 Task: Look for space in Épinal, France from 2nd June, 2023 to 15th June, 2023 for 2 adults in price range Rs.10000 to Rs.15000. Place can be entire place with 1  bedroom having 1 bed and 1 bathroom. Property type can be house, flat, guest house, hotel. Booking option can be shelf check-in. Required host language is English.
Action: Mouse moved to (306, 194)
Screenshot: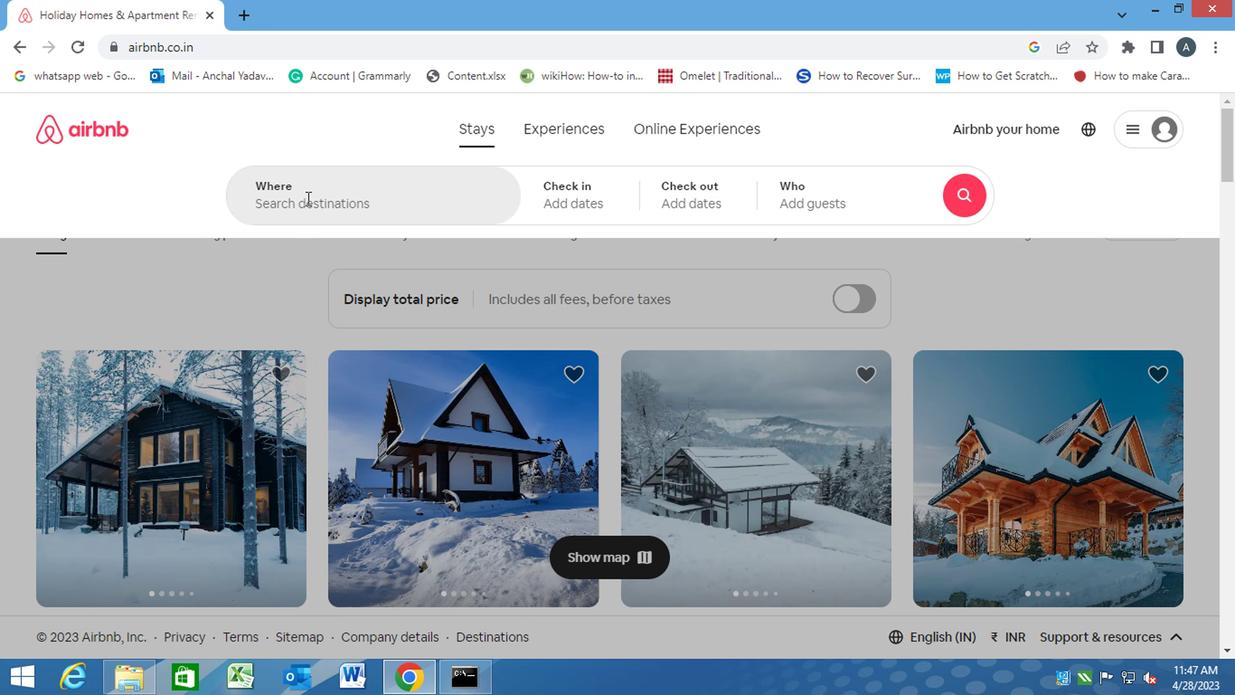
Action: Mouse pressed left at (306, 194)
Screenshot: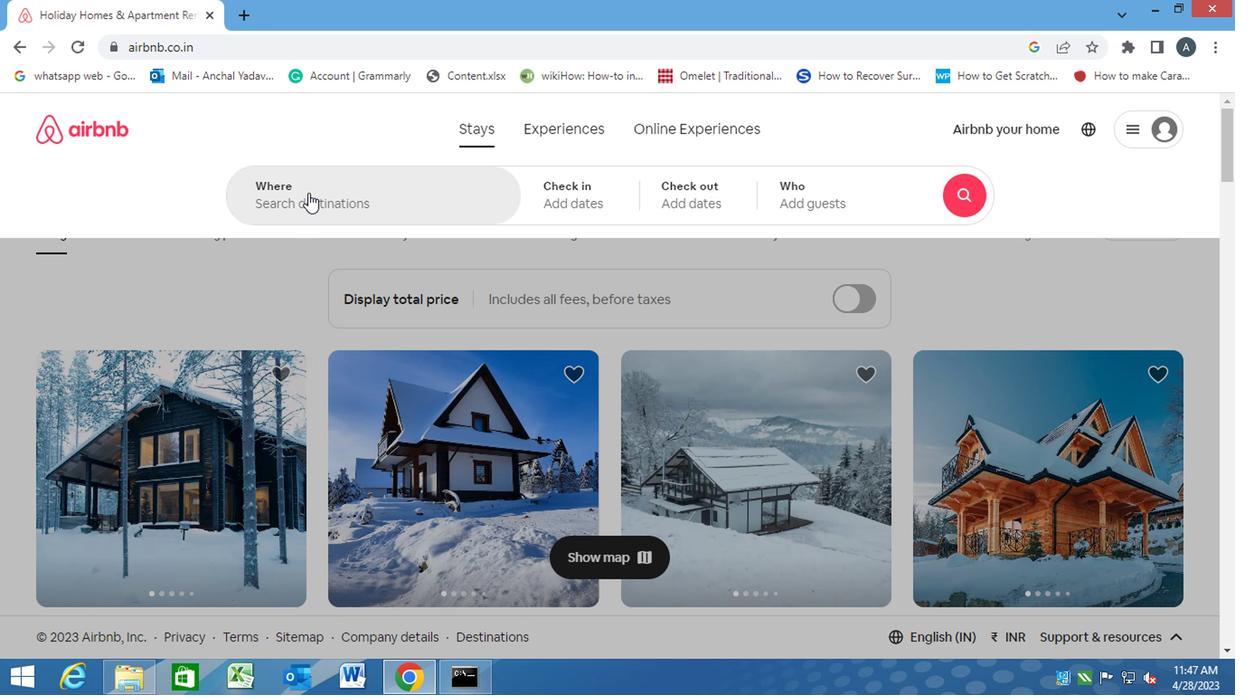 
Action: Mouse moved to (288, 220)
Screenshot: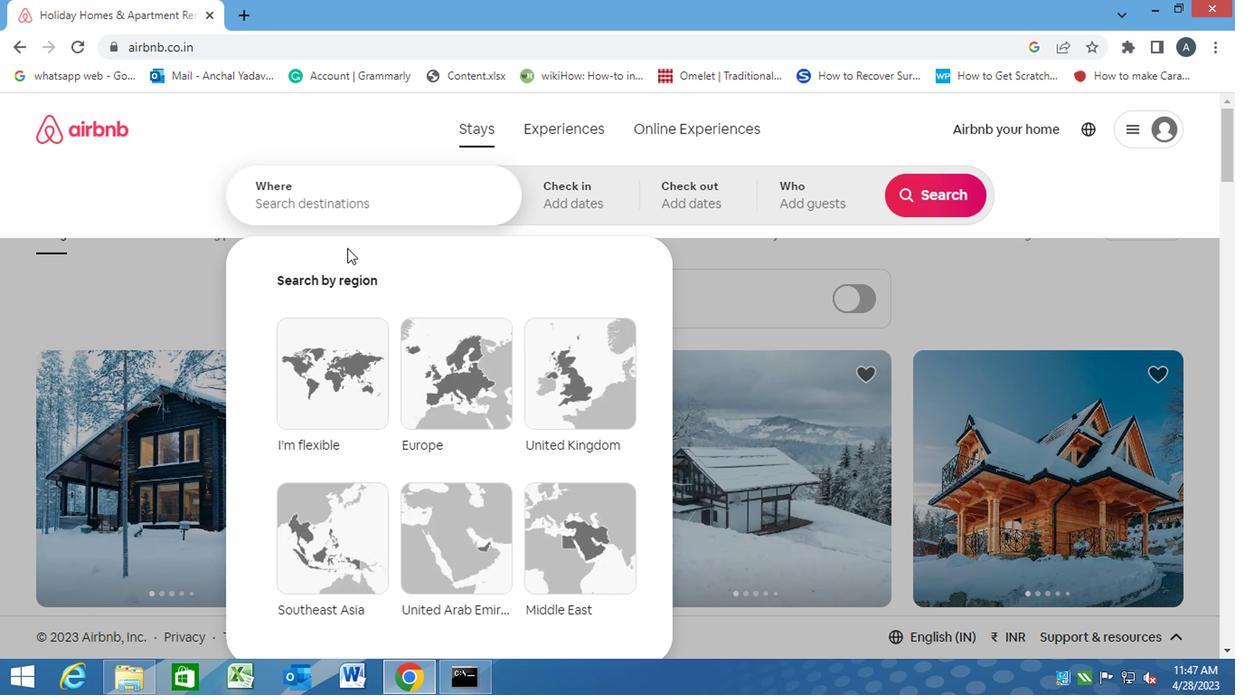 
Action: Key pressed e<Key.caps_lock>pinal,<Key.space><Key.caps_lock>f<Key.caps_lock>rance<Key.enter>
Screenshot: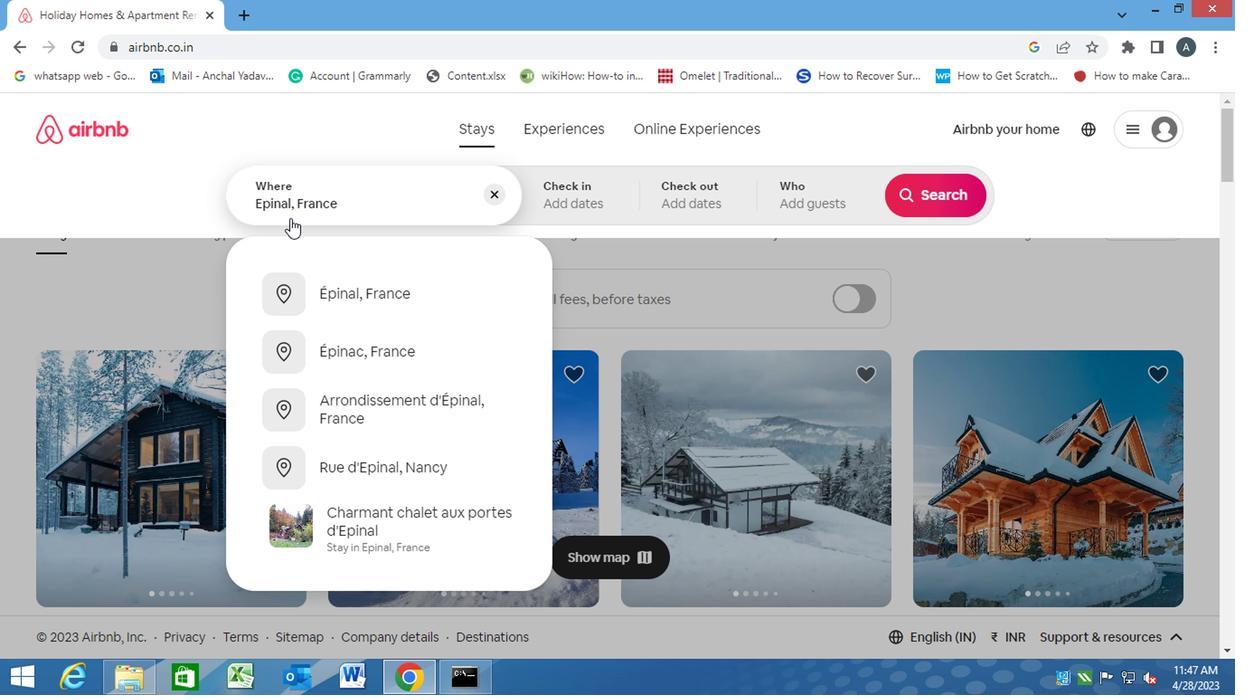 
Action: Mouse moved to (918, 335)
Screenshot: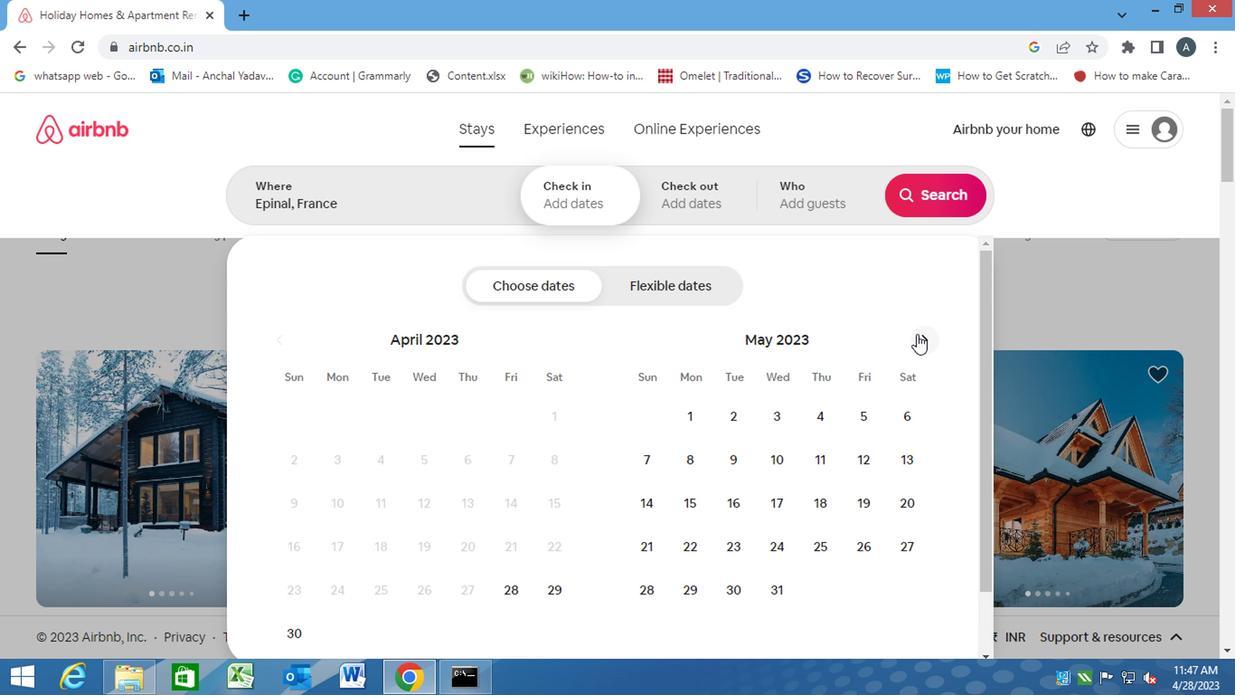
Action: Mouse pressed left at (918, 335)
Screenshot: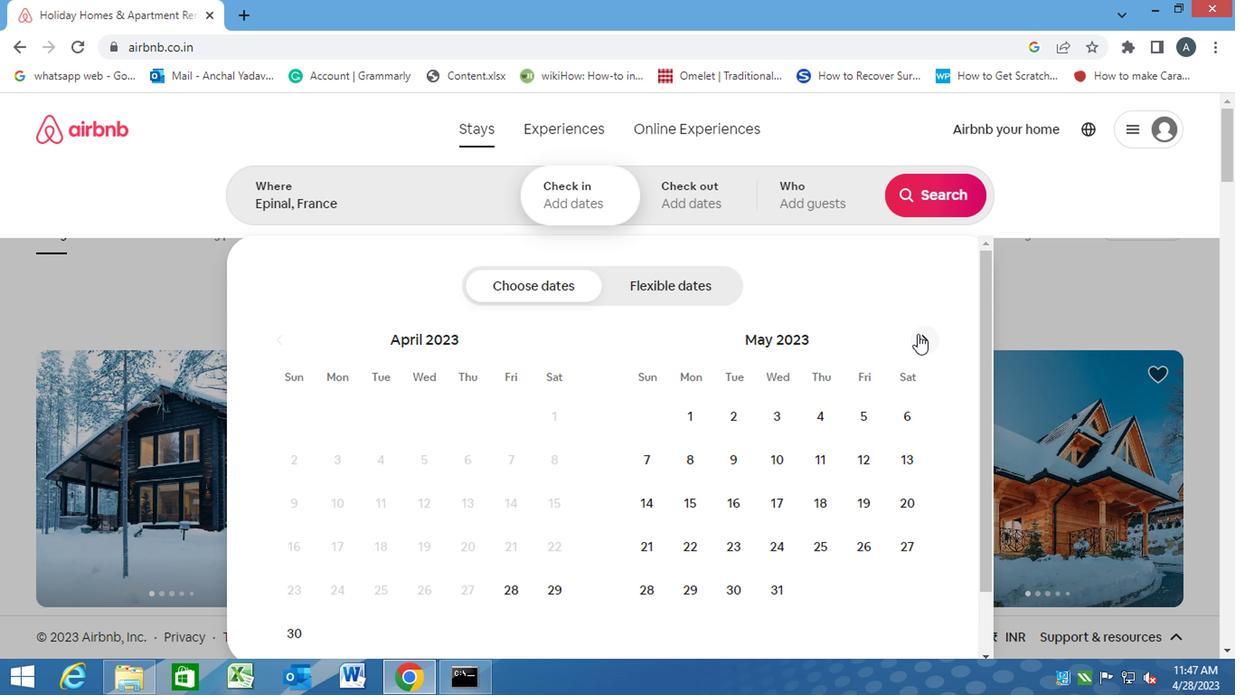 
Action: Mouse moved to (859, 416)
Screenshot: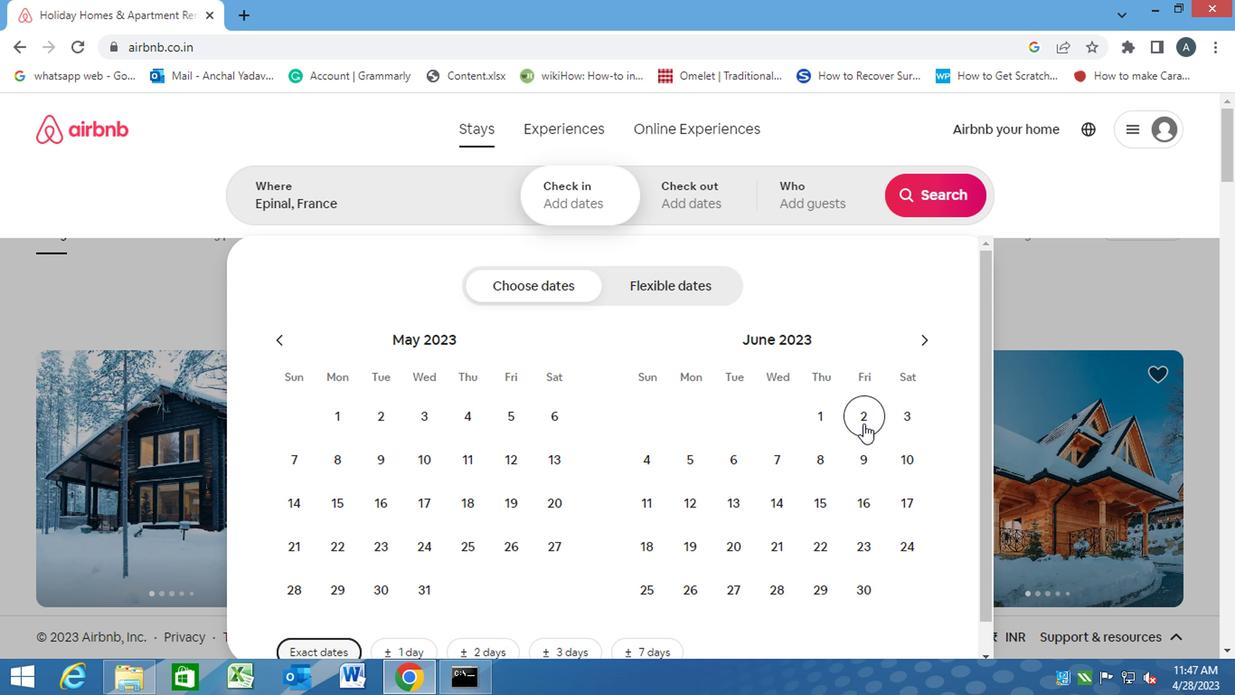 
Action: Mouse pressed left at (859, 416)
Screenshot: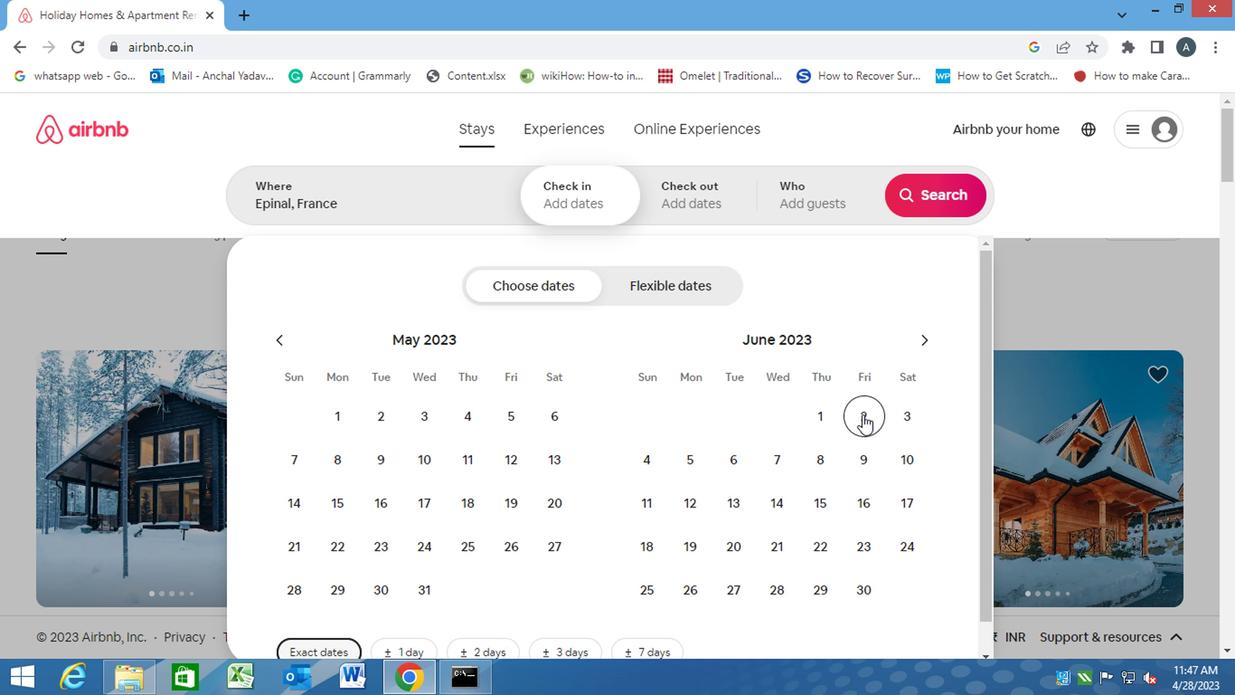 
Action: Mouse moved to (823, 504)
Screenshot: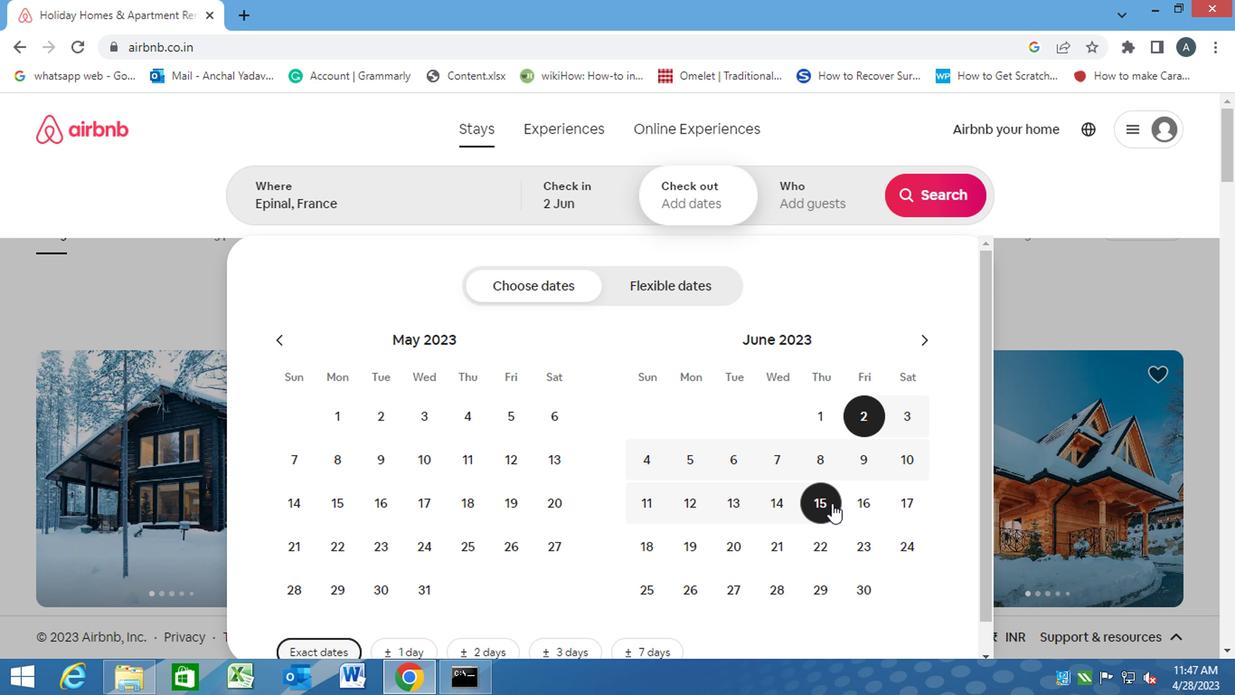 
Action: Mouse pressed left at (823, 504)
Screenshot: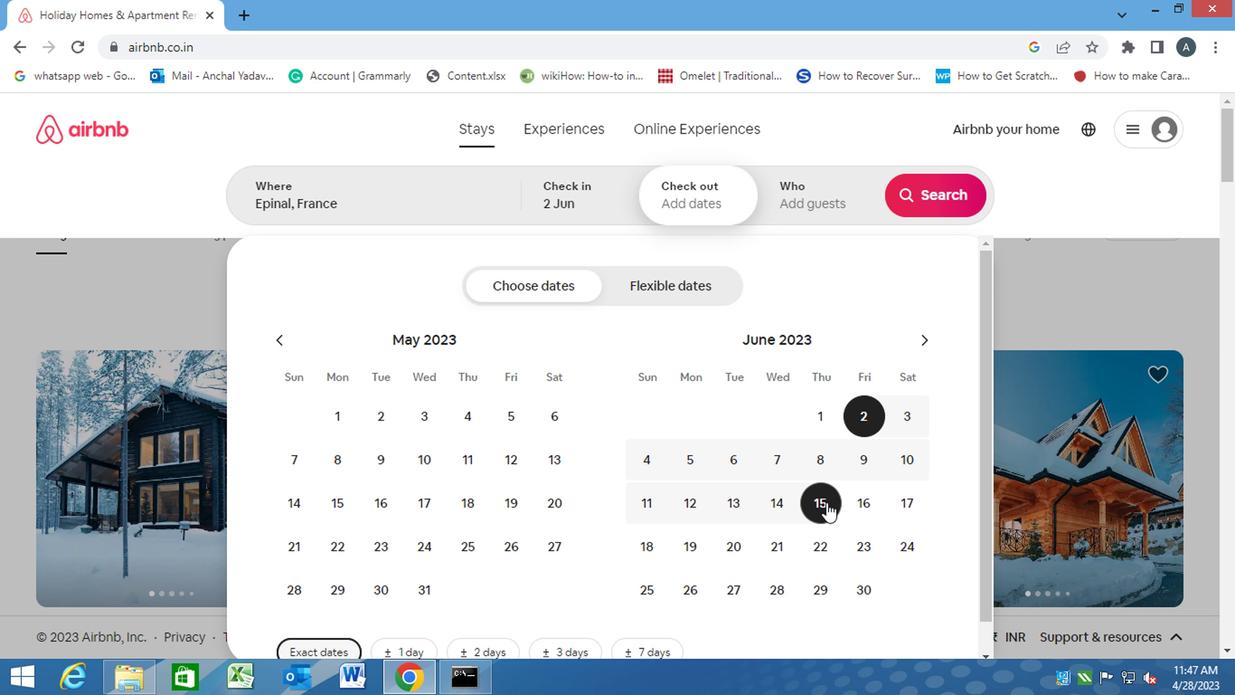 
Action: Mouse moved to (792, 200)
Screenshot: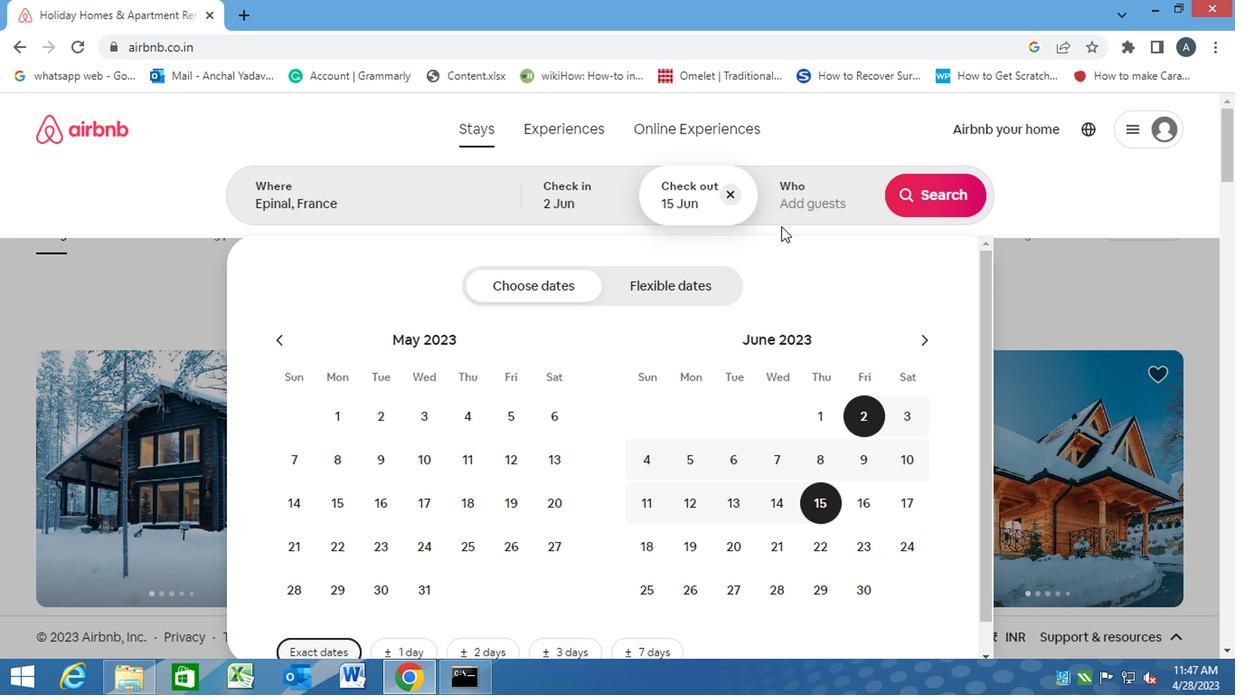 
Action: Mouse pressed left at (792, 200)
Screenshot: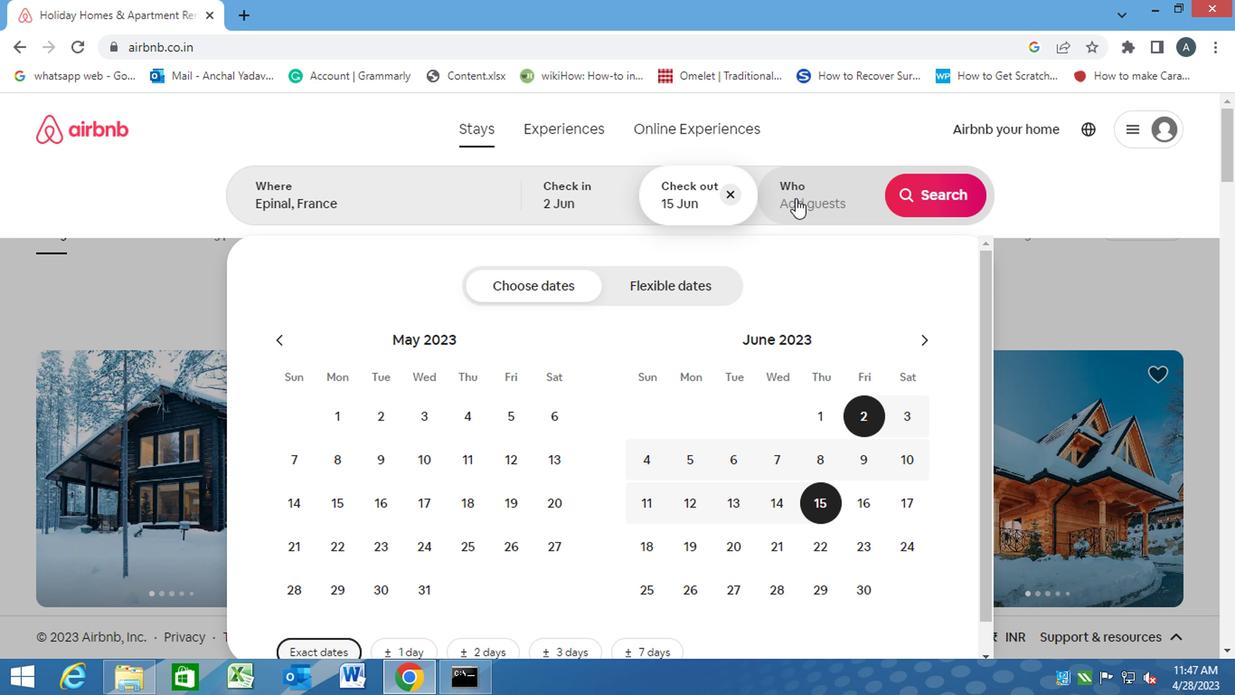 
Action: Mouse moved to (944, 288)
Screenshot: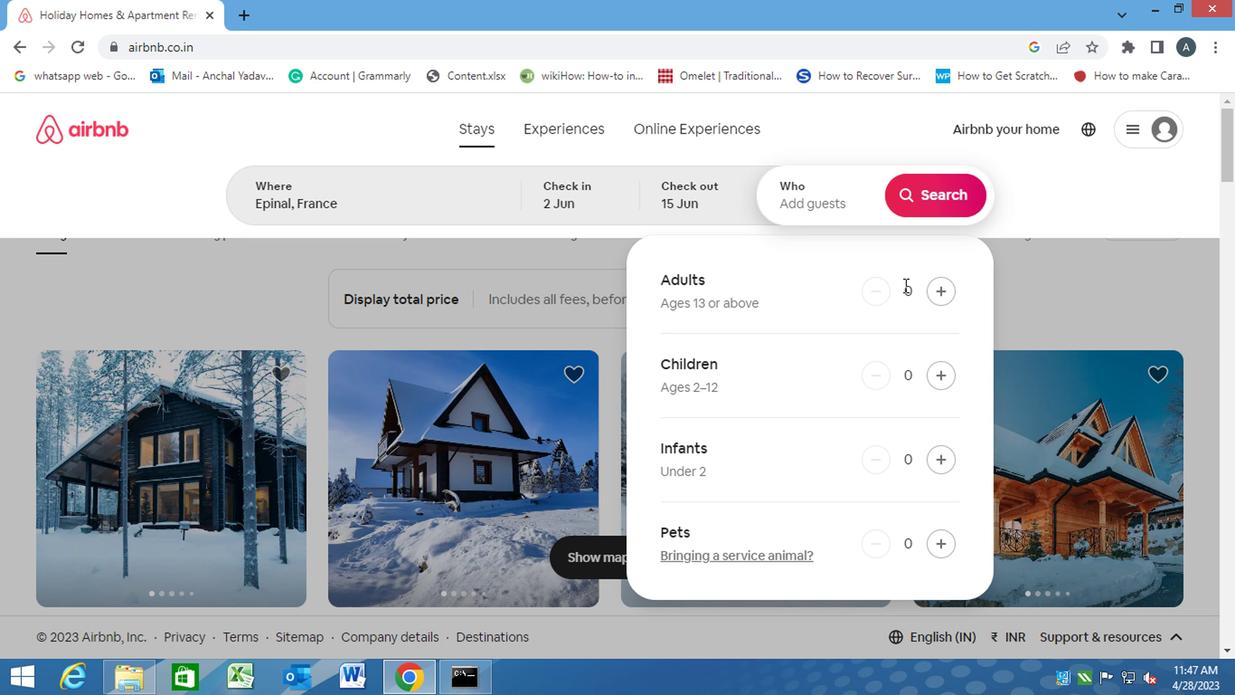 
Action: Mouse pressed left at (944, 288)
Screenshot: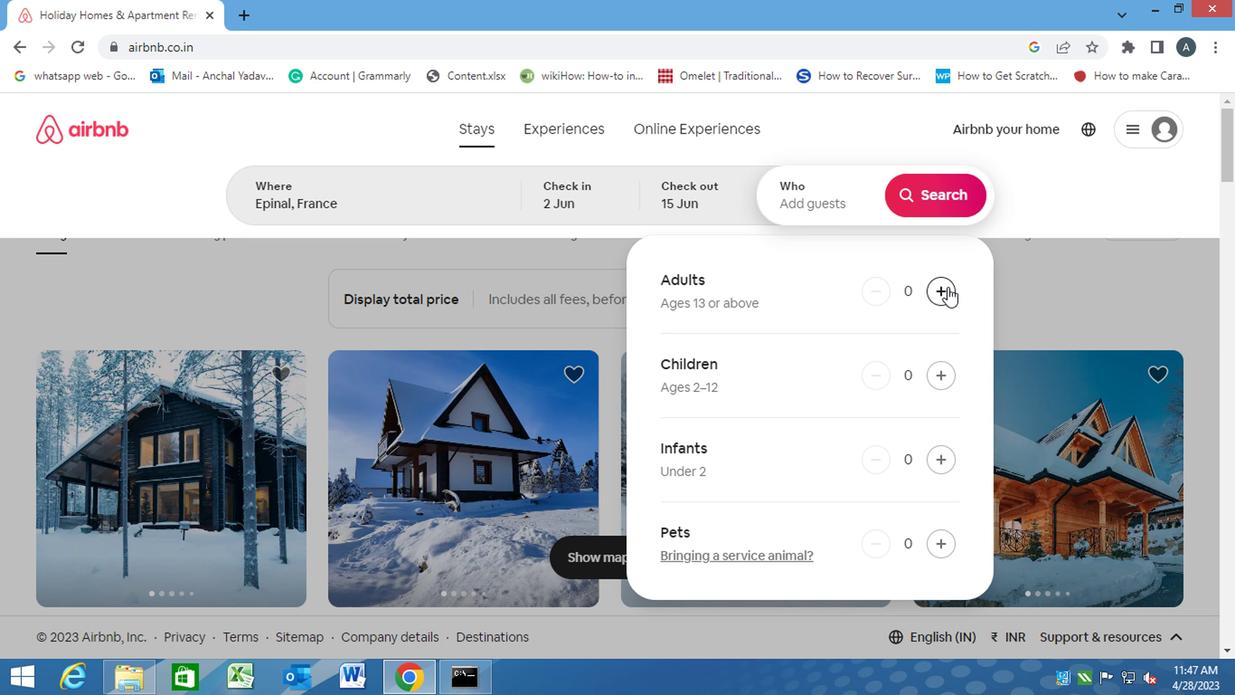 
Action: Mouse pressed left at (944, 288)
Screenshot: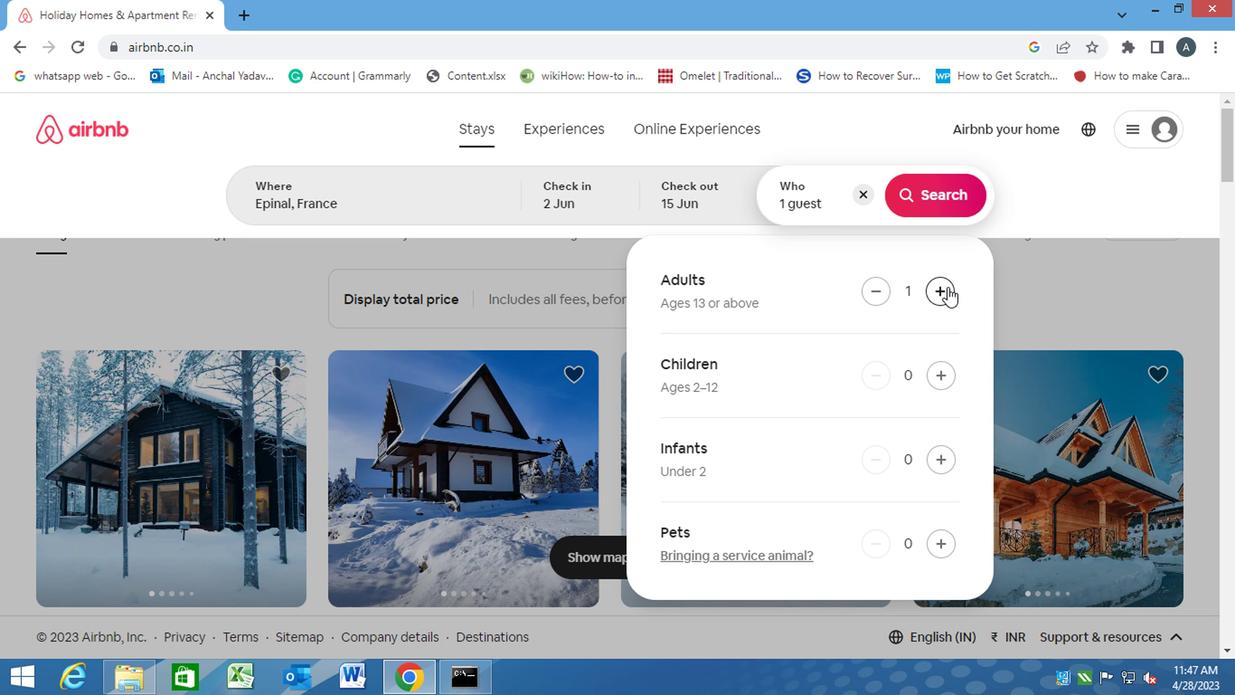 
Action: Mouse moved to (925, 192)
Screenshot: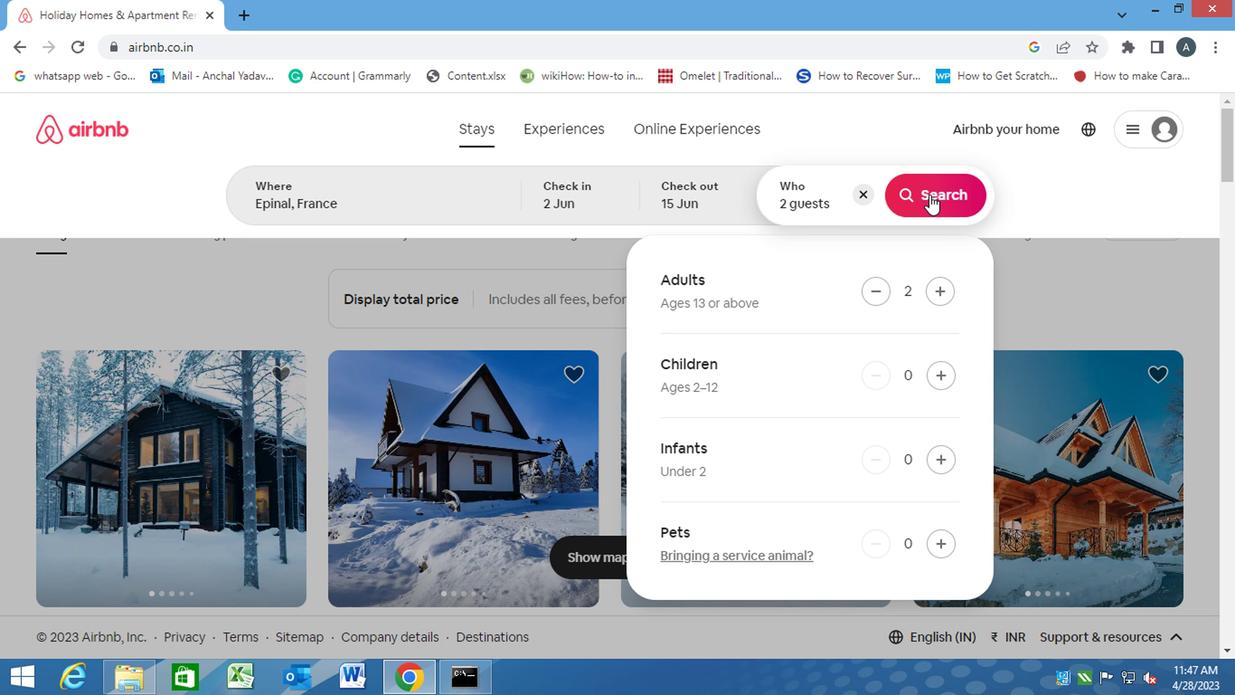 
Action: Mouse pressed left at (925, 192)
Screenshot: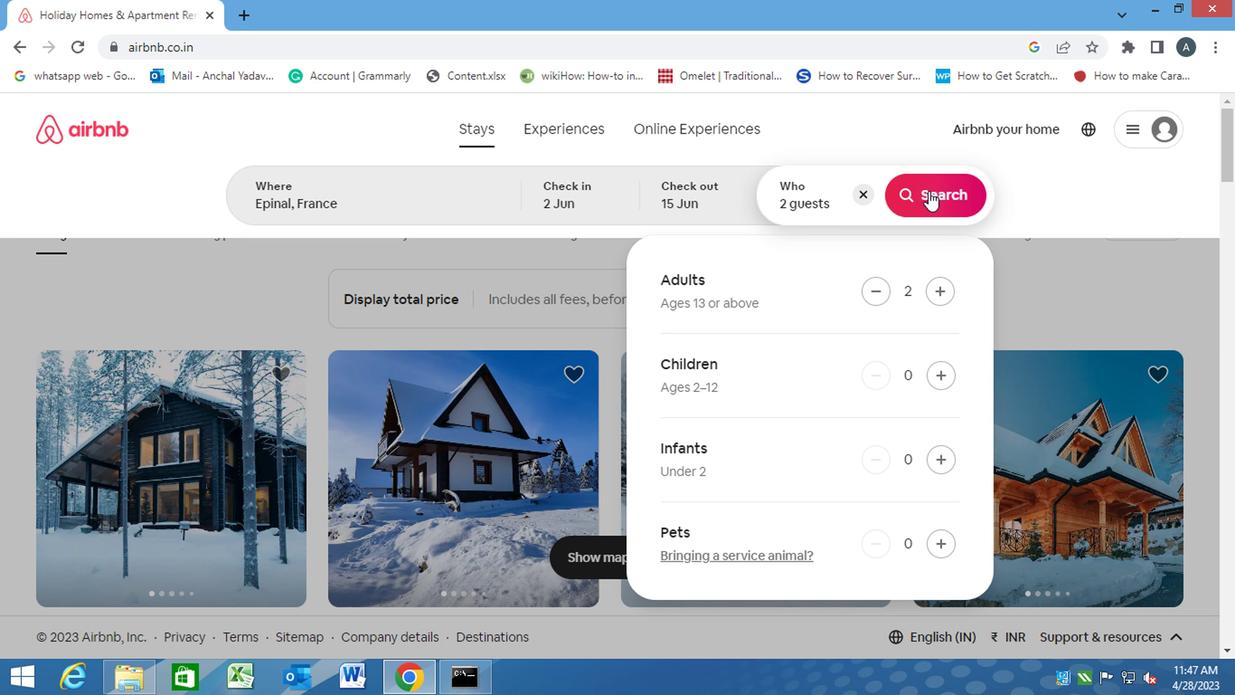 
Action: Mouse moved to (1153, 208)
Screenshot: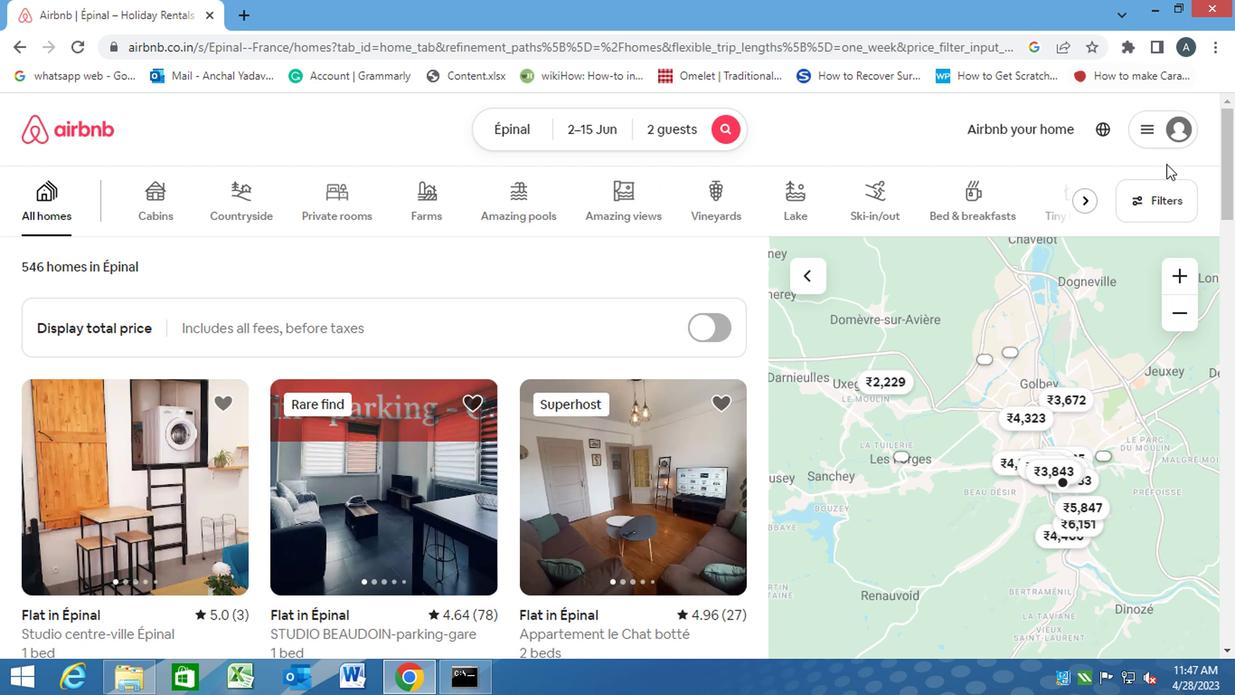 
Action: Mouse pressed left at (1153, 208)
Screenshot: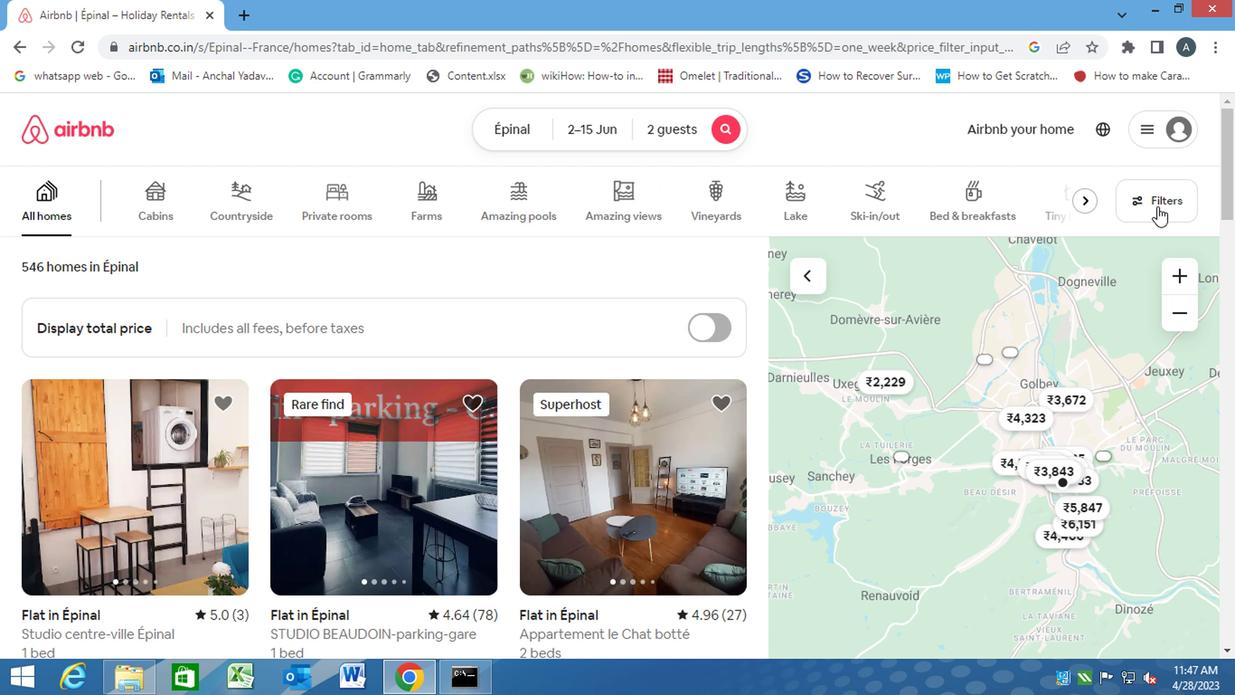 
Action: Mouse moved to (393, 429)
Screenshot: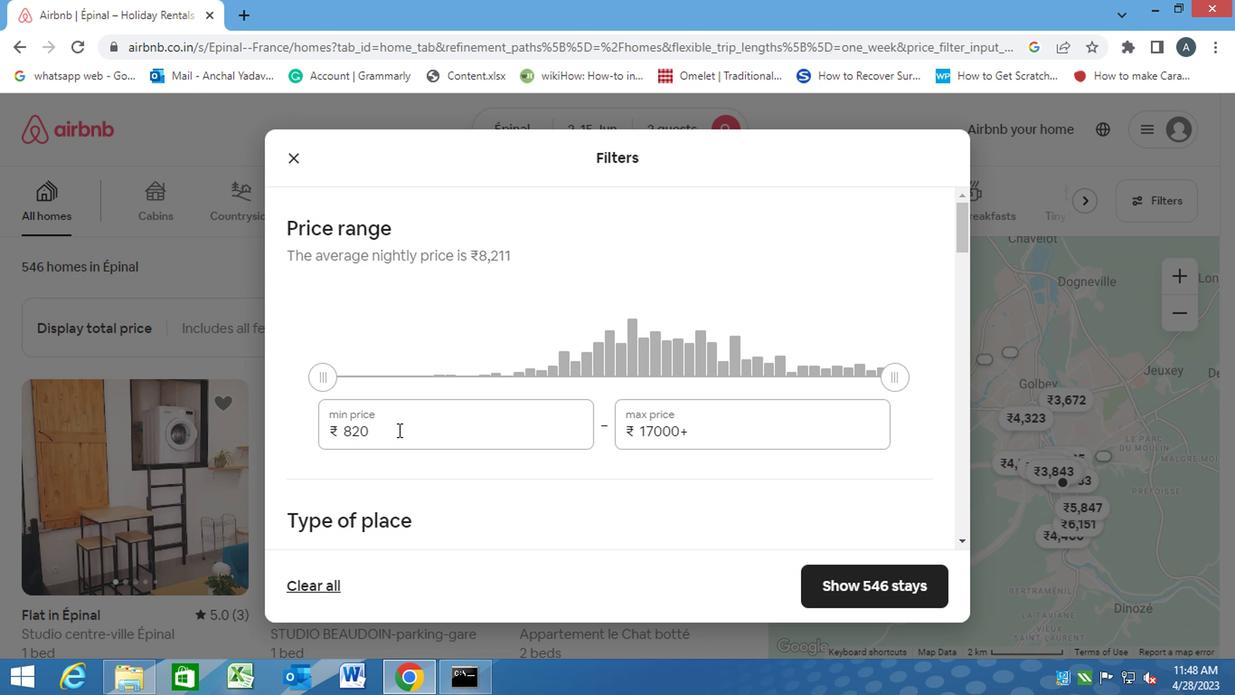 
Action: Mouse pressed left at (393, 429)
Screenshot: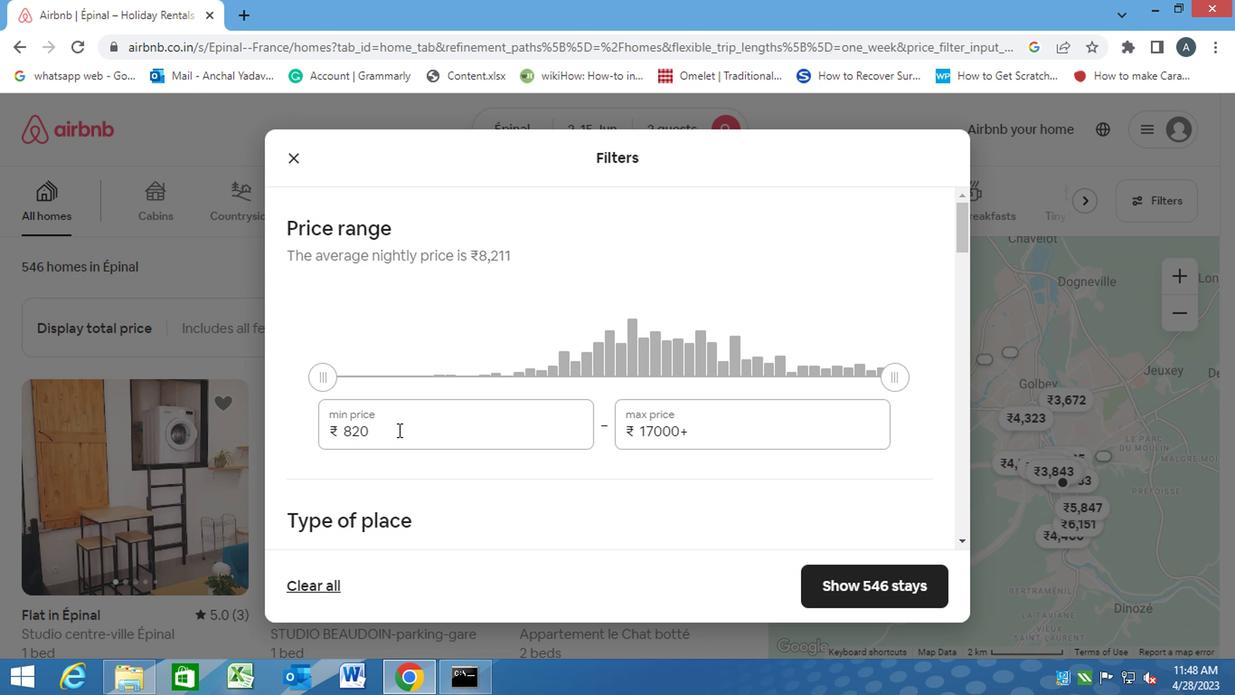 
Action: Mouse moved to (301, 438)
Screenshot: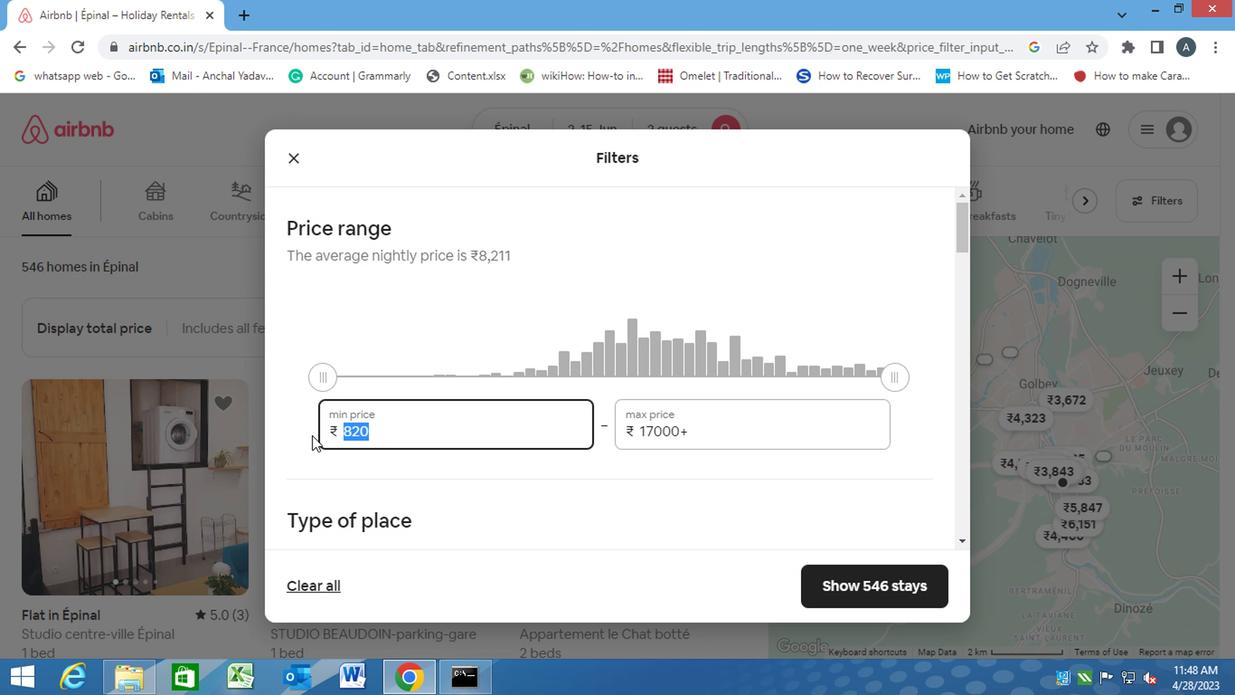 
Action: Key pressed 10000<Key.tab><Key.backspace><Key.backspace><Key.backspace><Key.backspace><Key.backspace><Key.backspace><Key.backspace><Key.backspace><Key.backspace><Key.backspace><Key.backspace><Key.backspace><Key.backspace><Key.backspace><Key.backspace><Key.backspace><Key.backspace><Key.backspace><Key.backspace><Key.backspace><Key.backspace><Key.backspace><Key.backspace><Key.backspace><Key.backspace><Key.backspace><Key.backspace>15000
Screenshot: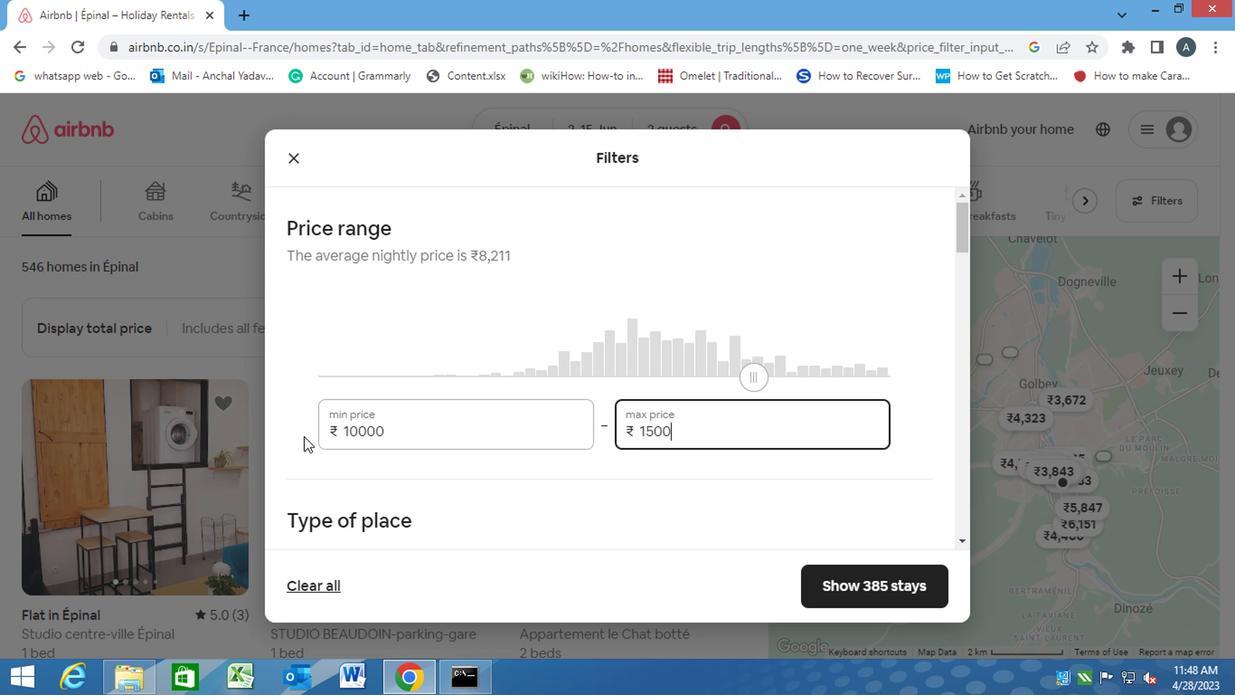 
Action: Mouse moved to (411, 476)
Screenshot: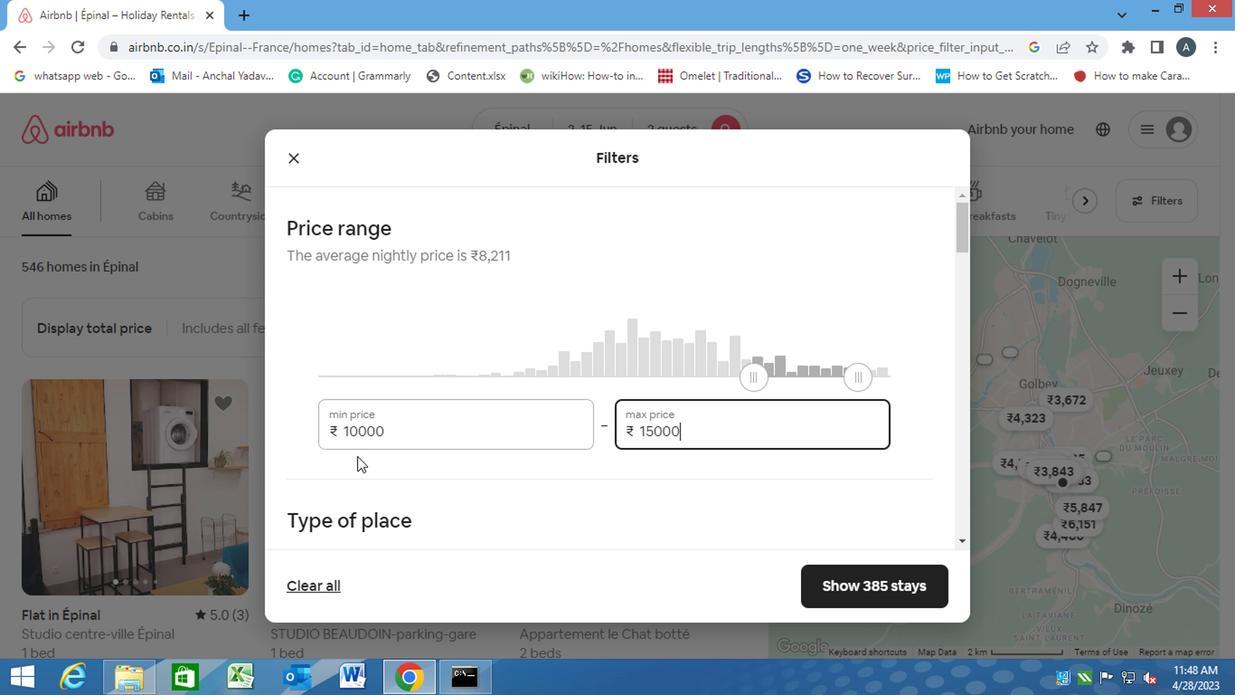 
Action: Mouse pressed left at (411, 476)
Screenshot: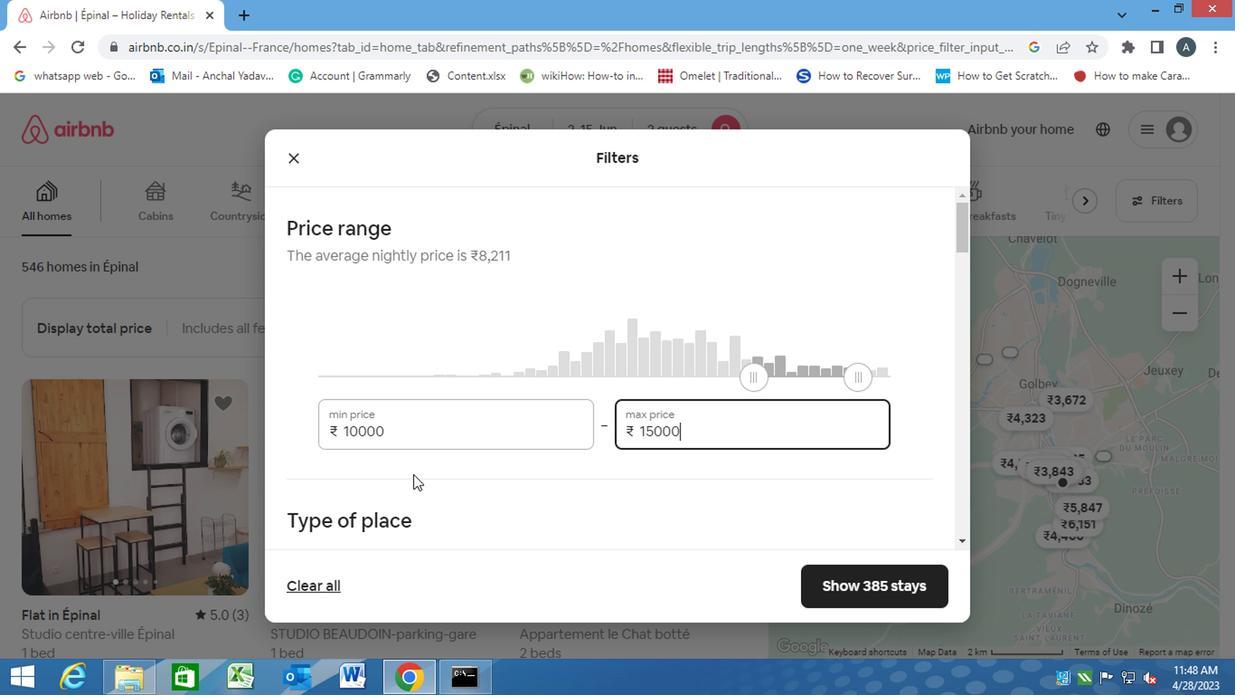 
Action: Mouse moved to (411, 478)
Screenshot: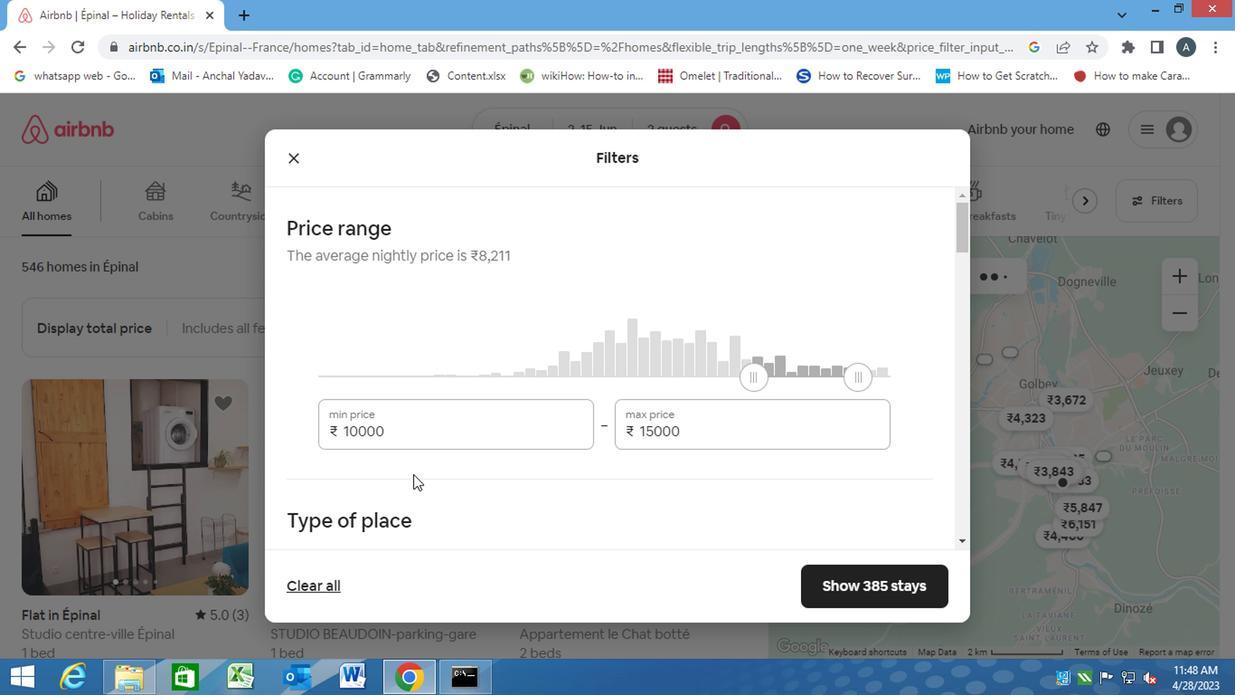 
Action: Mouse scrolled (411, 478) with delta (0, 0)
Screenshot: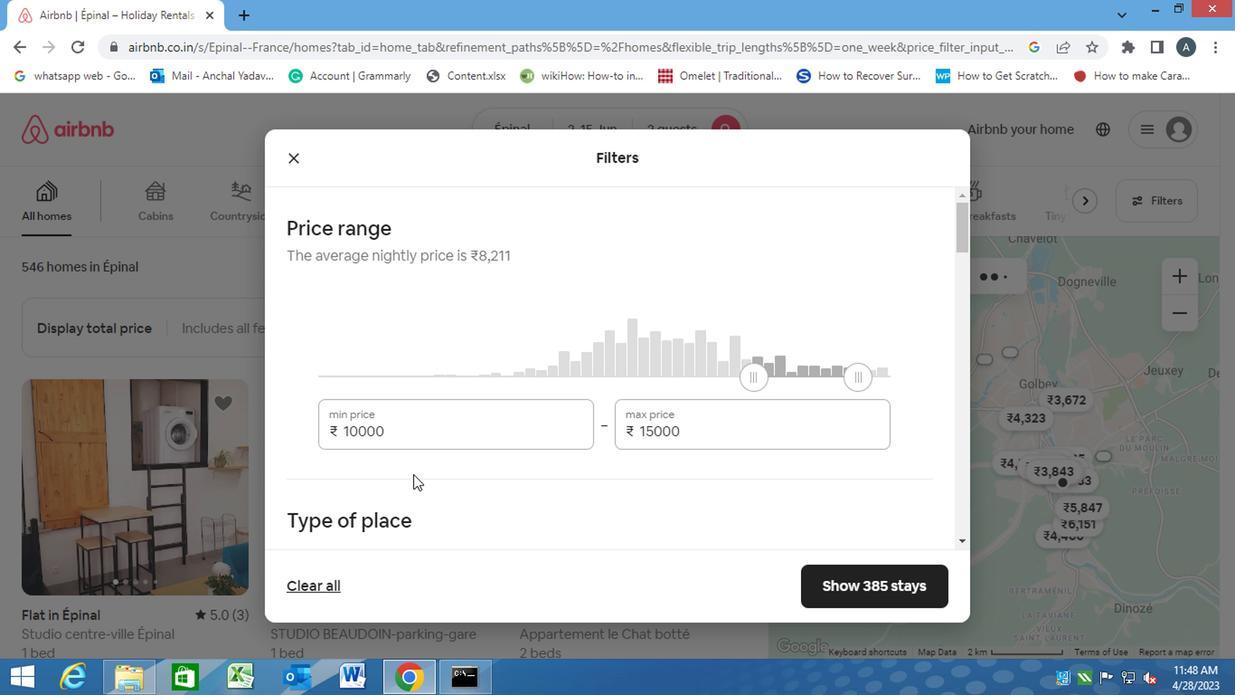 
Action: Mouse moved to (411, 481)
Screenshot: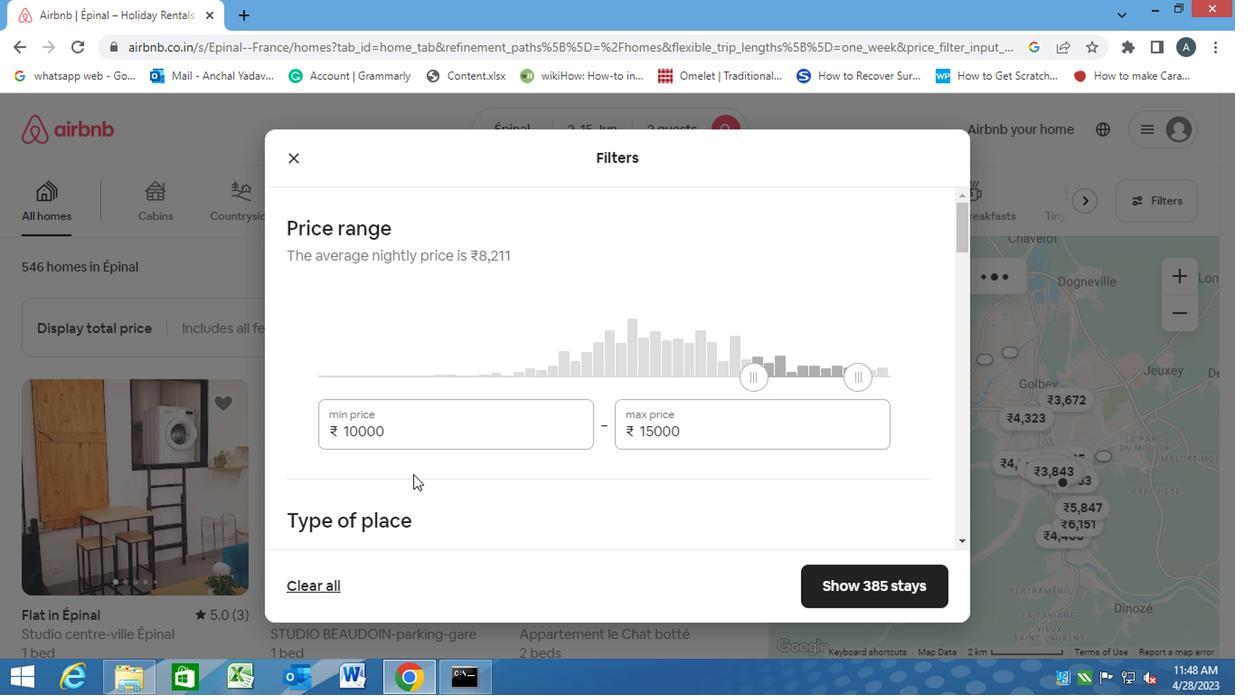 
Action: Mouse scrolled (411, 480) with delta (0, 0)
Screenshot: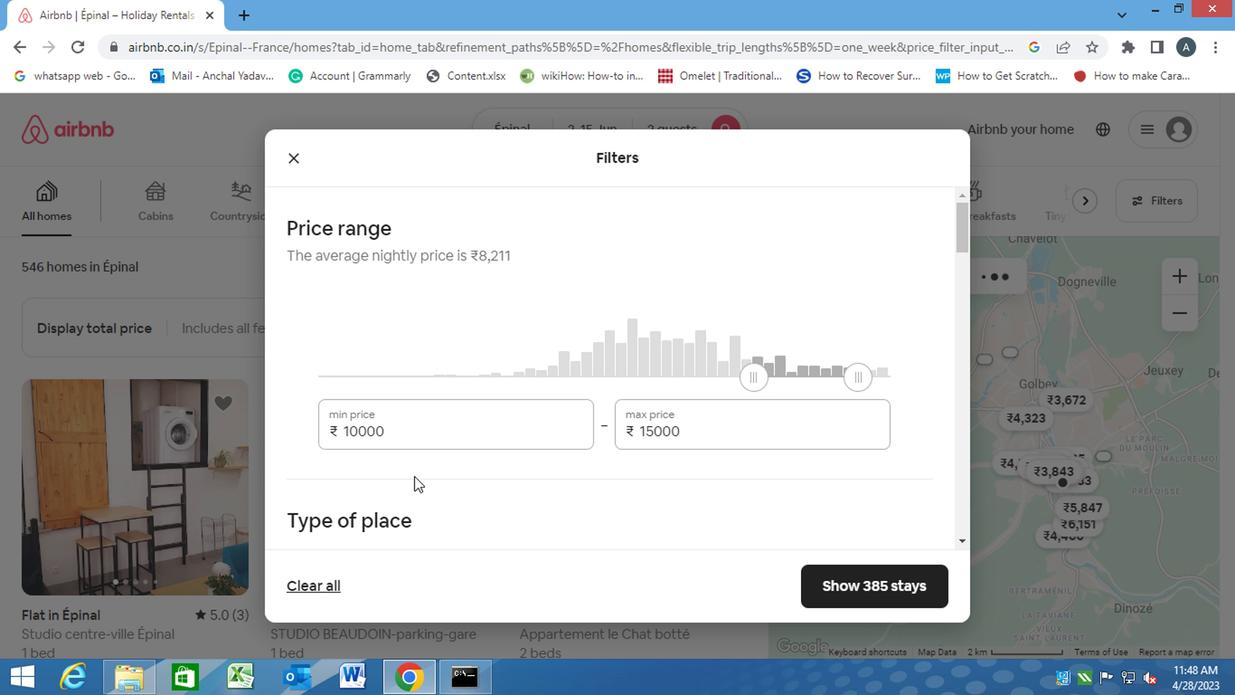
Action: Mouse scrolled (411, 480) with delta (0, 0)
Screenshot: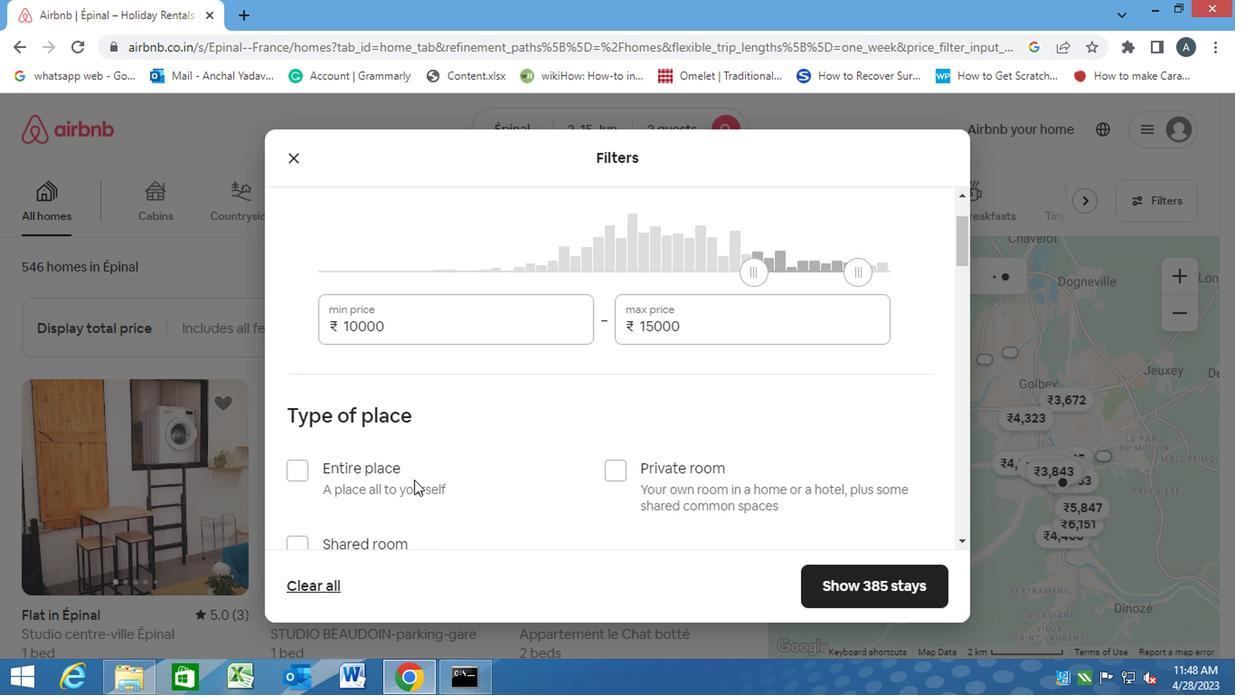 
Action: Mouse moved to (294, 296)
Screenshot: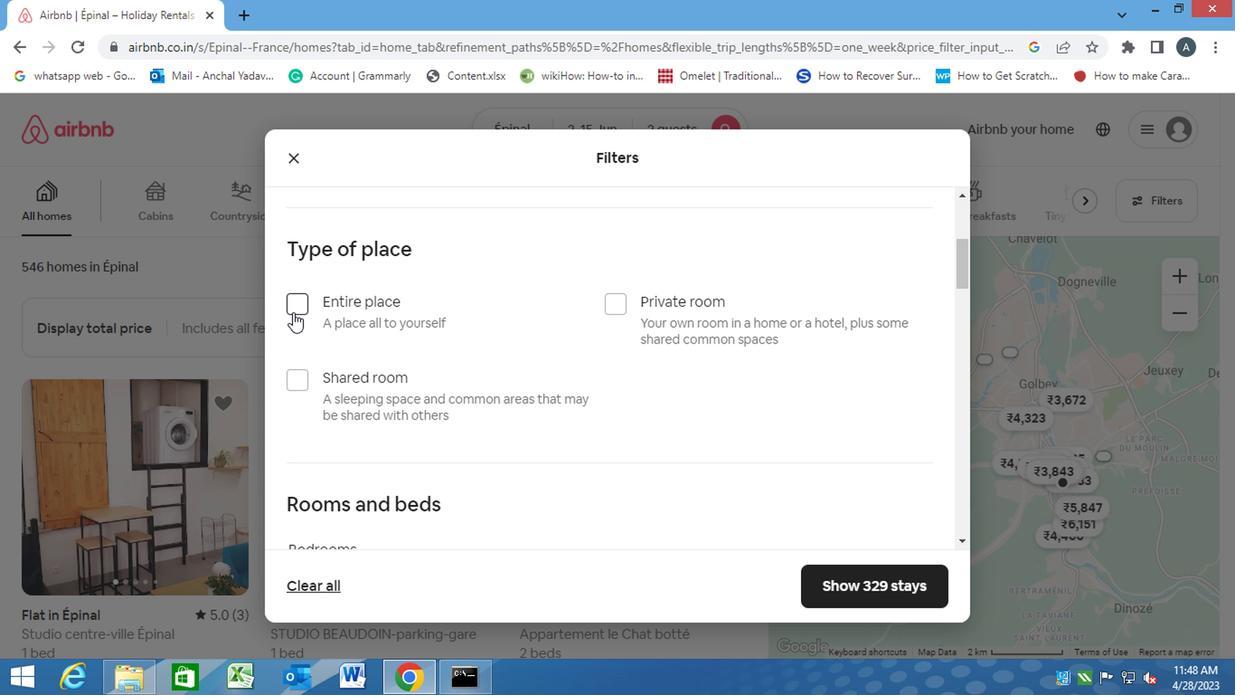 
Action: Mouse pressed left at (294, 296)
Screenshot: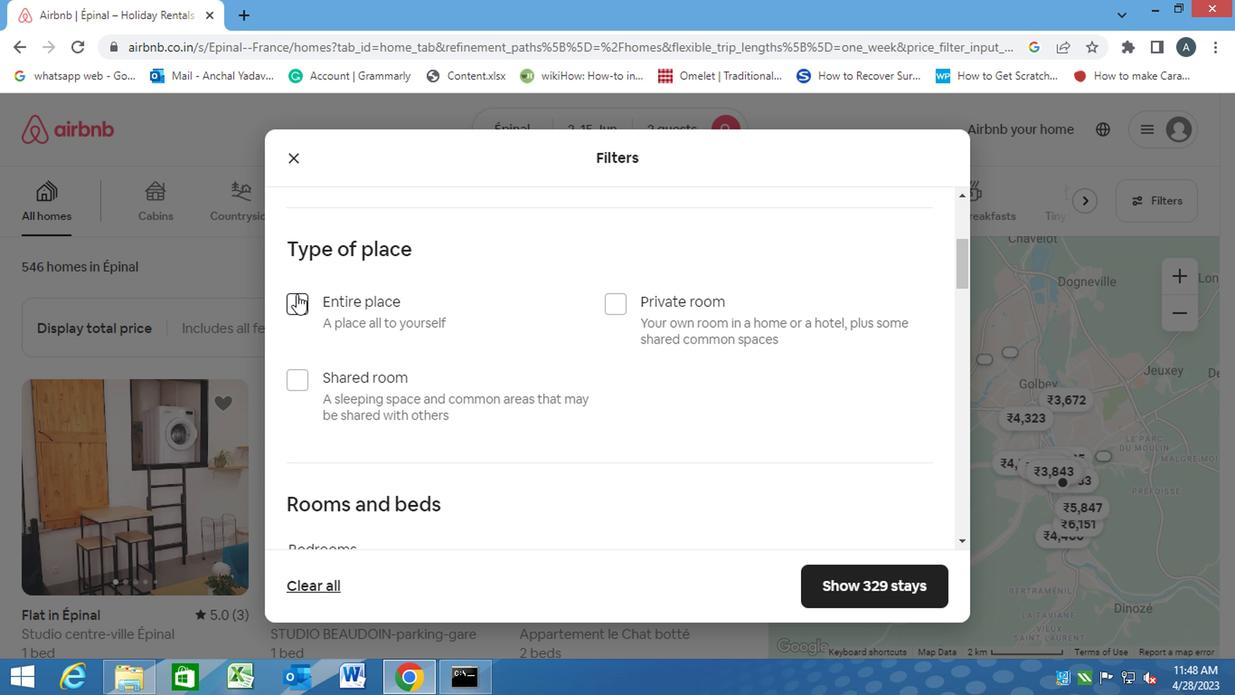 
Action: Mouse moved to (459, 366)
Screenshot: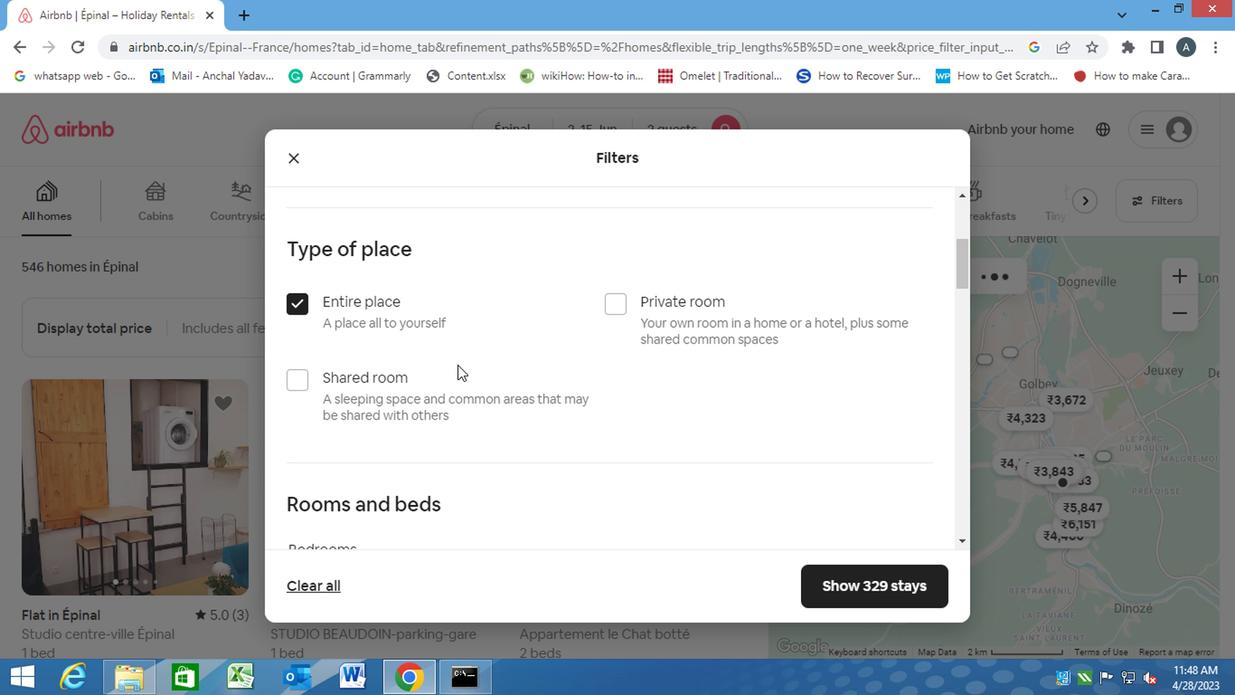 
Action: Mouse scrolled (459, 366) with delta (0, 0)
Screenshot: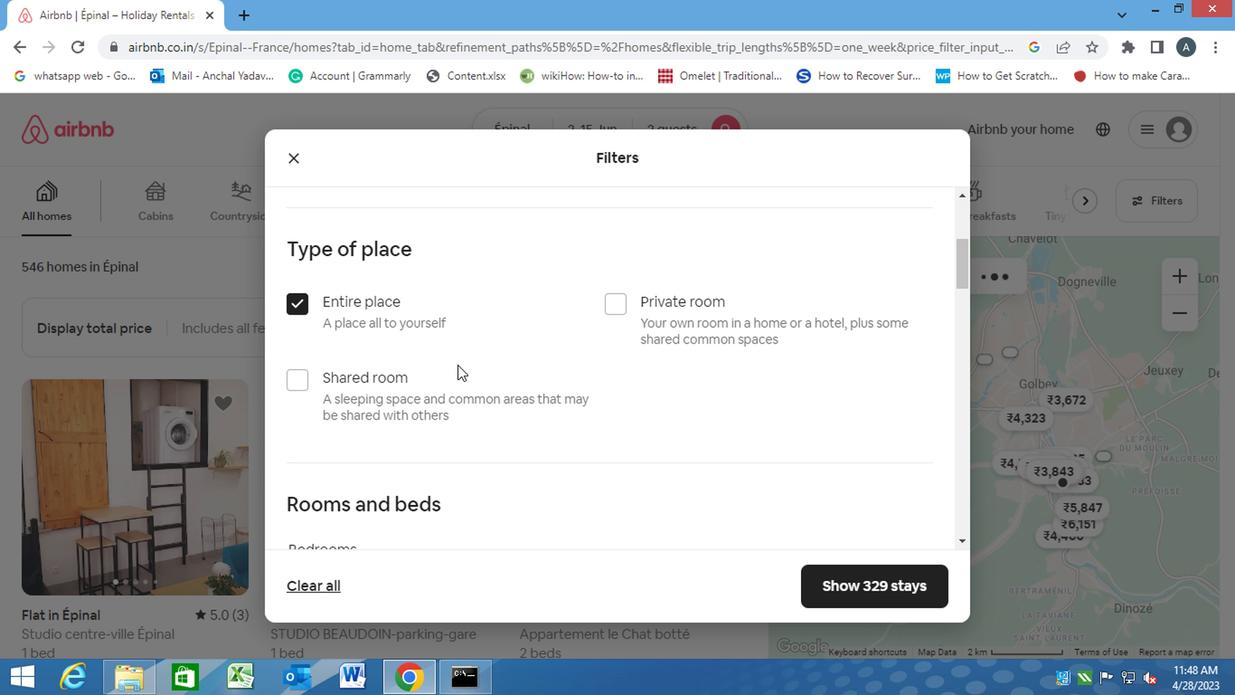 
Action: Mouse moved to (460, 368)
Screenshot: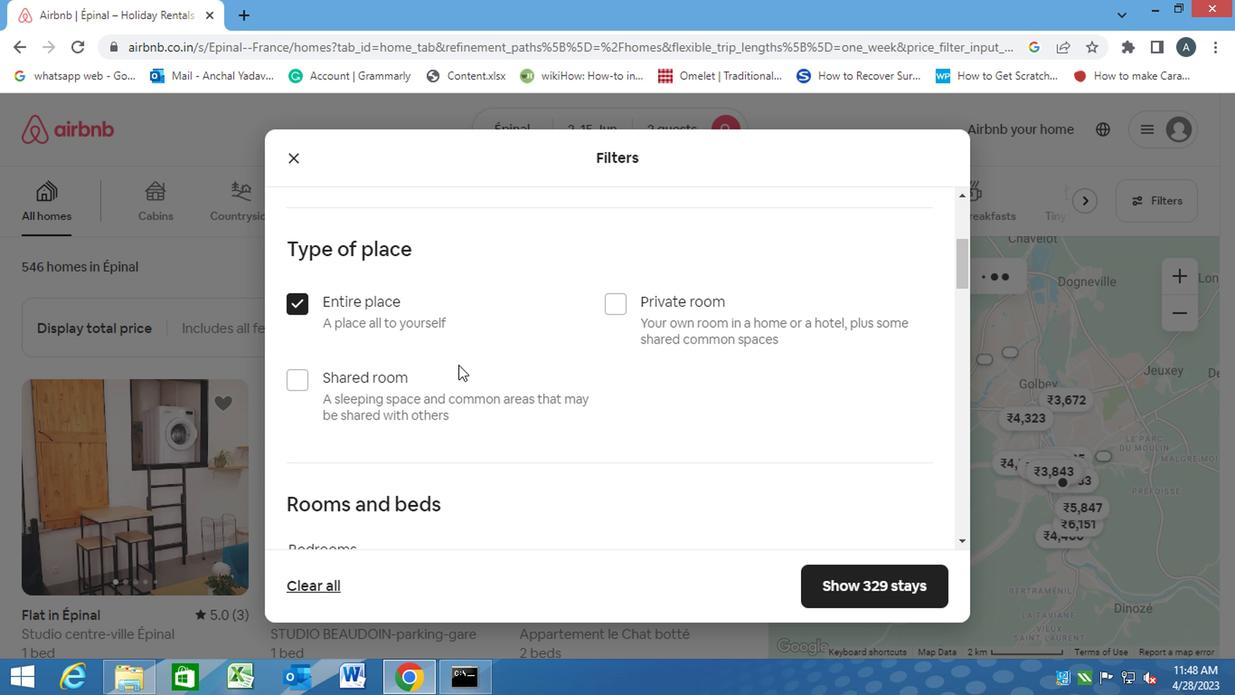 
Action: Mouse scrolled (460, 367) with delta (0, -1)
Screenshot: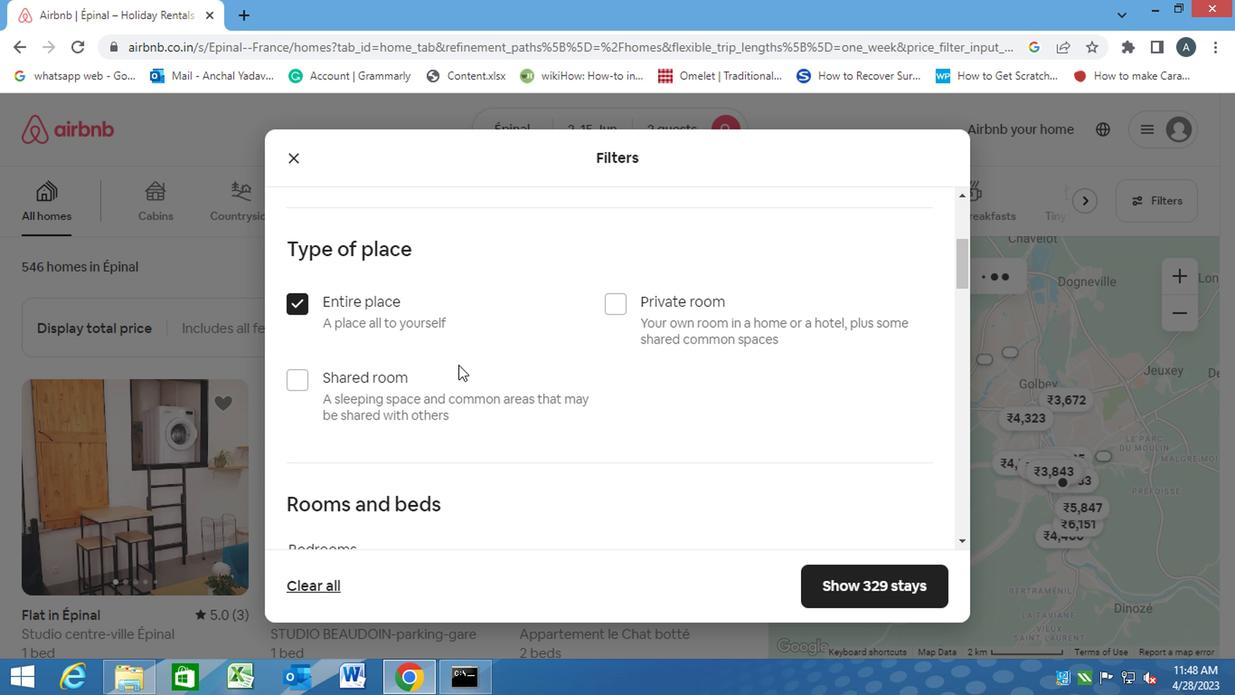 
Action: Mouse scrolled (460, 367) with delta (0, -1)
Screenshot: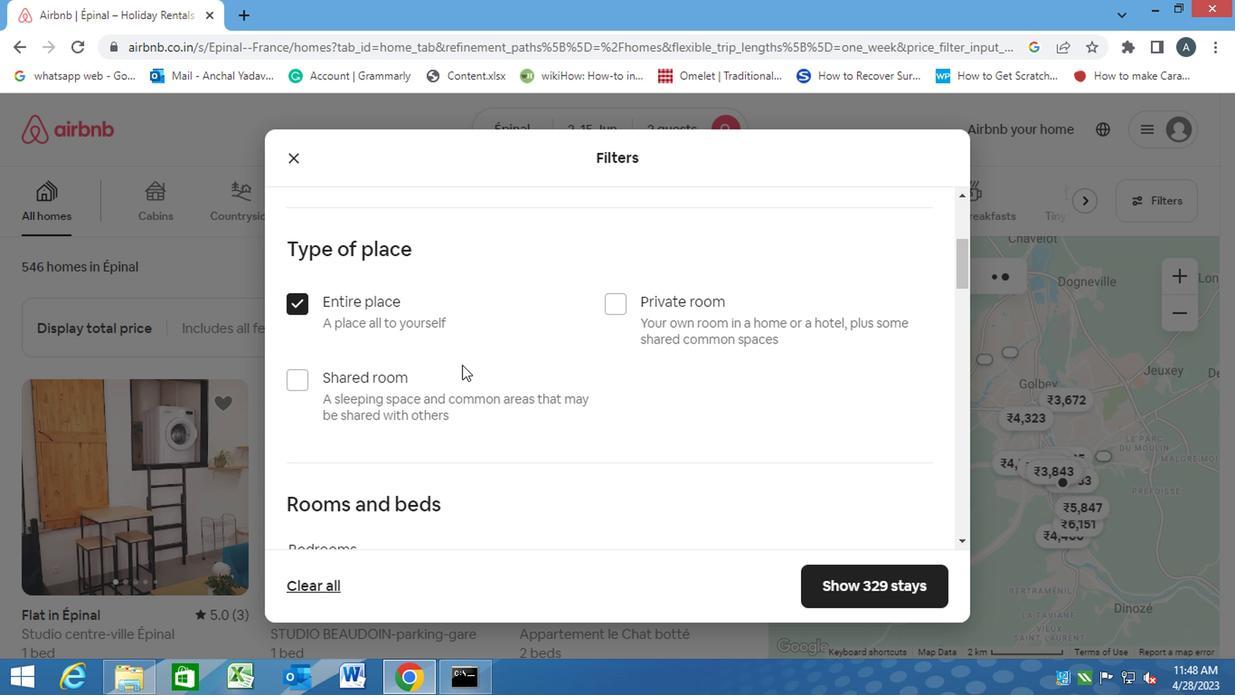 
Action: Mouse moved to (412, 326)
Screenshot: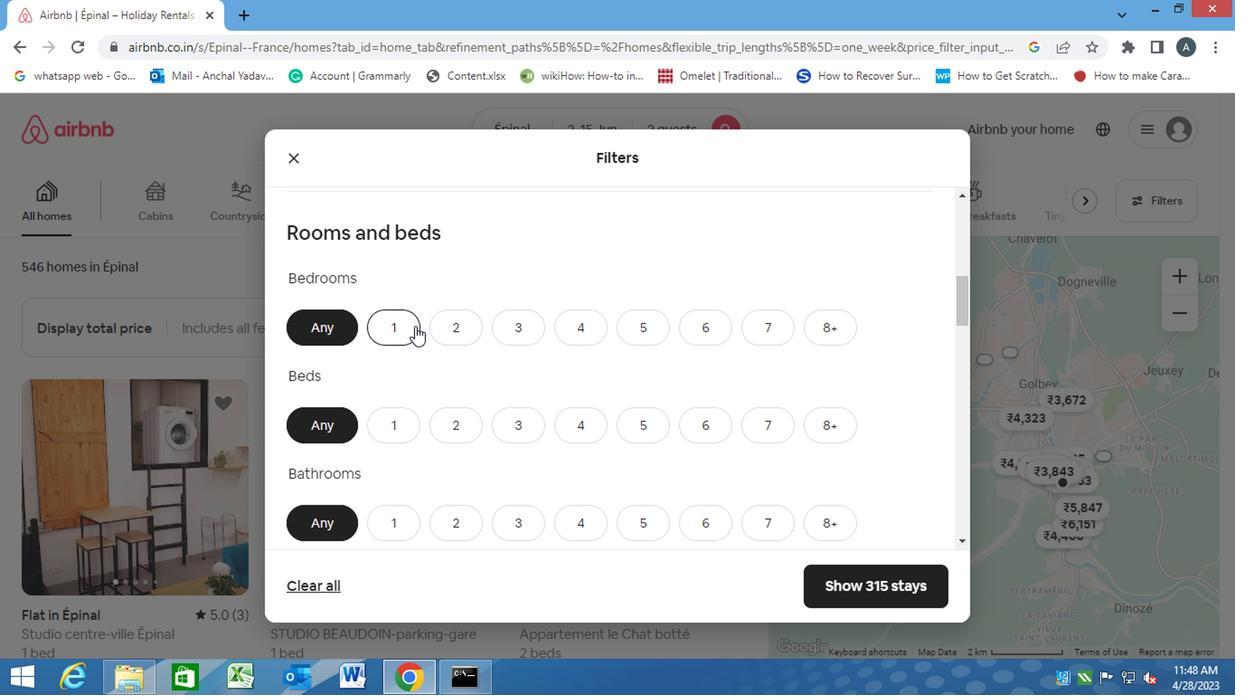 
Action: Mouse pressed left at (412, 326)
Screenshot: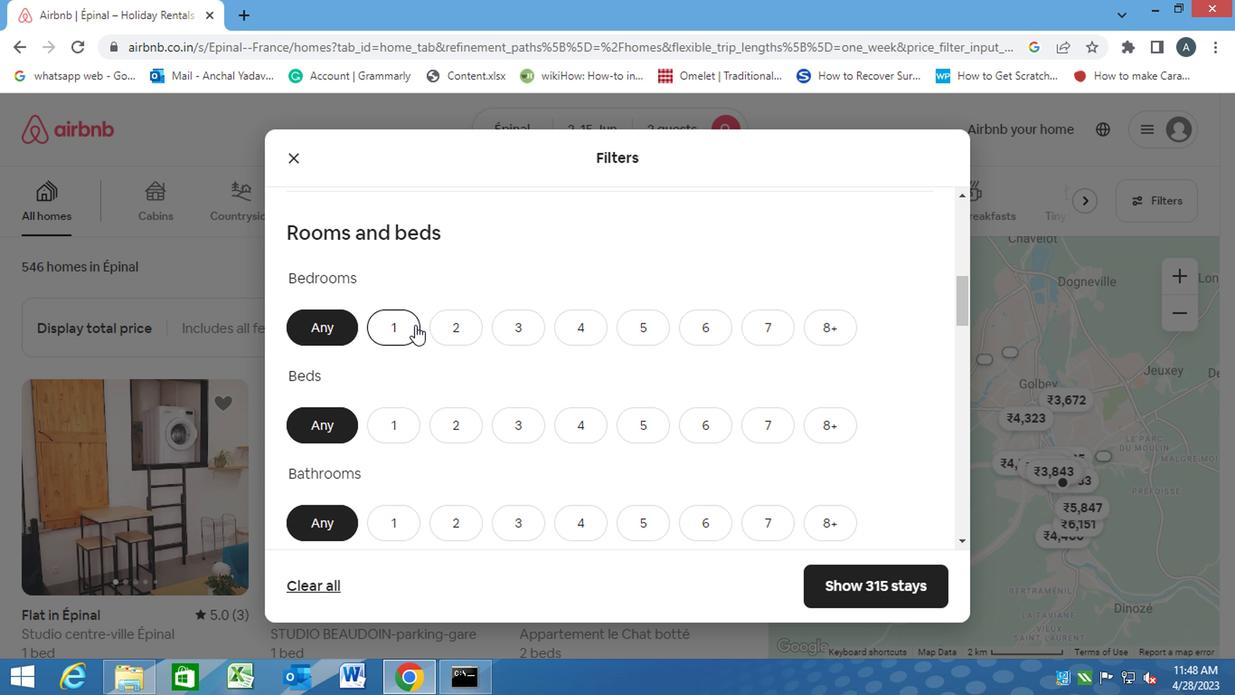 
Action: Mouse moved to (399, 407)
Screenshot: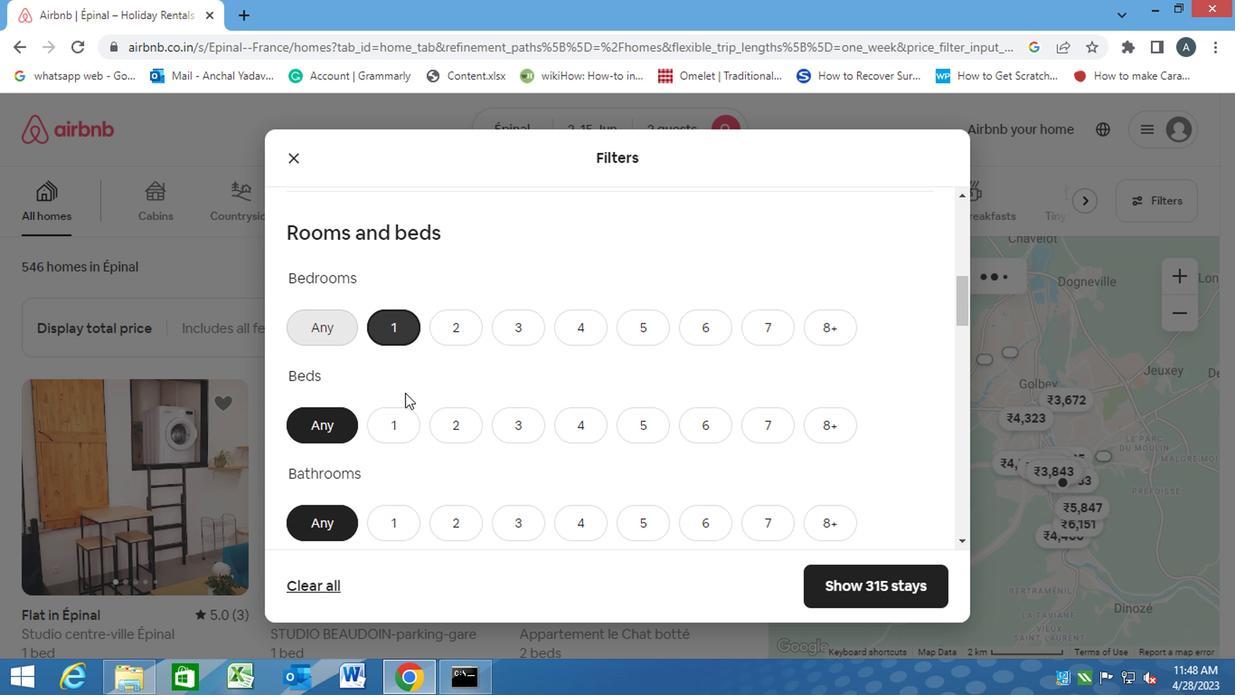 
Action: Mouse pressed left at (399, 407)
Screenshot: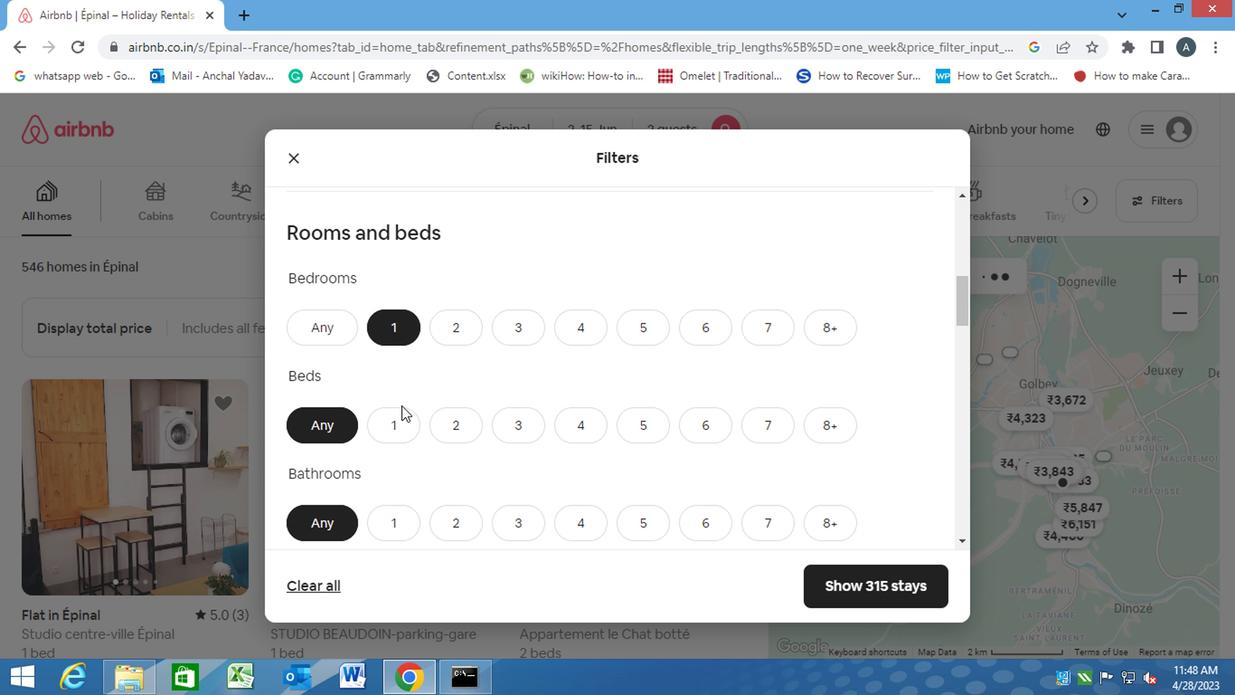 
Action: Mouse moved to (398, 425)
Screenshot: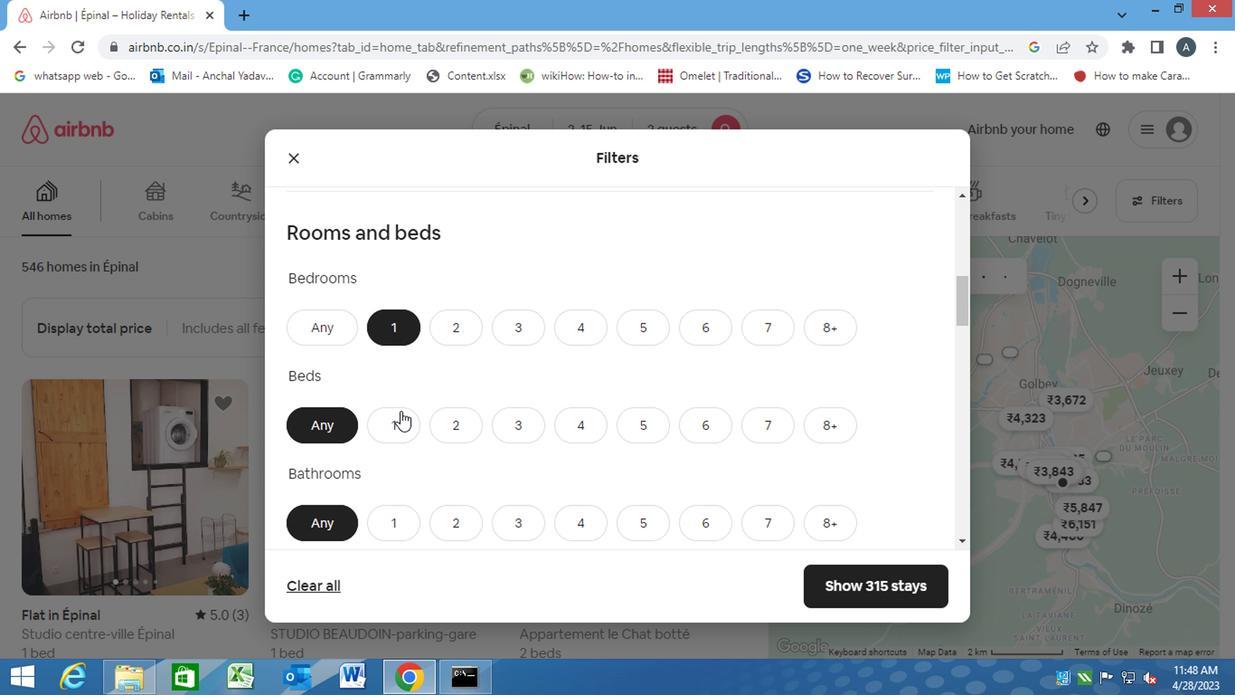 
Action: Mouse pressed left at (398, 425)
Screenshot: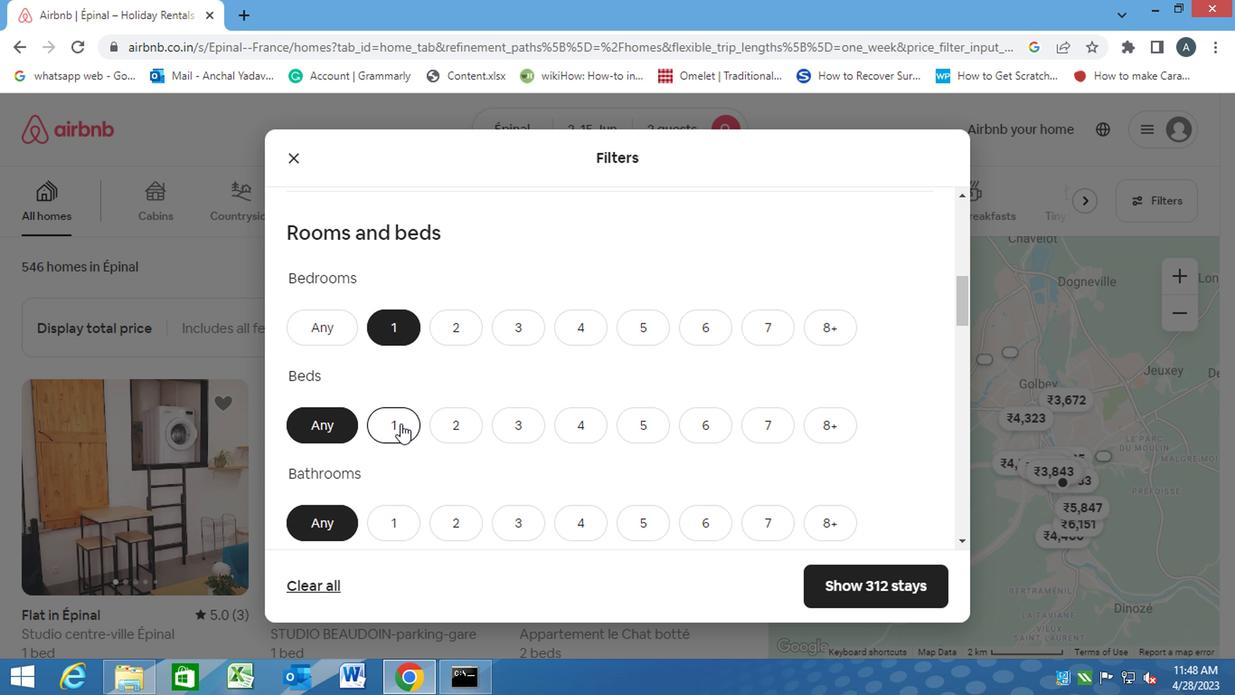 
Action: Mouse moved to (400, 525)
Screenshot: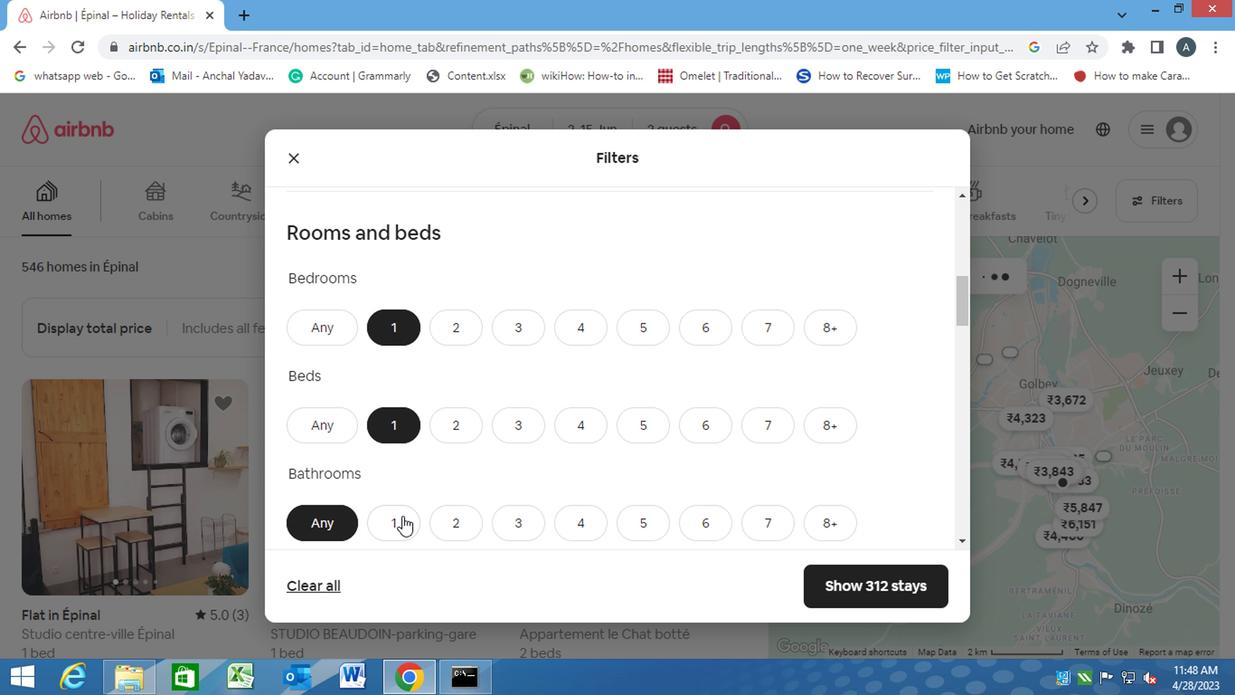 
Action: Mouse pressed left at (400, 525)
Screenshot: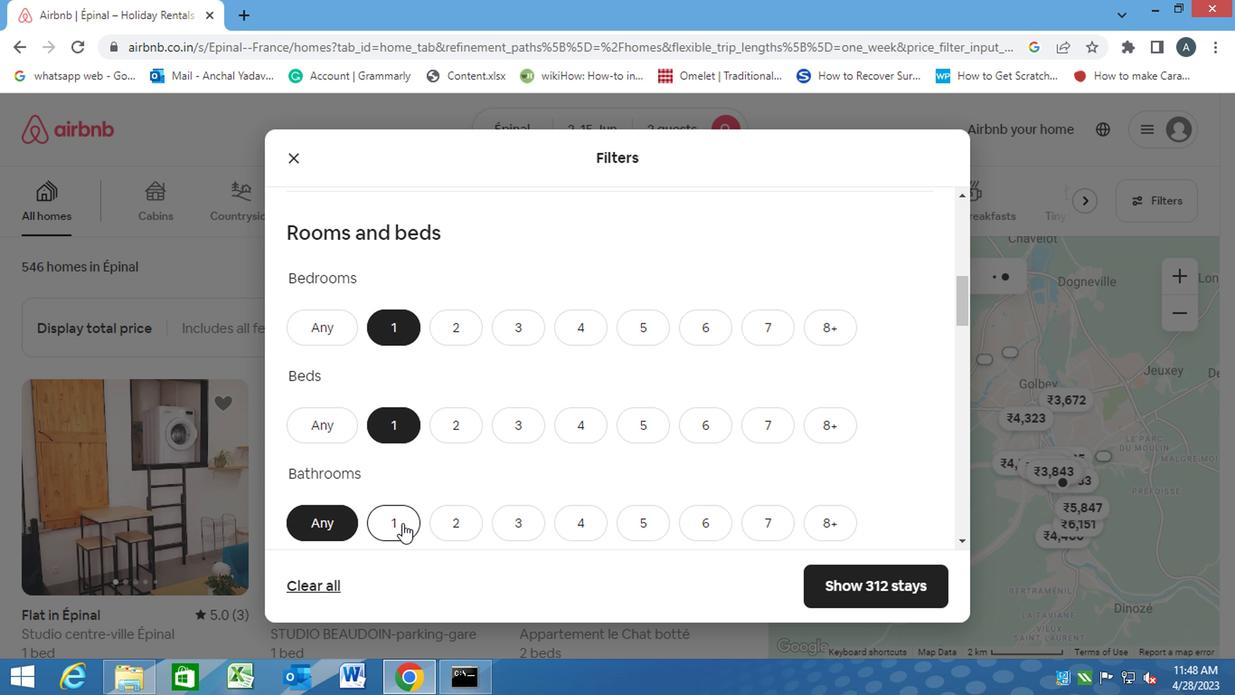 
Action: Mouse moved to (455, 514)
Screenshot: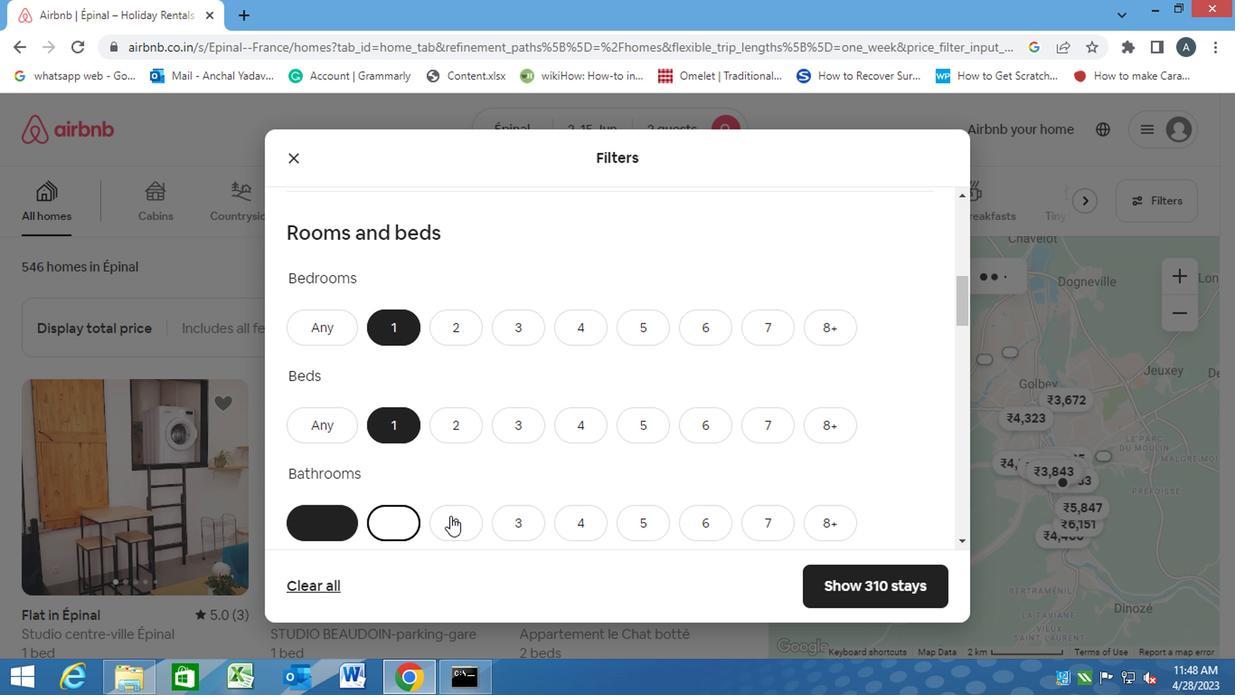 
Action: Mouse scrolled (455, 514) with delta (0, 0)
Screenshot: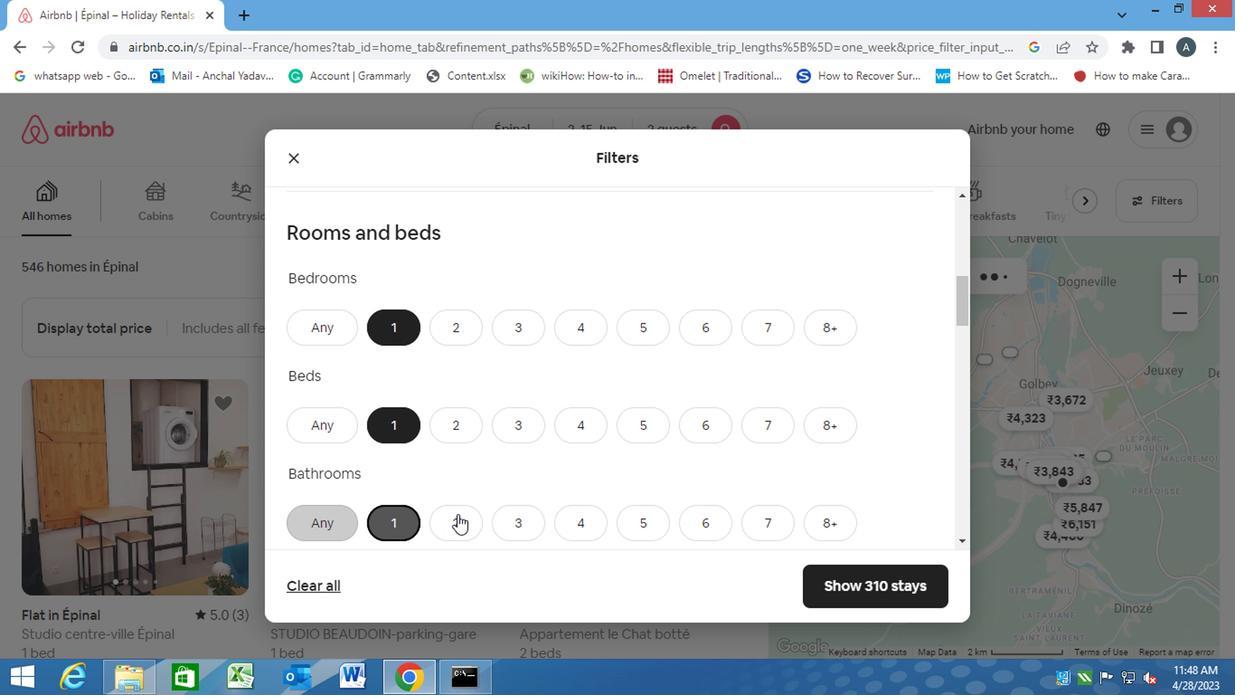 
Action: Mouse scrolled (455, 514) with delta (0, 0)
Screenshot: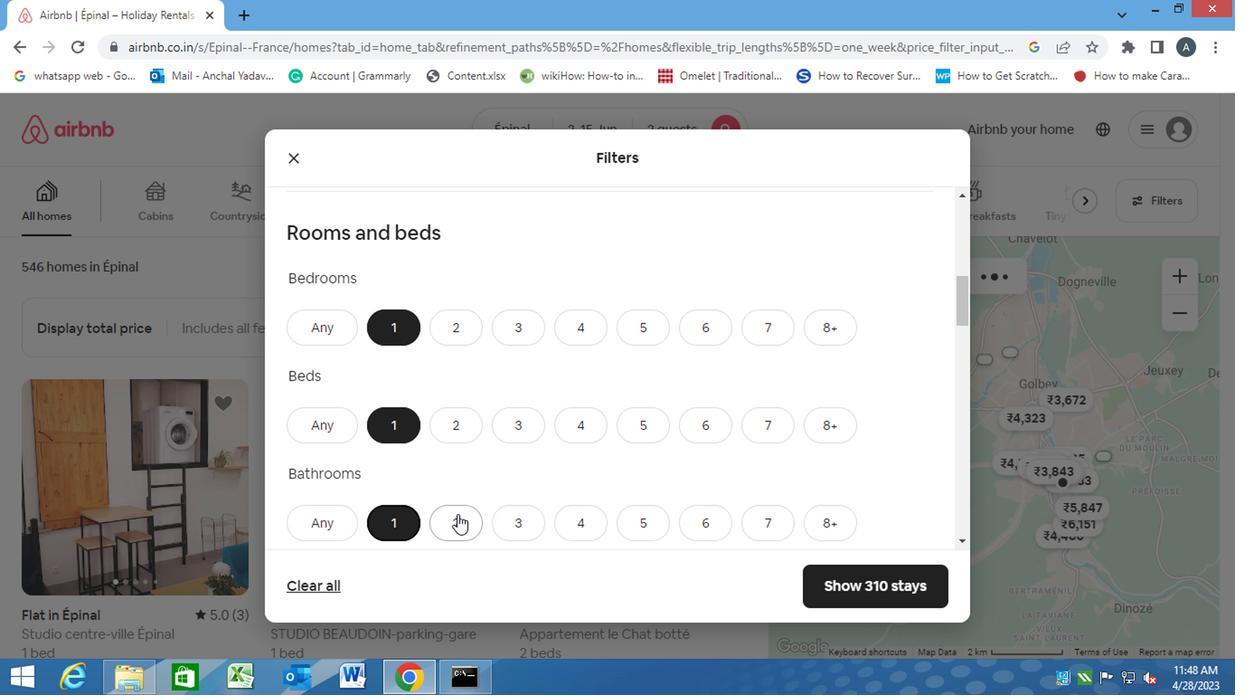 
Action: Mouse scrolled (455, 514) with delta (0, 0)
Screenshot: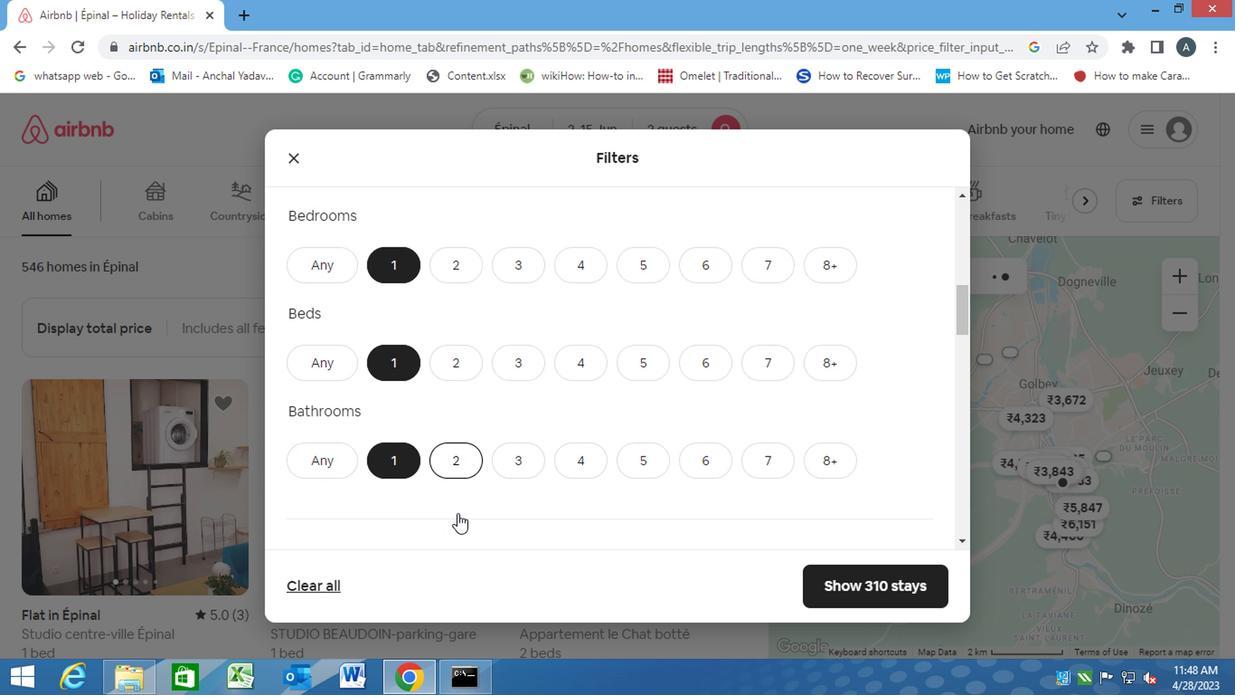 
Action: Mouse moved to (395, 455)
Screenshot: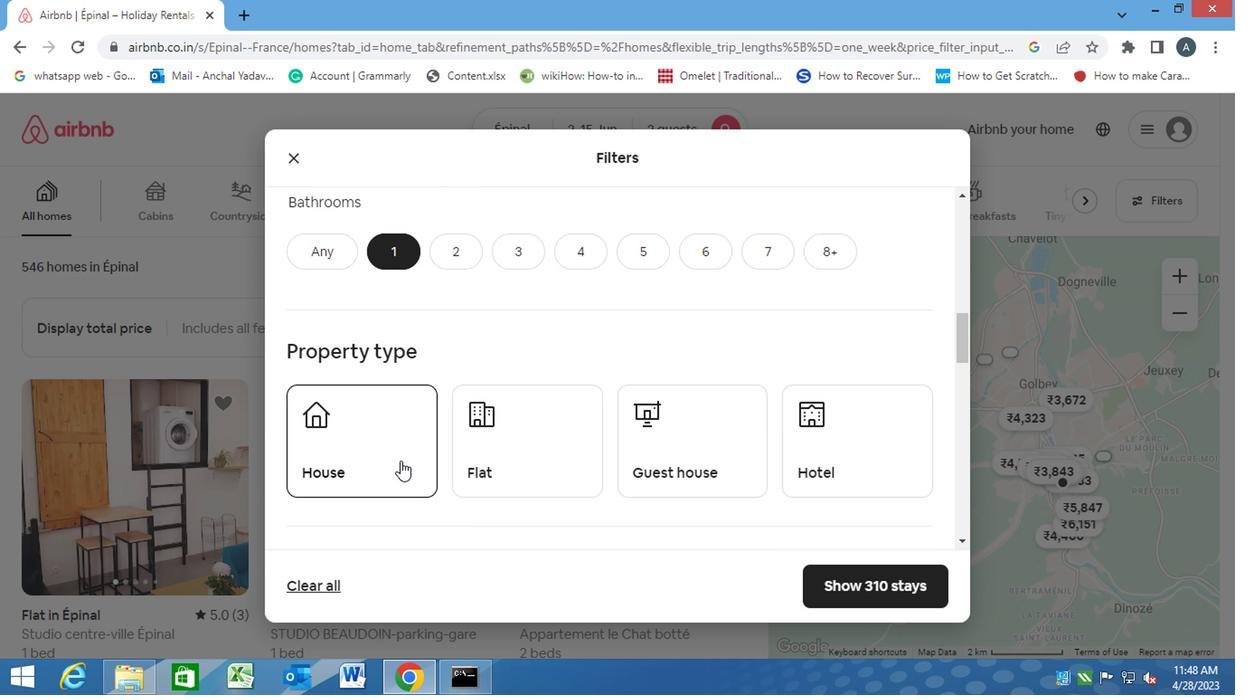 
Action: Mouse pressed left at (395, 455)
Screenshot: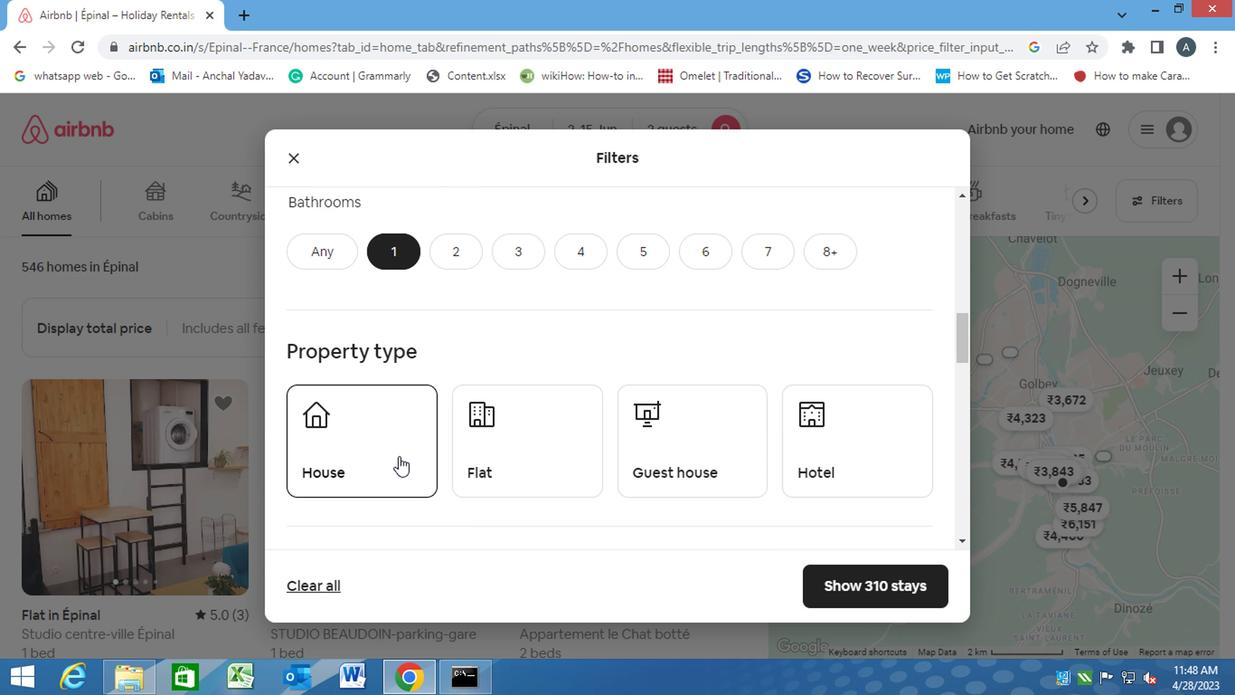 
Action: Mouse moved to (571, 438)
Screenshot: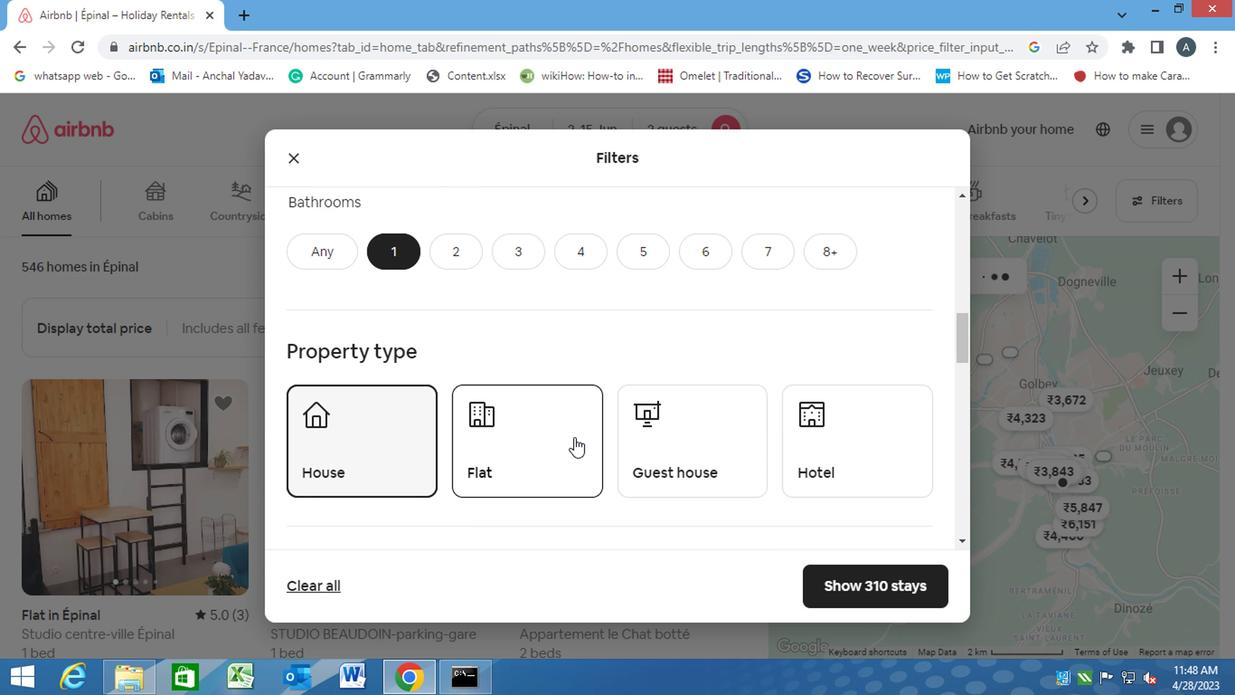 
Action: Mouse pressed left at (571, 438)
Screenshot: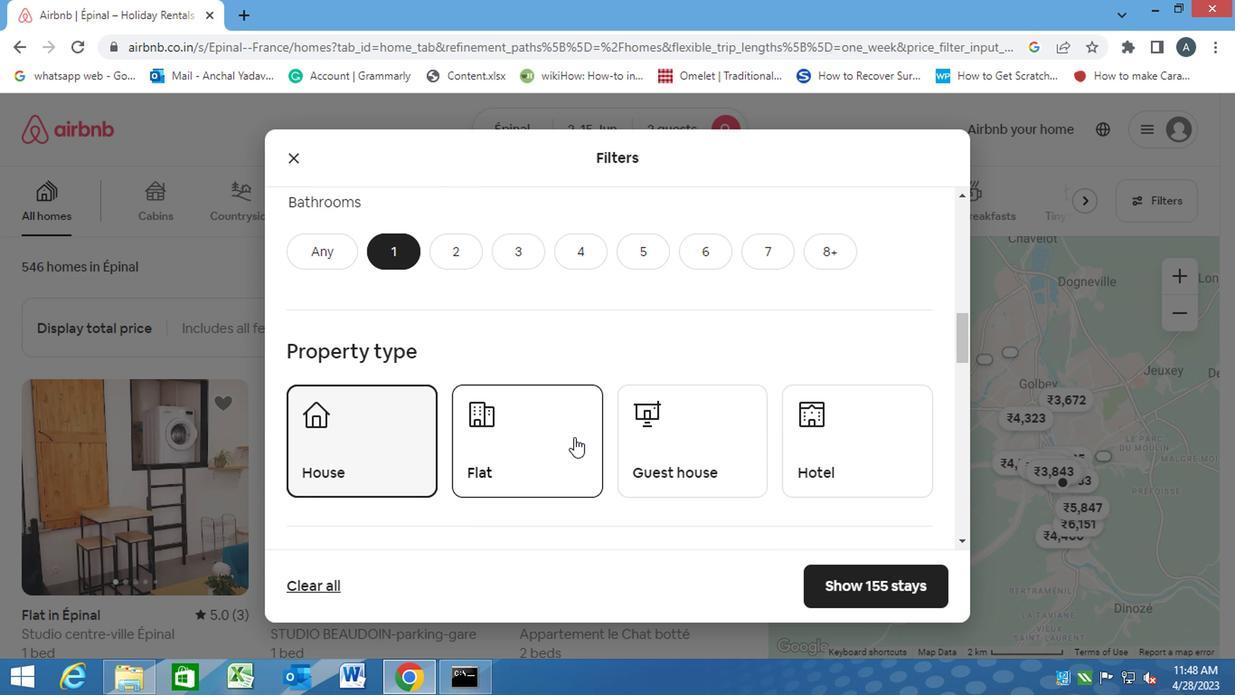 
Action: Mouse moved to (668, 447)
Screenshot: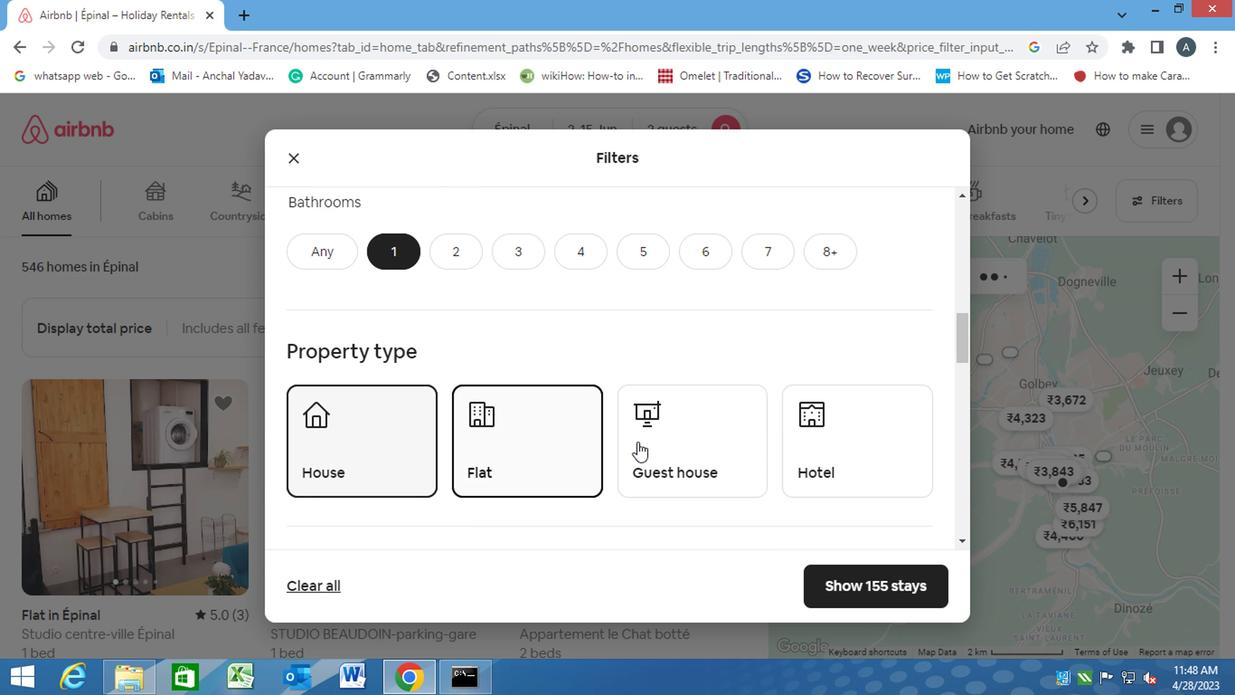 
Action: Mouse pressed left at (668, 447)
Screenshot: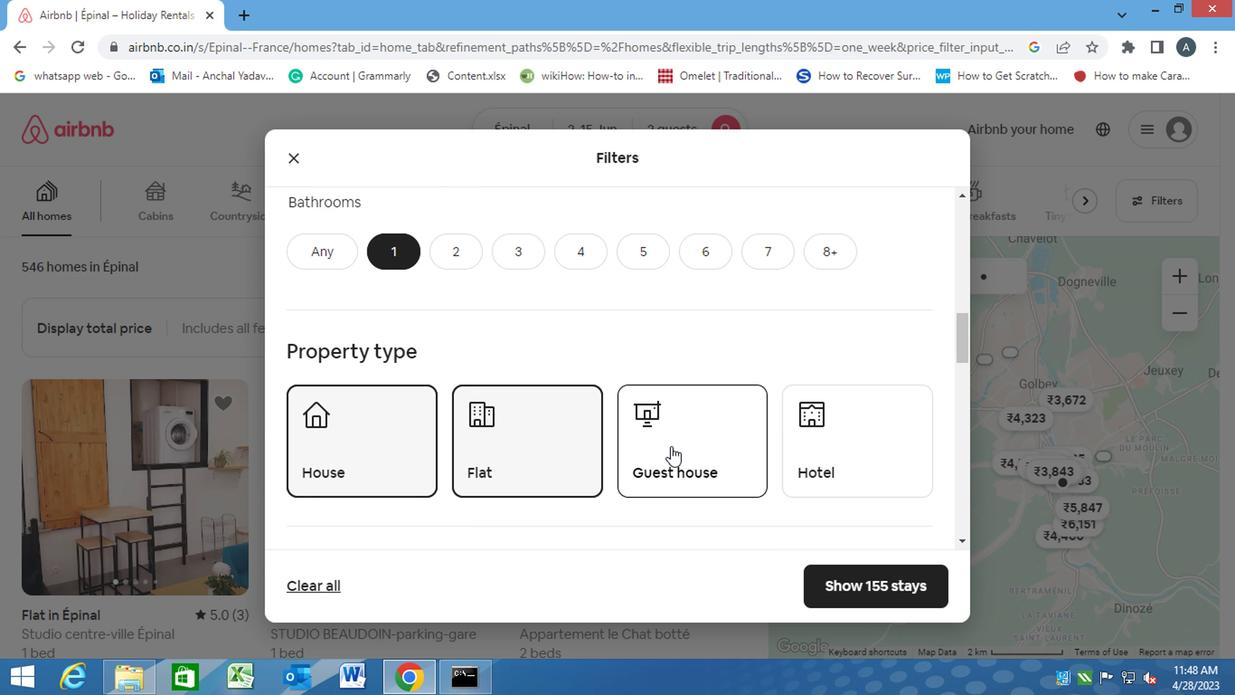 
Action: Mouse moved to (837, 461)
Screenshot: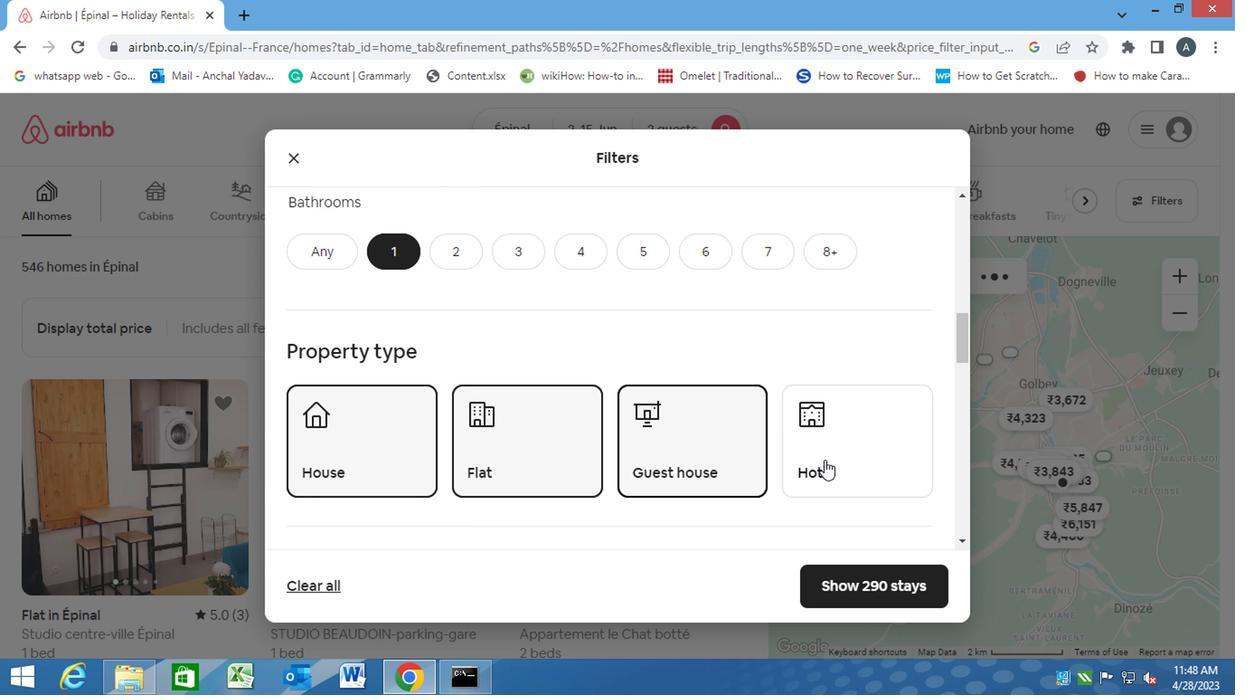
Action: Mouse pressed left at (837, 461)
Screenshot: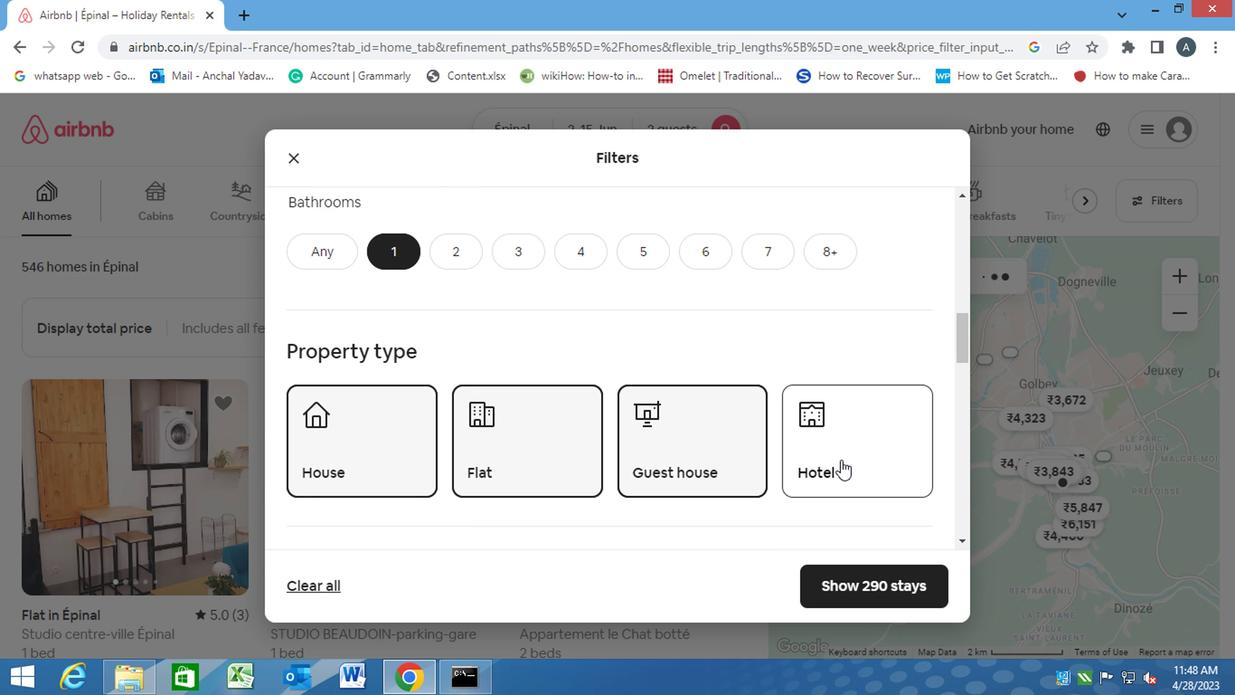 
Action: Mouse moved to (600, 466)
Screenshot: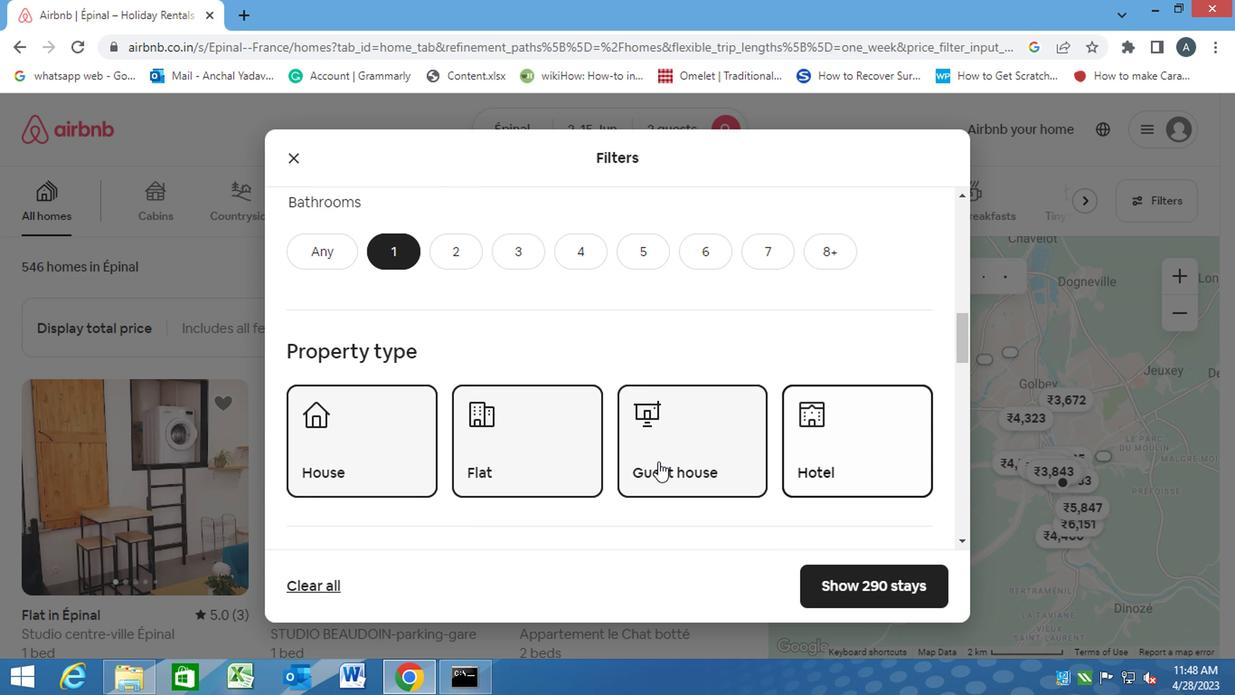 
Action: Mouse scrolled (600, 465) with delta (0, -1)
Screenshot: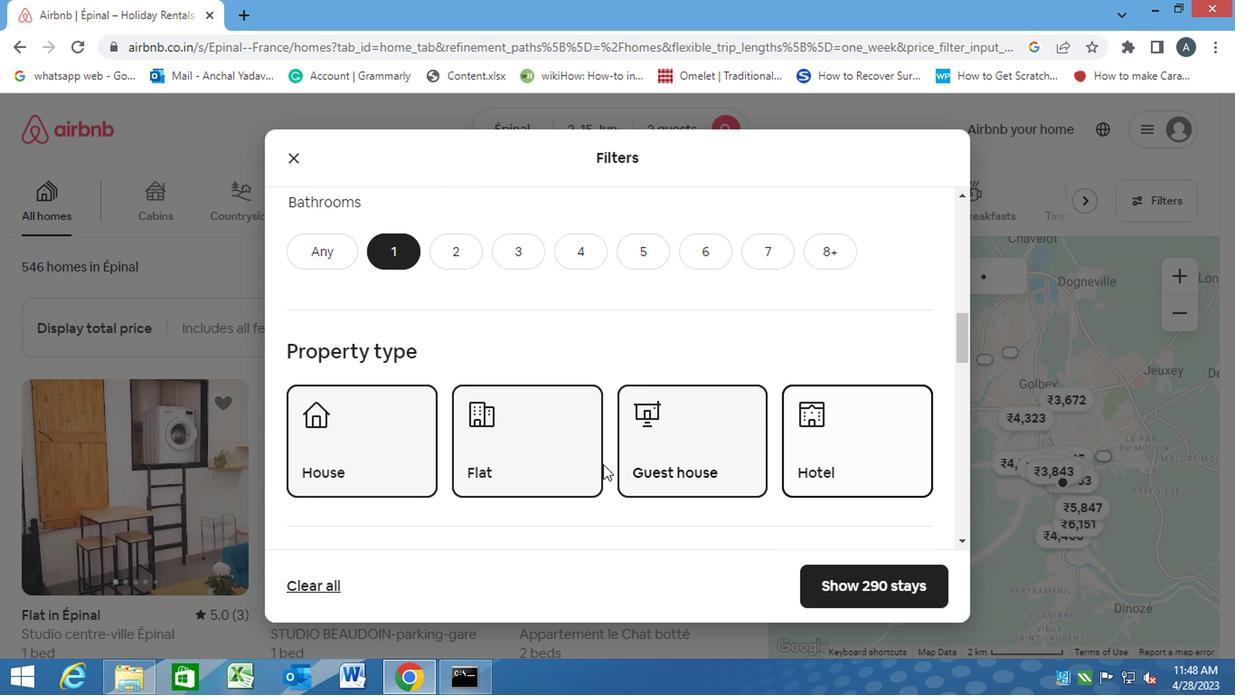
Action: Mouse moved to (600, 467)
Screenshot: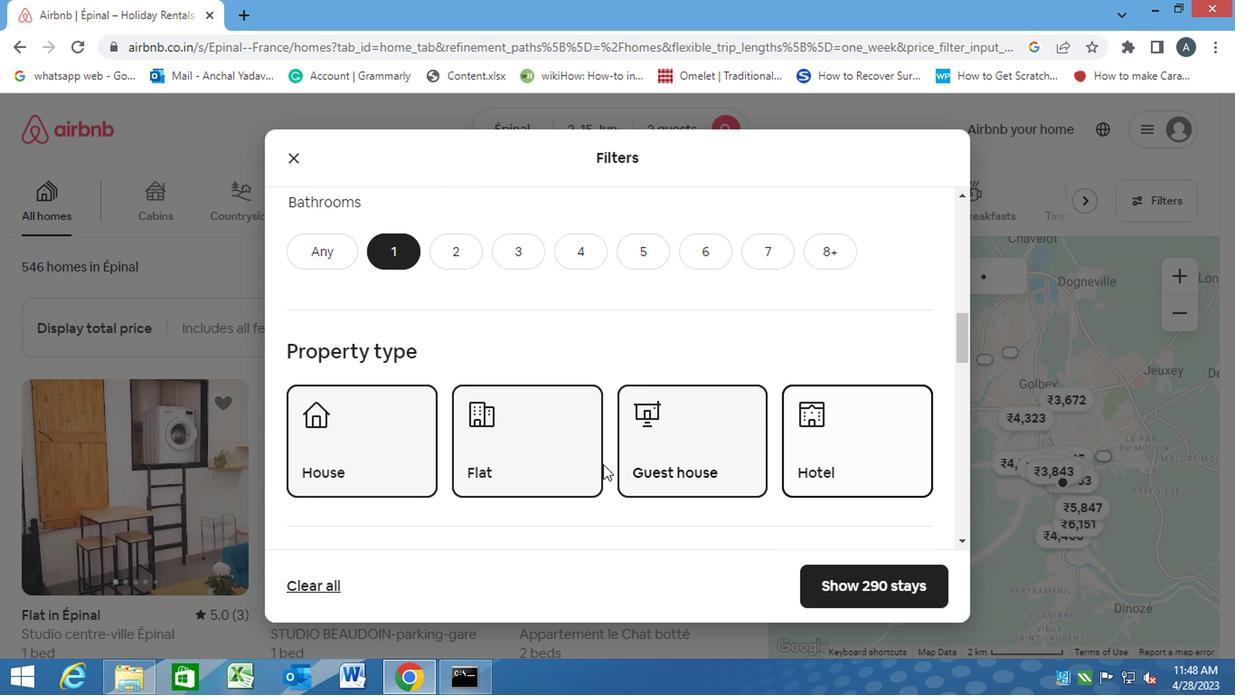 
Action: Mouse scrolled (600, 466) with delta (0, 0)
Screenshot: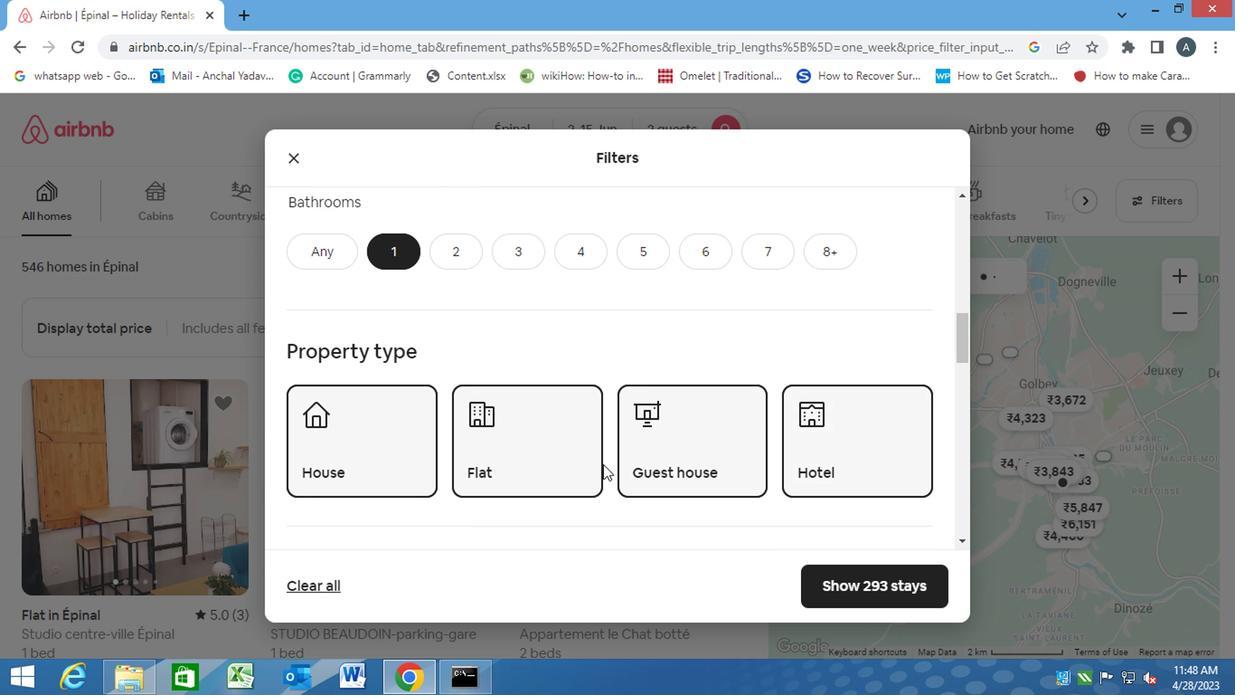 
Action: Mouse moved to (599, 467)
Screenshot: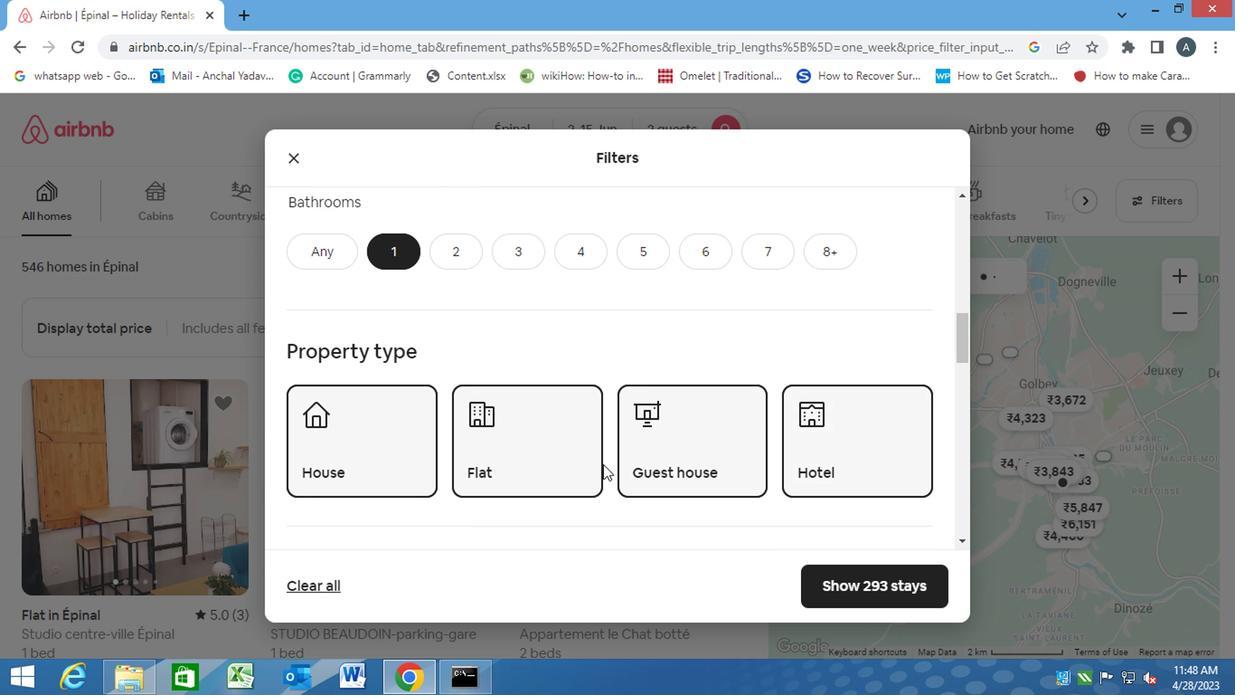 
Action: Mouse scrolled (599, 467) with delta (0, 0)
Screenshot: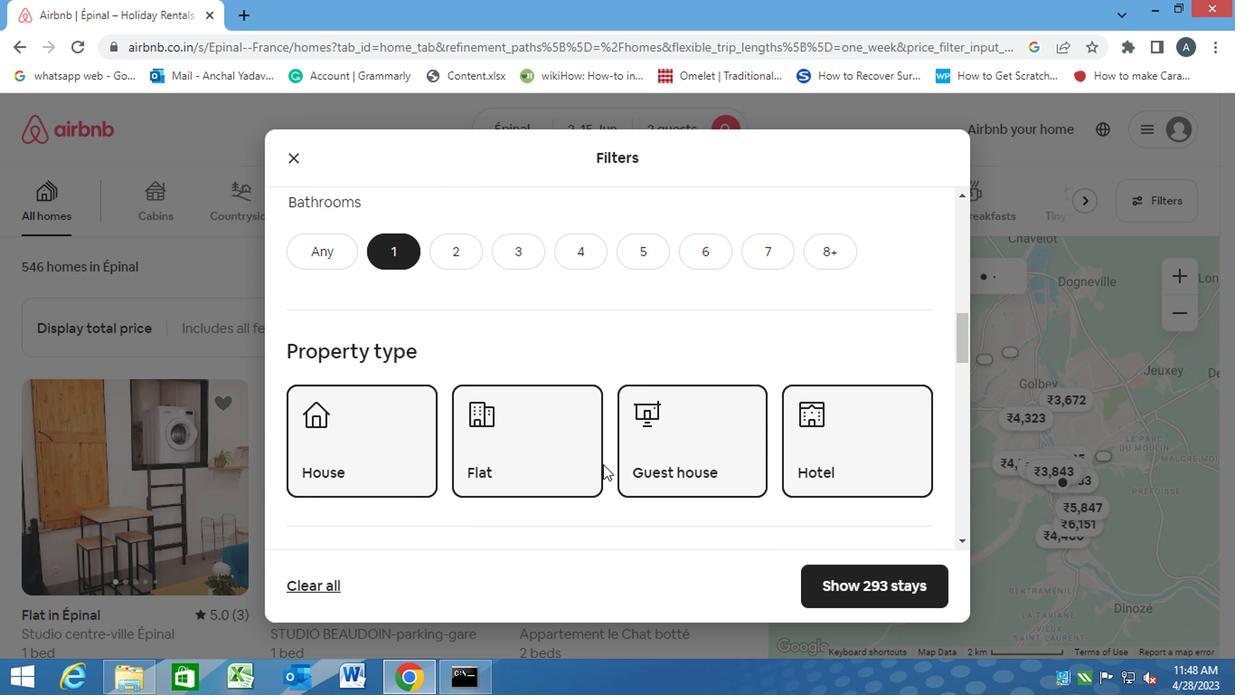 
Action: Mouse scrolled (599, 467) with delta (0, 0)
Screenshot: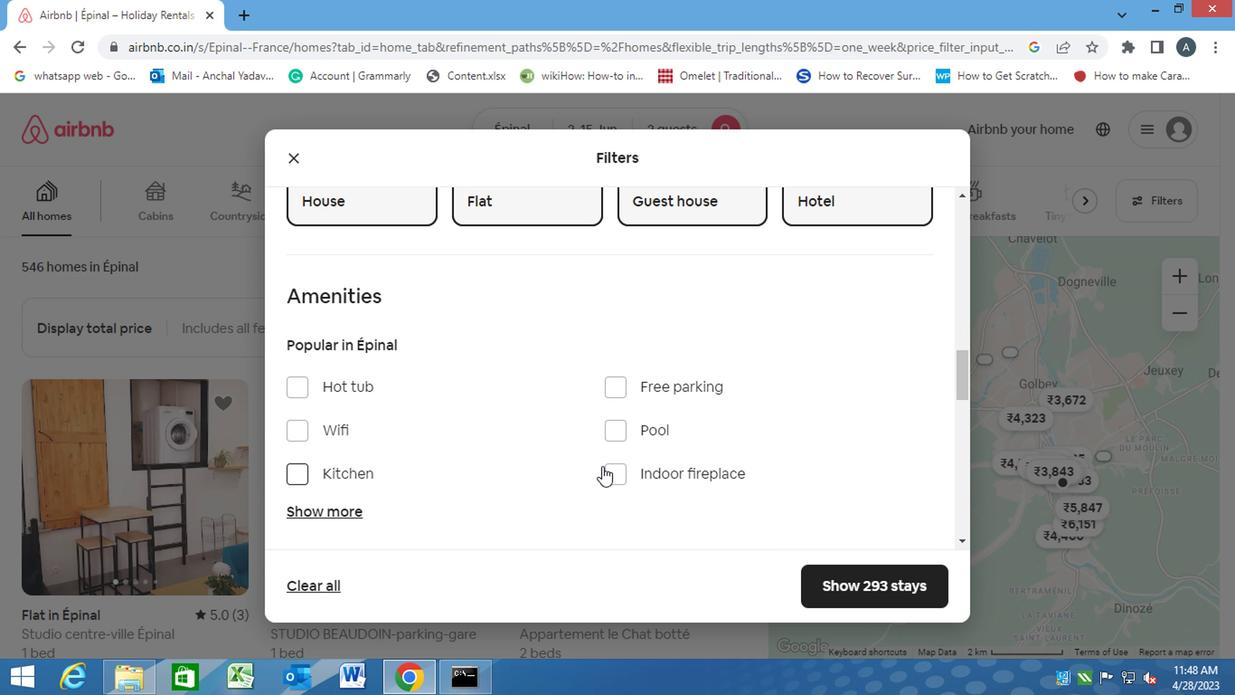 
Action: Mouse scrolled (599, 467) with delta (0, 0)
Screenshot: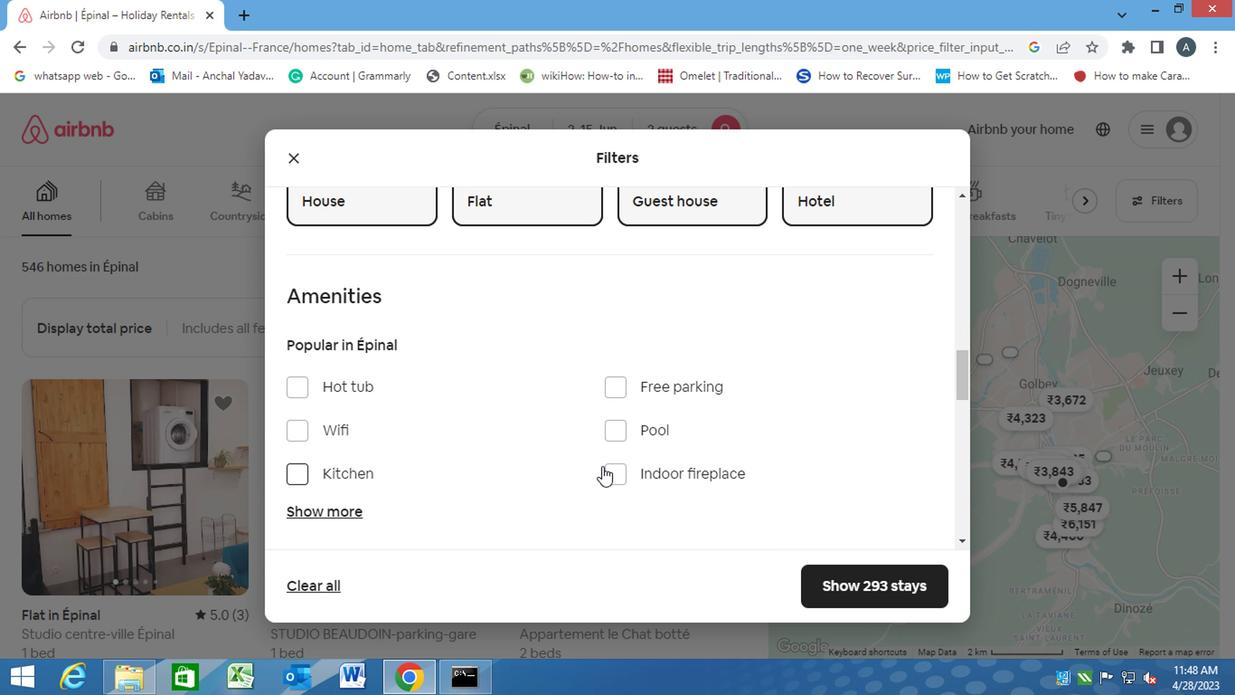 
Action: Mouse scrolled (599, 467) with delta (0, 0)
Screenshot: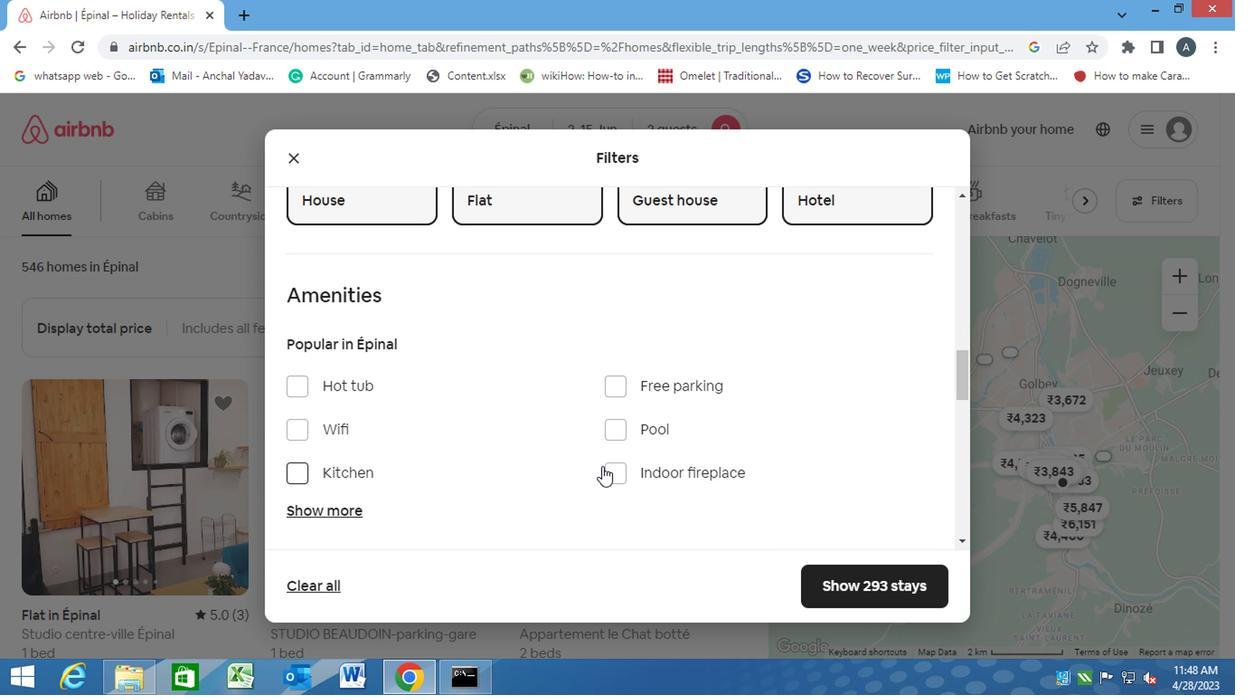 
Action: Mouse moved to (889, 451)
Screenshot: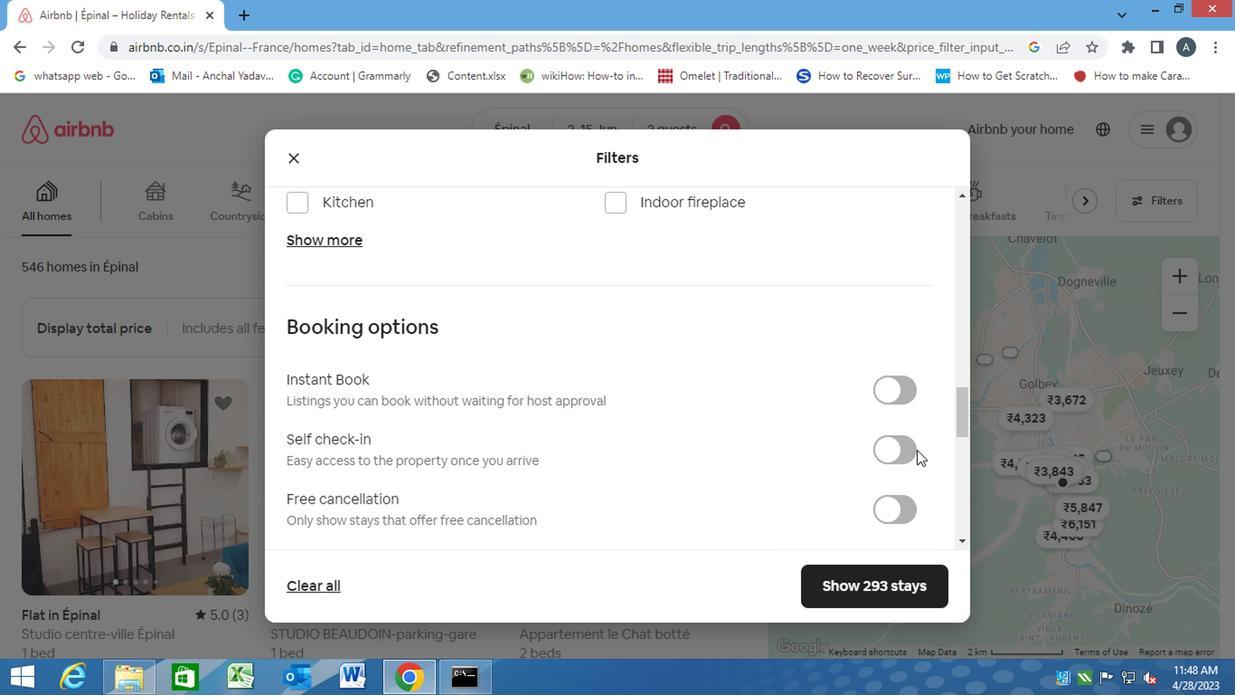 
Action: Mouse pressed left at (889, 451)
Screenshot: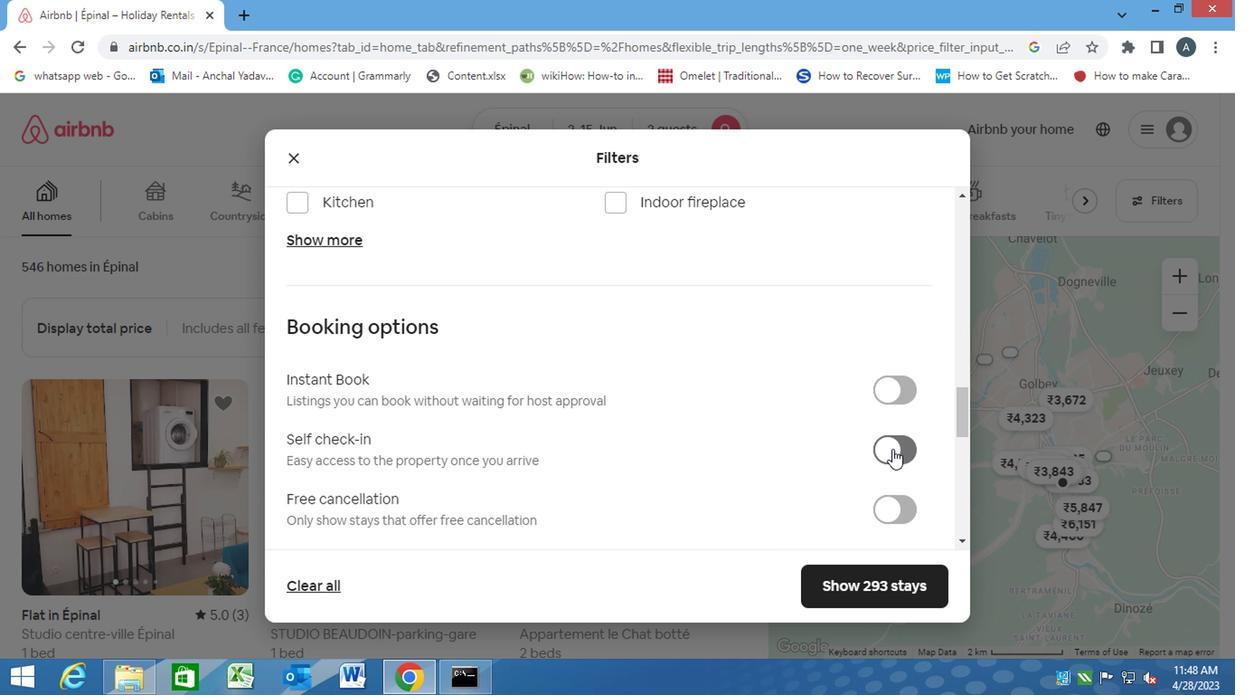 
Action: Mouse moved to (635, 467)
Screenshot: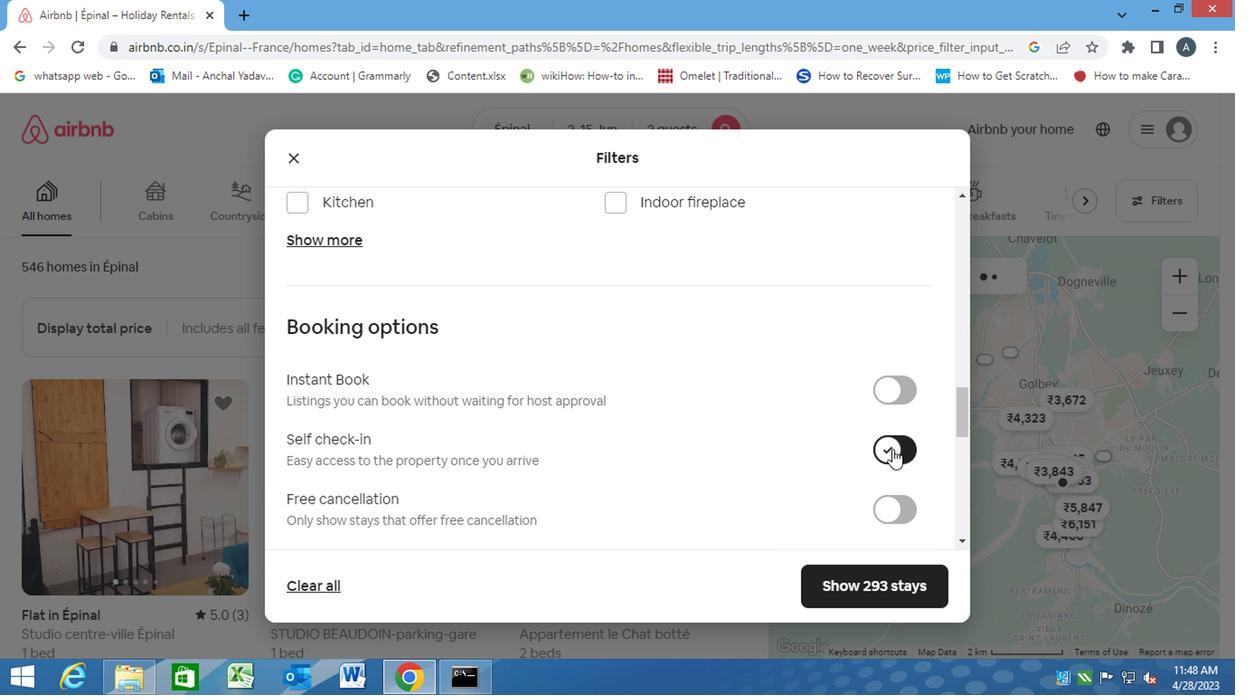 
Action: Mouse scrolled (635, 466) with delta (0, 0)
Screenshot: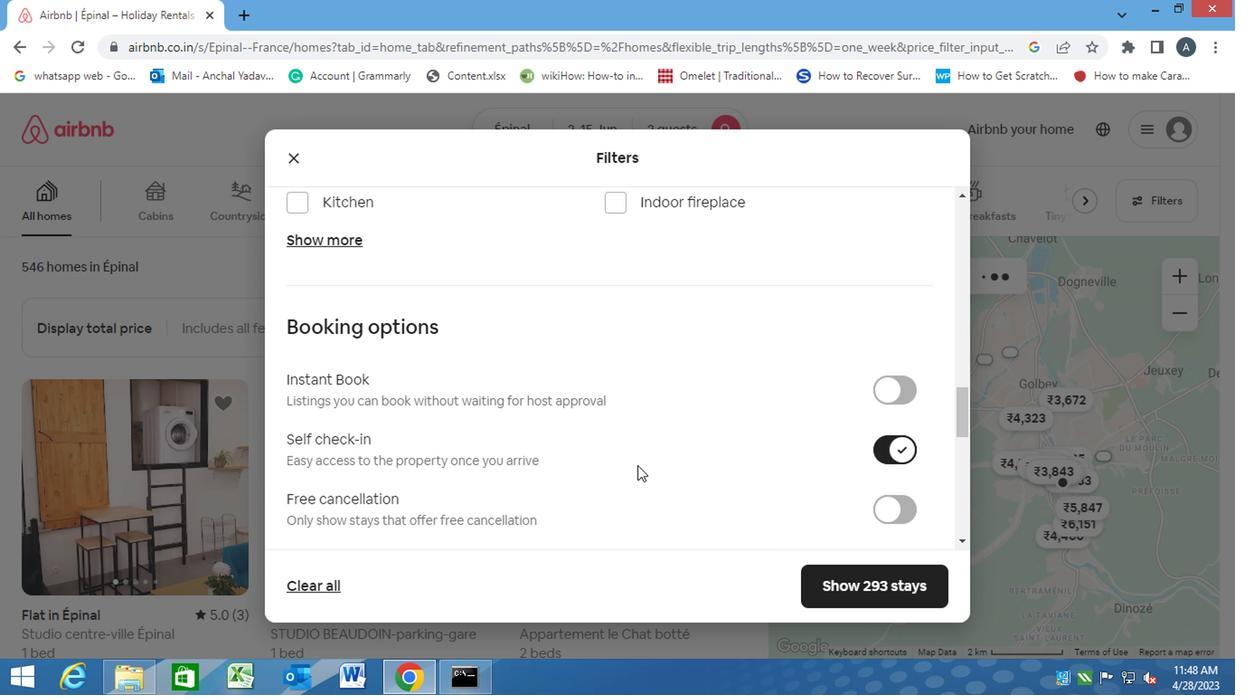 
Action: Mouse scrolled (635, 466) with delta (0, 0)
Screenshot: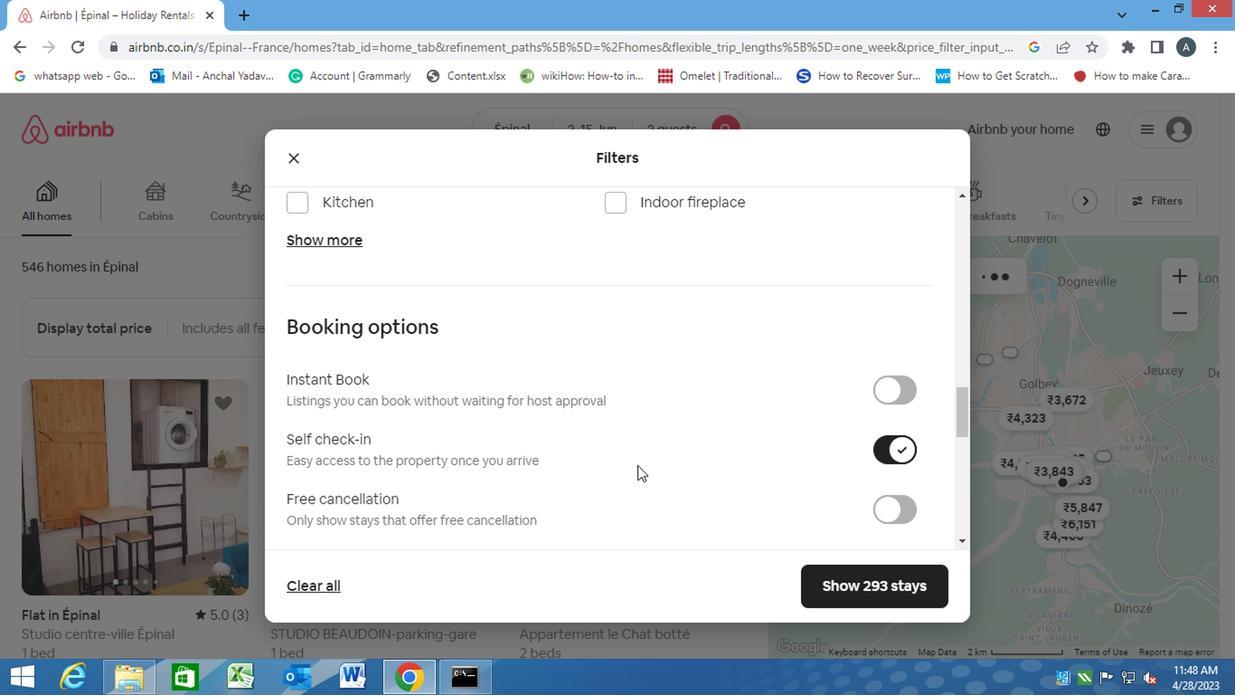 
Action: Mouse scrolled (635, 466) with delta (0, 0)
Screenshot: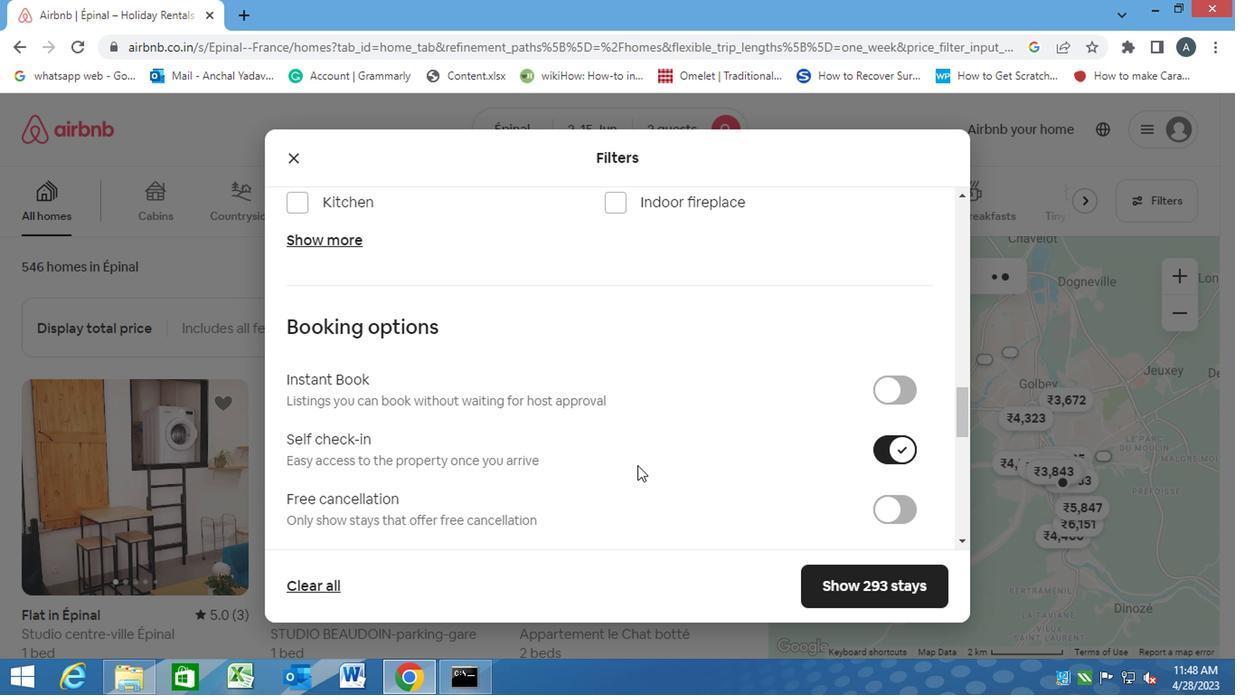 
Action: Mouse scrolled (635, 466) with delta (0, 0)
Screenshot: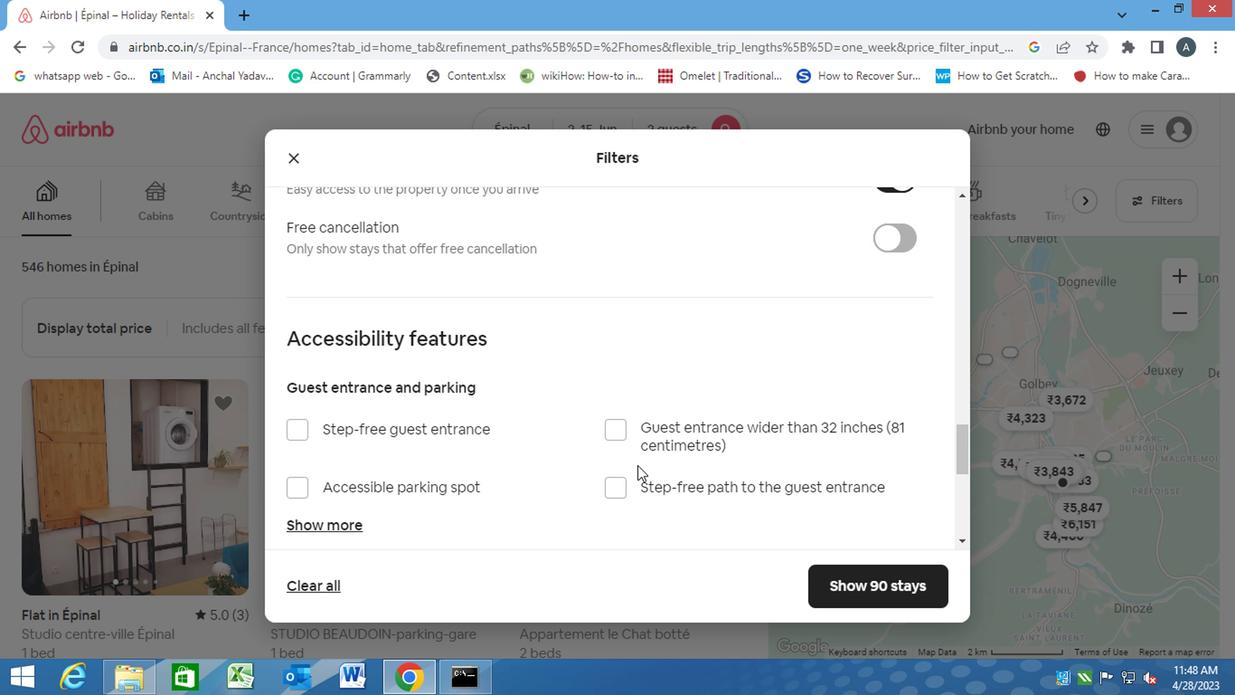 
Action: Mouse scrolled (635, 466) with delta (0, 0)
Screenshot: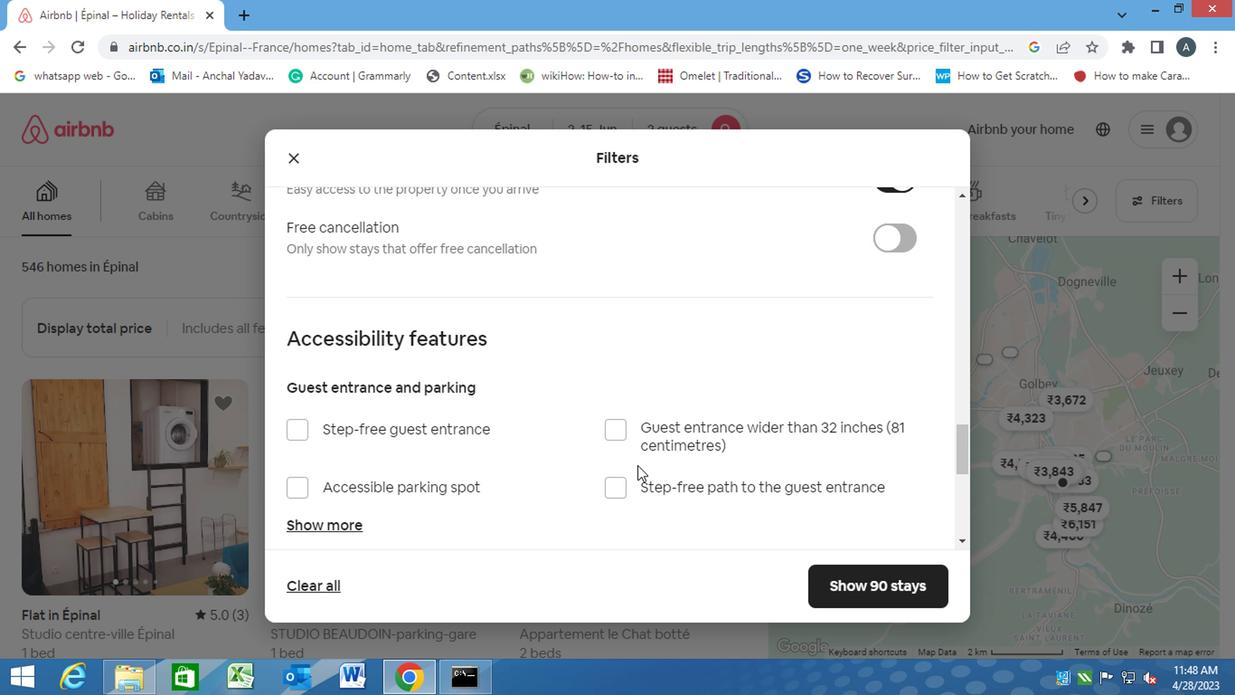 
Action: Mouse scrolled (635, 466) with delta (0, 0)
Screenshot: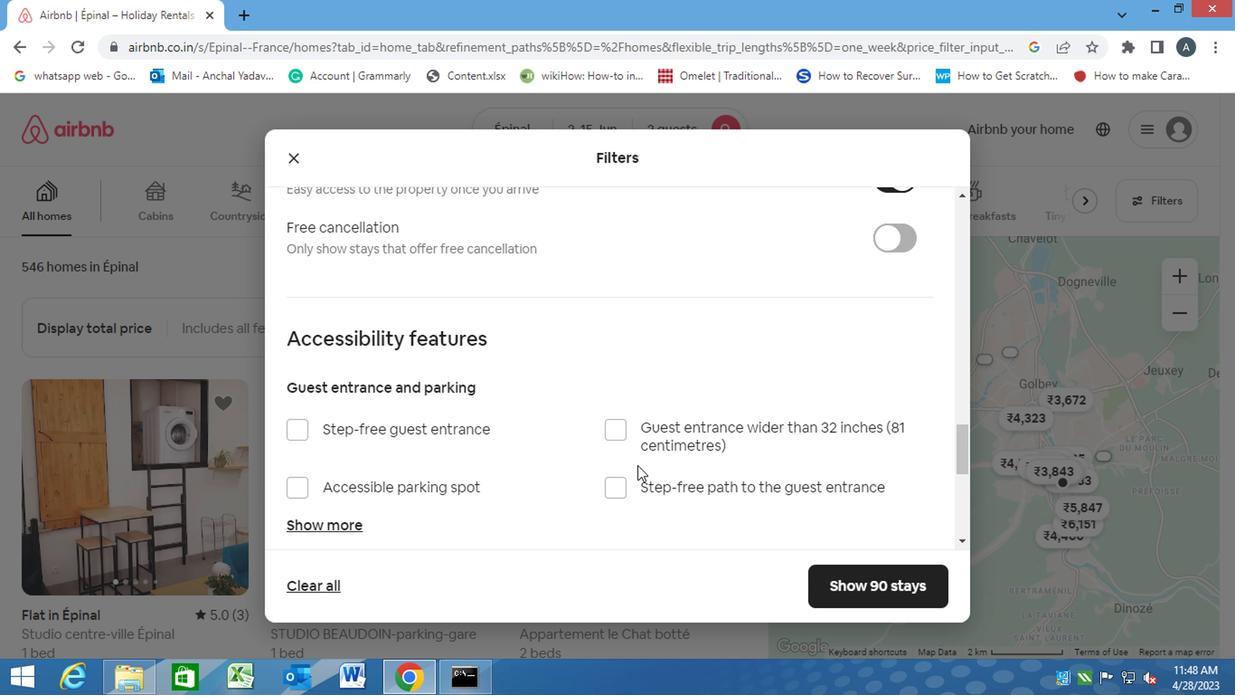 
Action: Mouse scrolled (635, 466) with delta (0, 0)
Screenshot: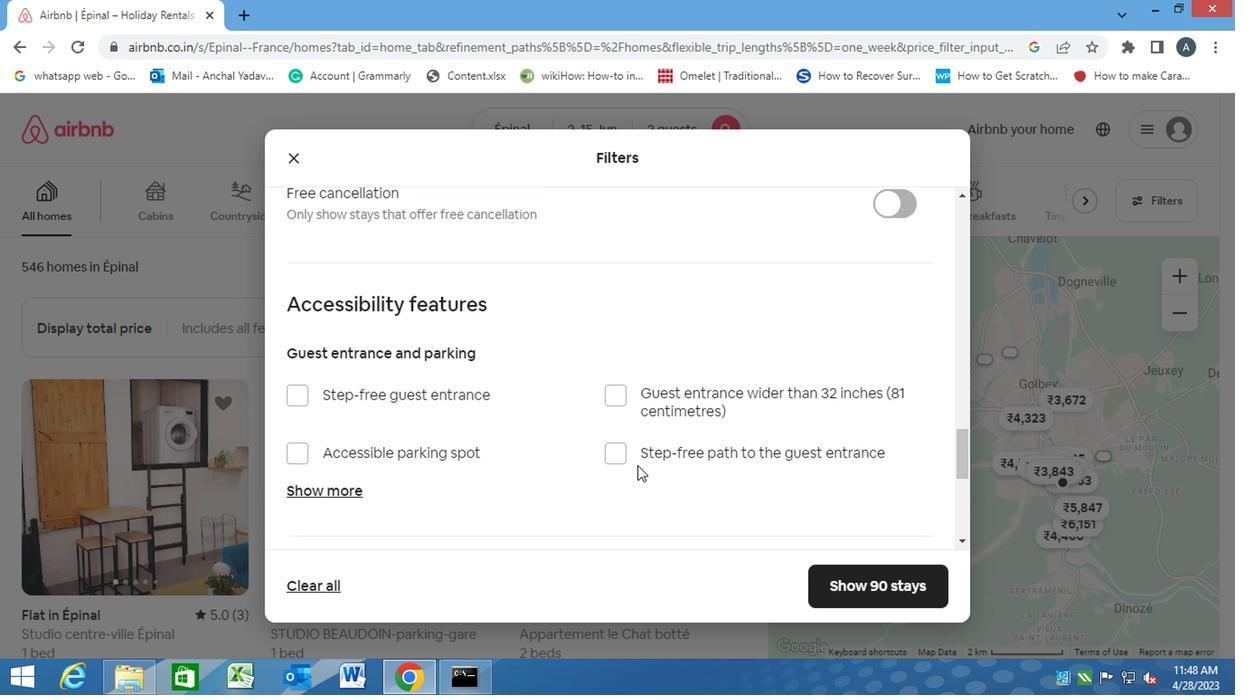 
Action: Mouse moved to (571, 456)
Screenshot: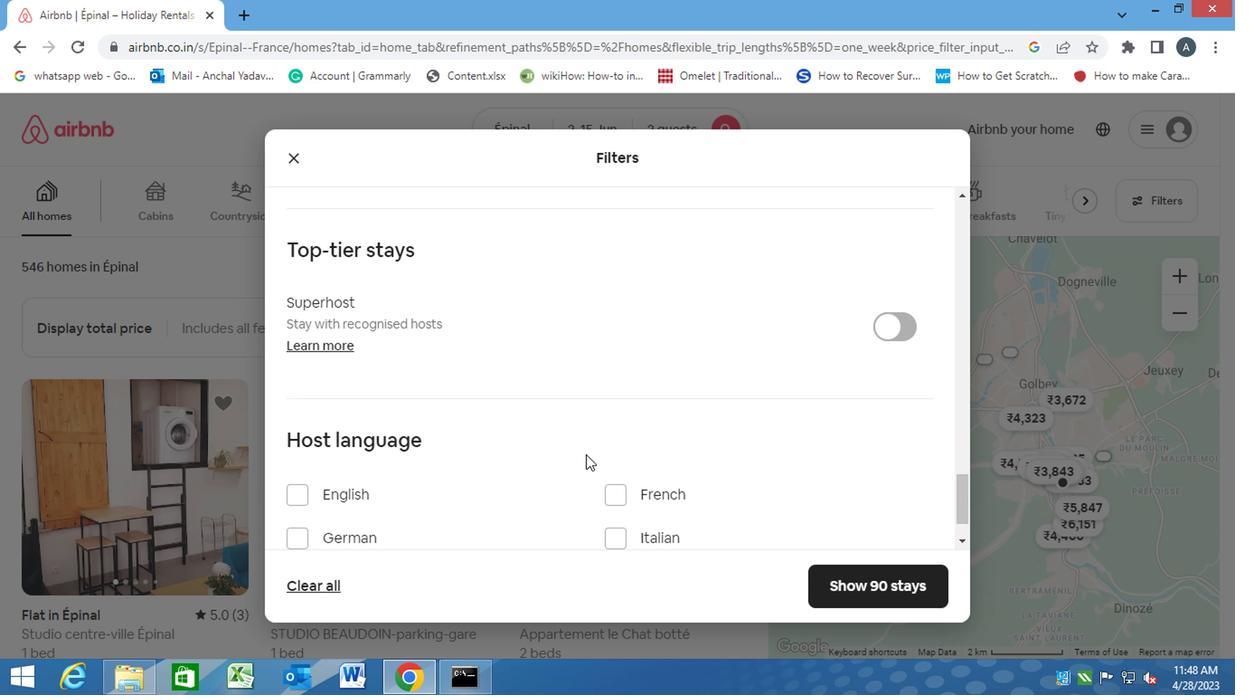 
Action: Mouse scrolled (571, 455) with delta (0, 0)
Screenshot: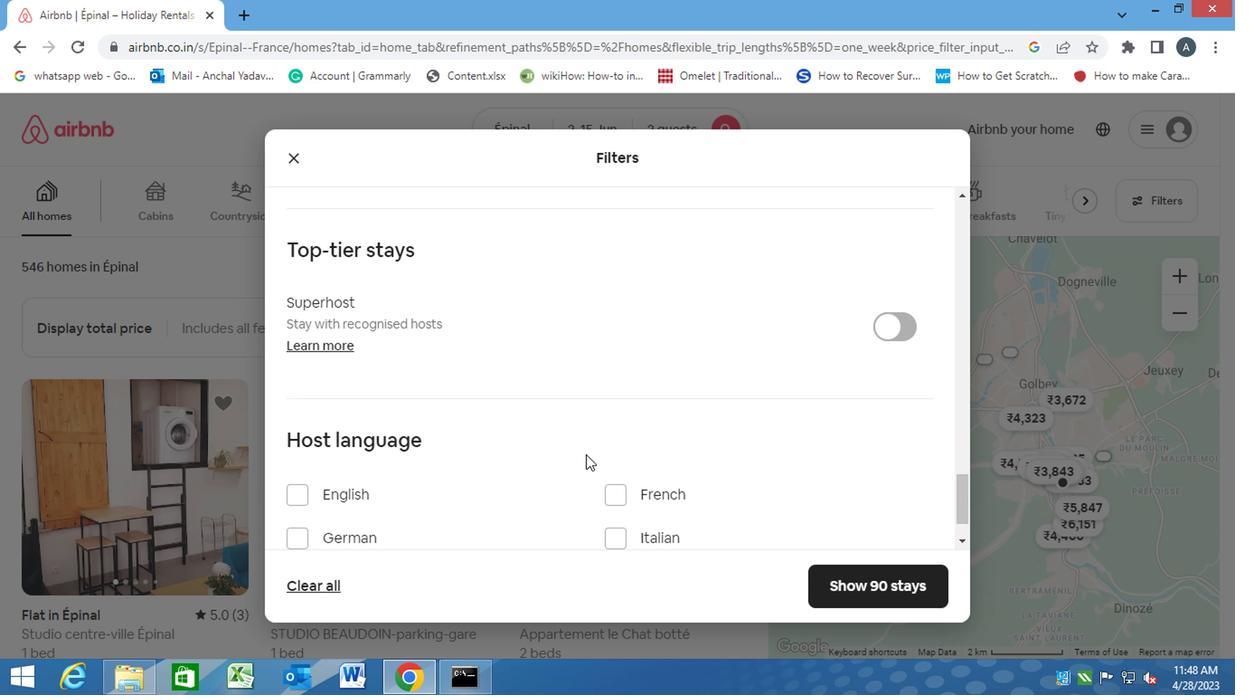 
Action: Mouse moved to (568, 456)
Screenshot: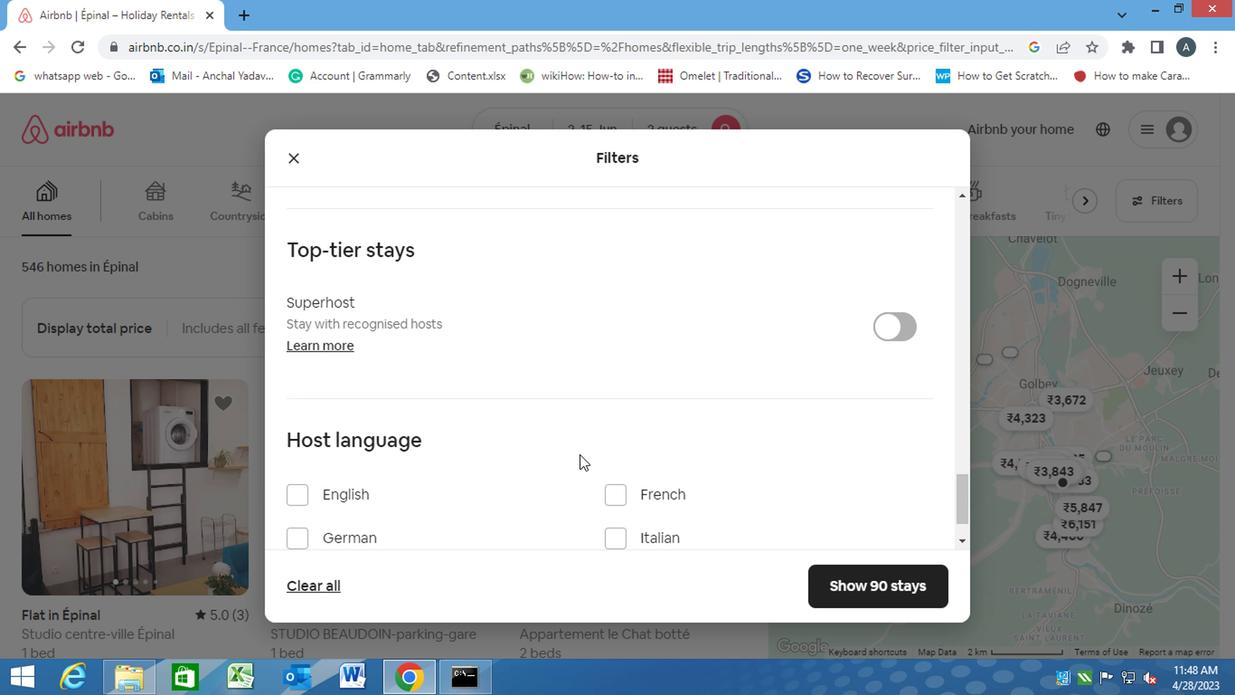 
Action: Mouse scrolled (568, 456) with delta (0, 0)
Screenshot: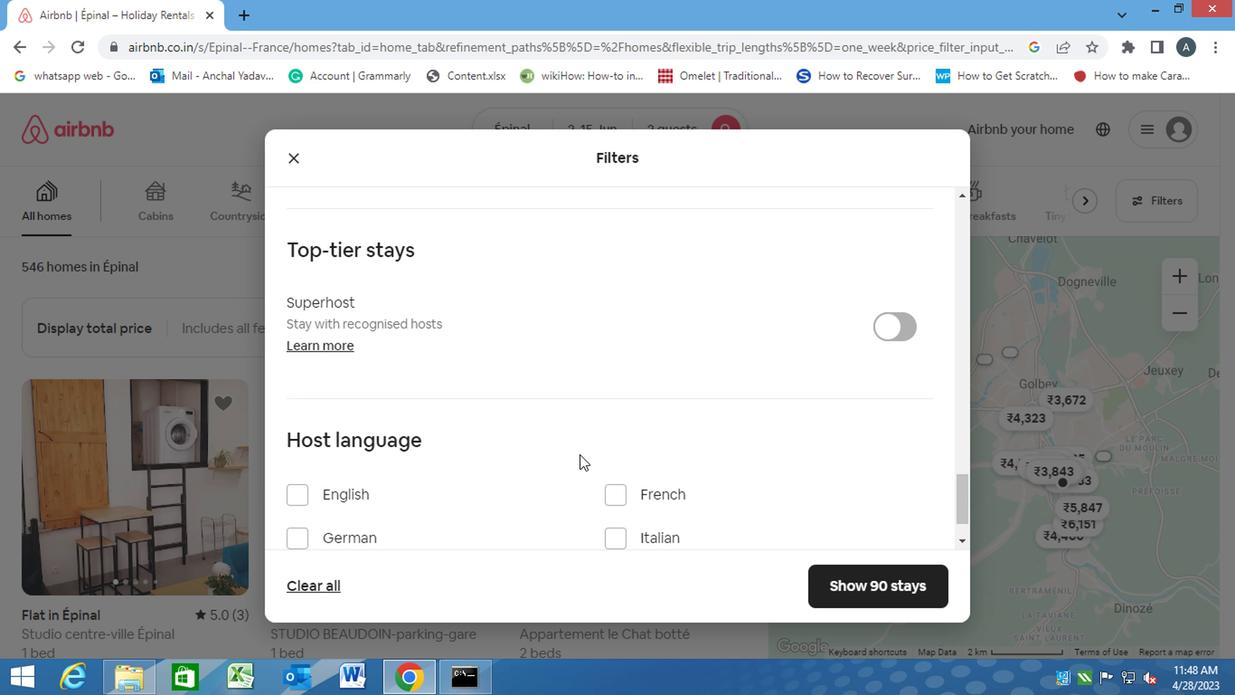 
Action: Mouse moved to (293, 427)
Screenshot: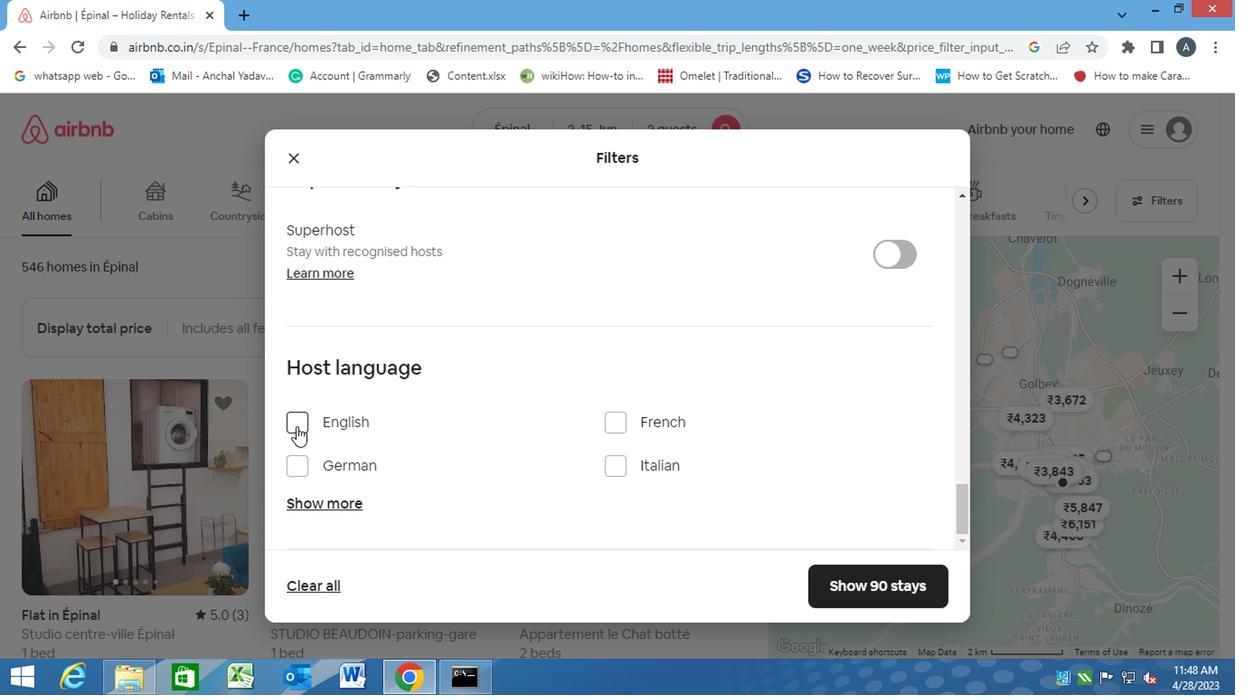 
Action: Mouse pressed left at (293, 427)
Screenshot: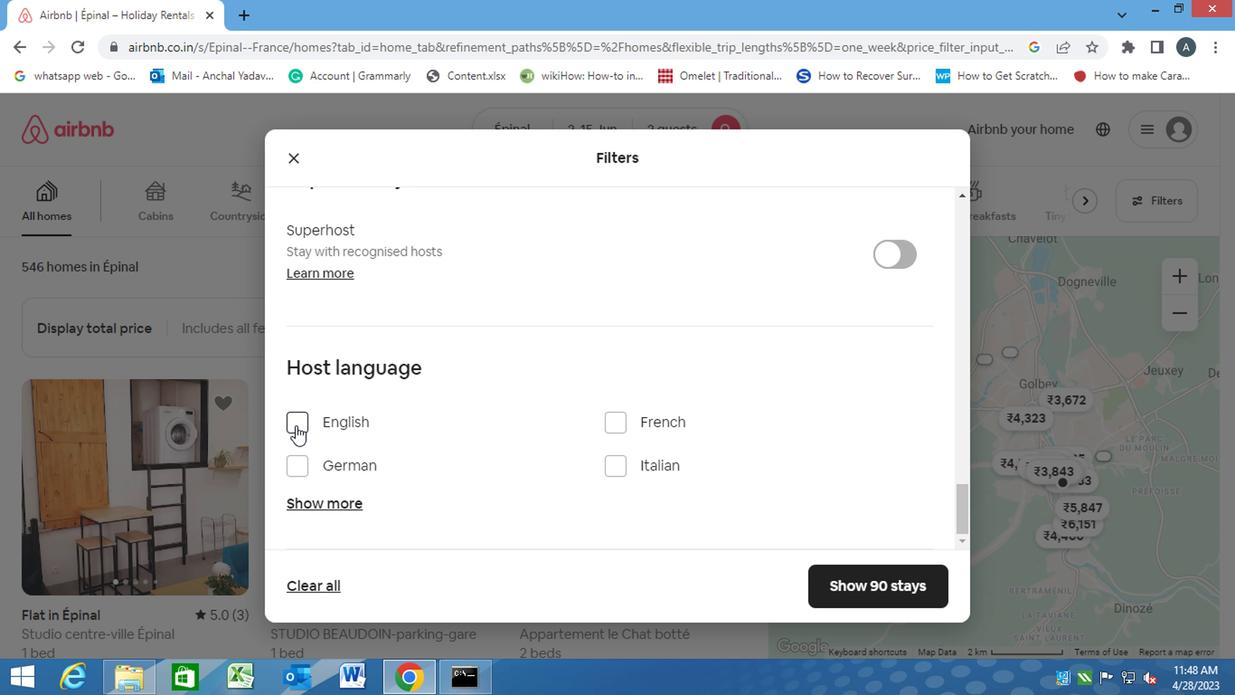 
Action: Mouse moved to (839, 588)
Screenshot: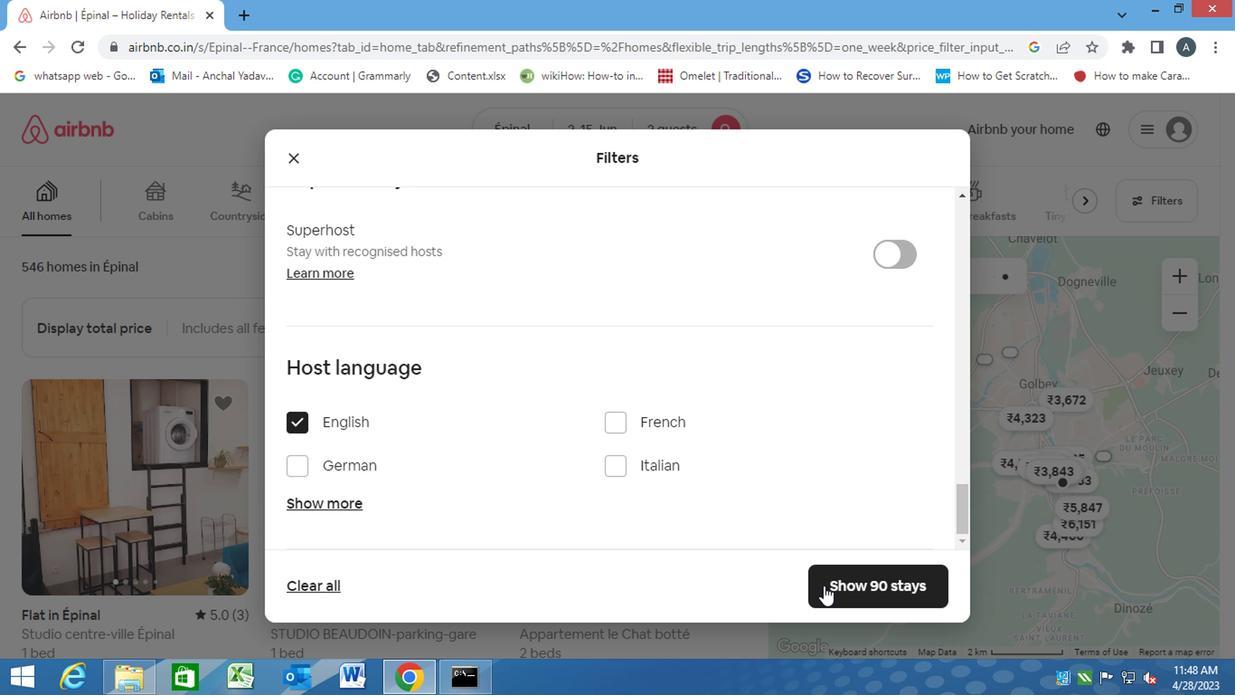 
Action: Mouse pressed left at (839, 588)
Screenshot: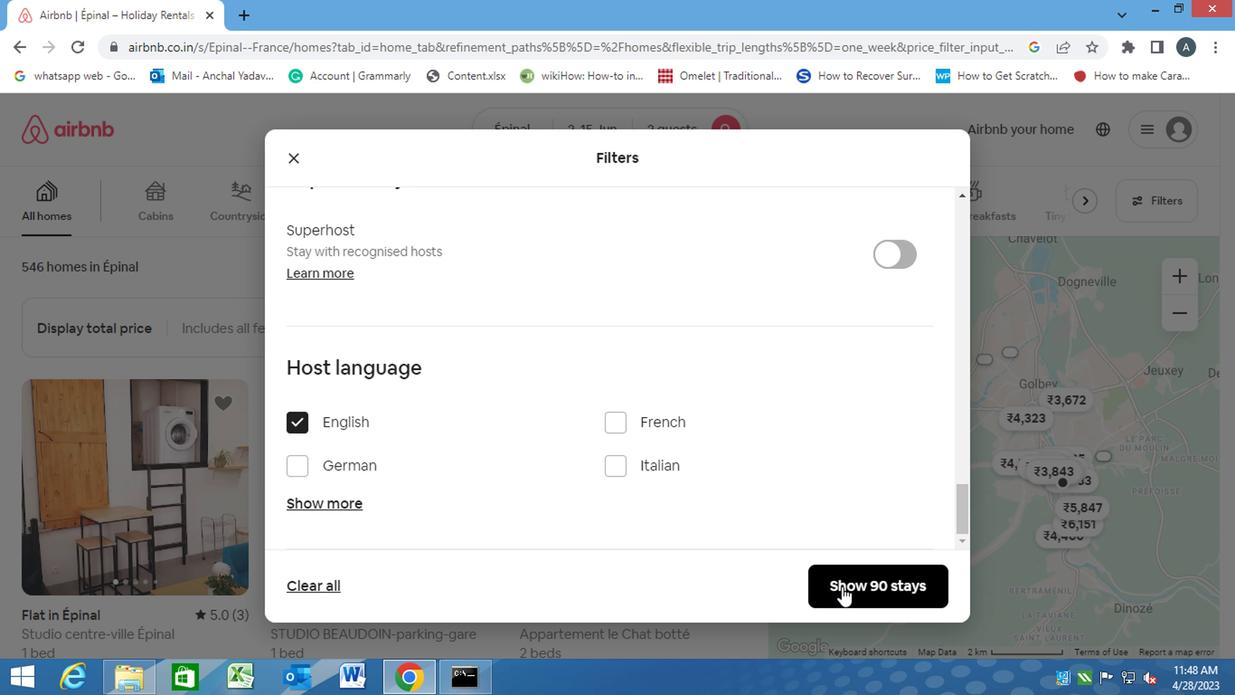 
